 Task: Change  the formatting of the data to Which is Greater than5. In conditional formating, put the option 'Chart 11 colour.', change the format of Column Width to 13, change the format of Column Width to 13In the sheet  Attendance Log Templatebook
Action: Mouse moved to (214, 115)
Screenshot: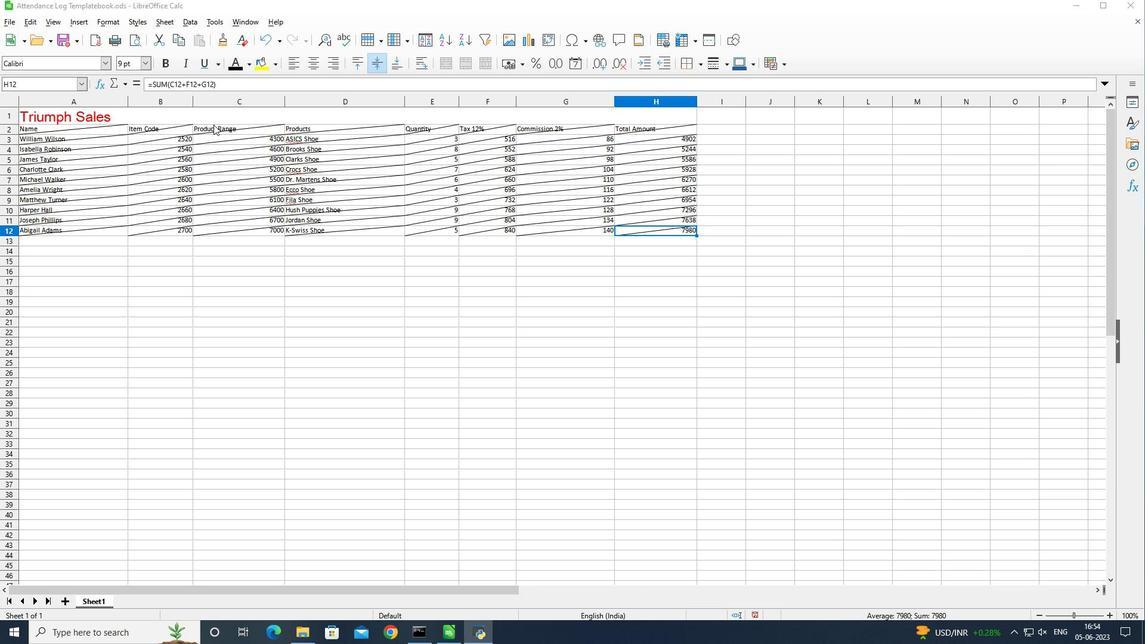 
Action: Mouse pressed left at (214, 115)
Screenshot: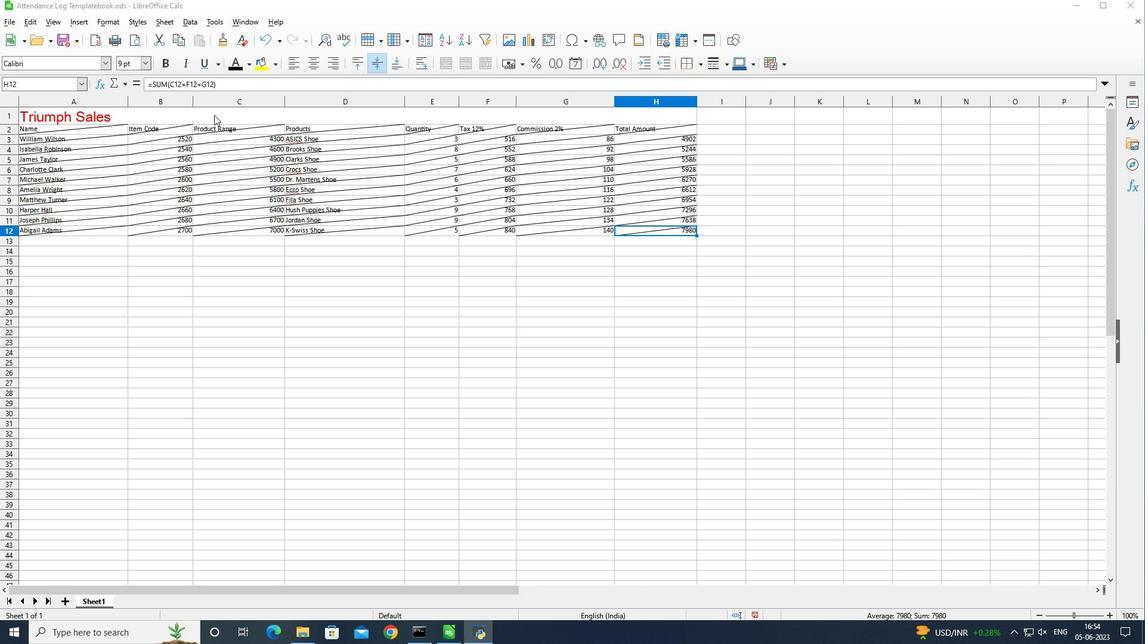 
Action: Mouse moved to (52, 130)
Screenshot: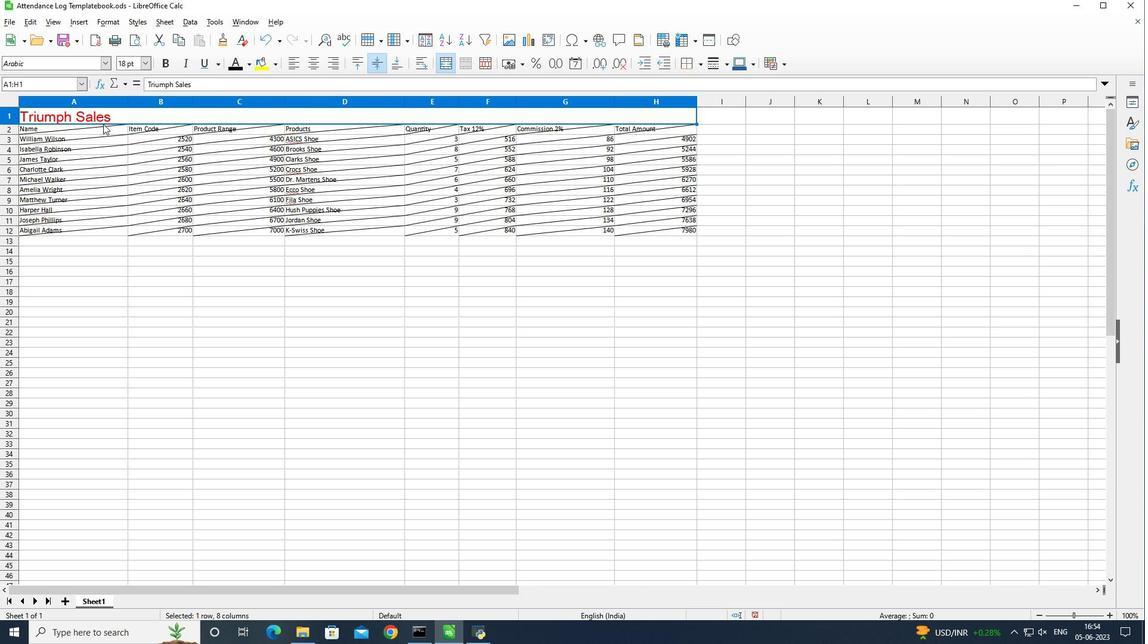 
Action: Mouse pressed left at (52, 130)
Screenshot: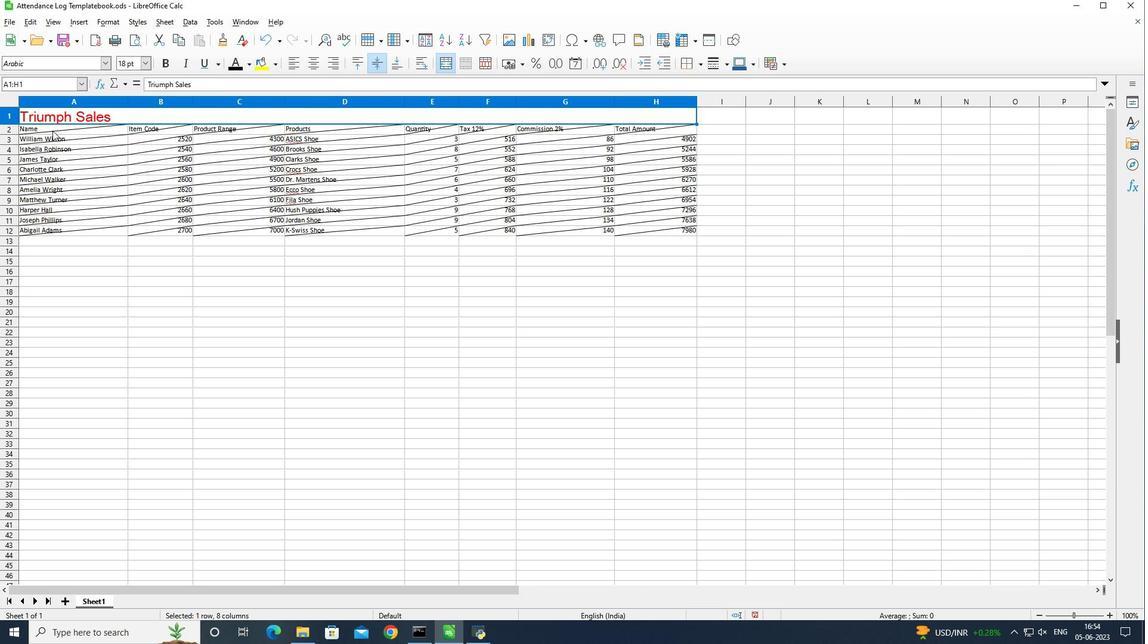 
Action: Mouse moved to (56, 128)
Screenshot: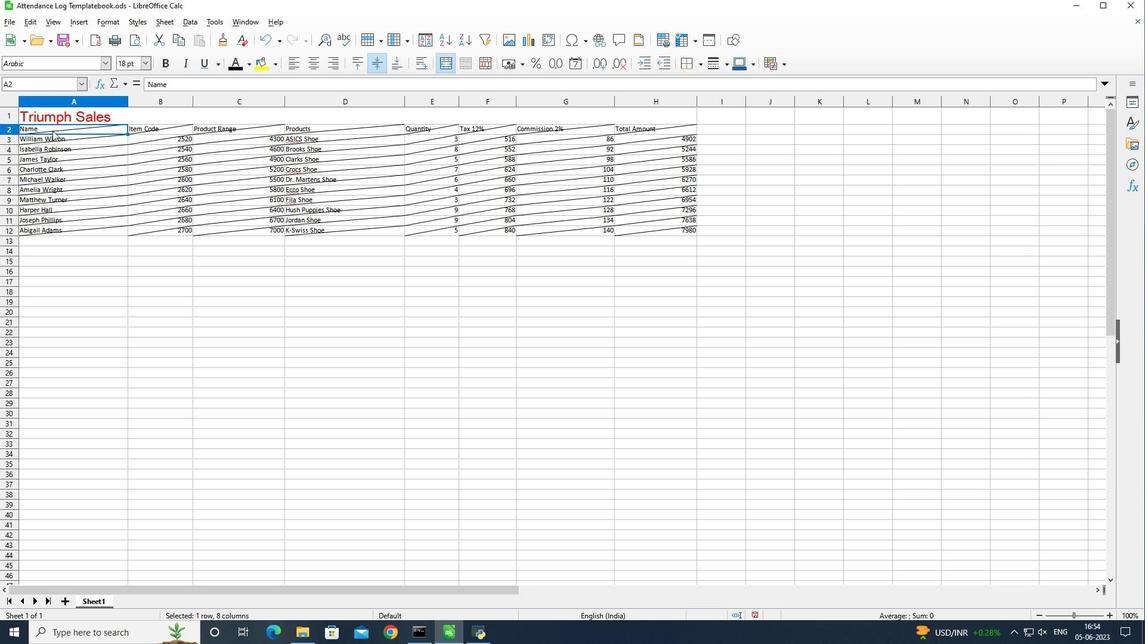 
Action: Mouse pressed left at (56, 128)
Screenshot: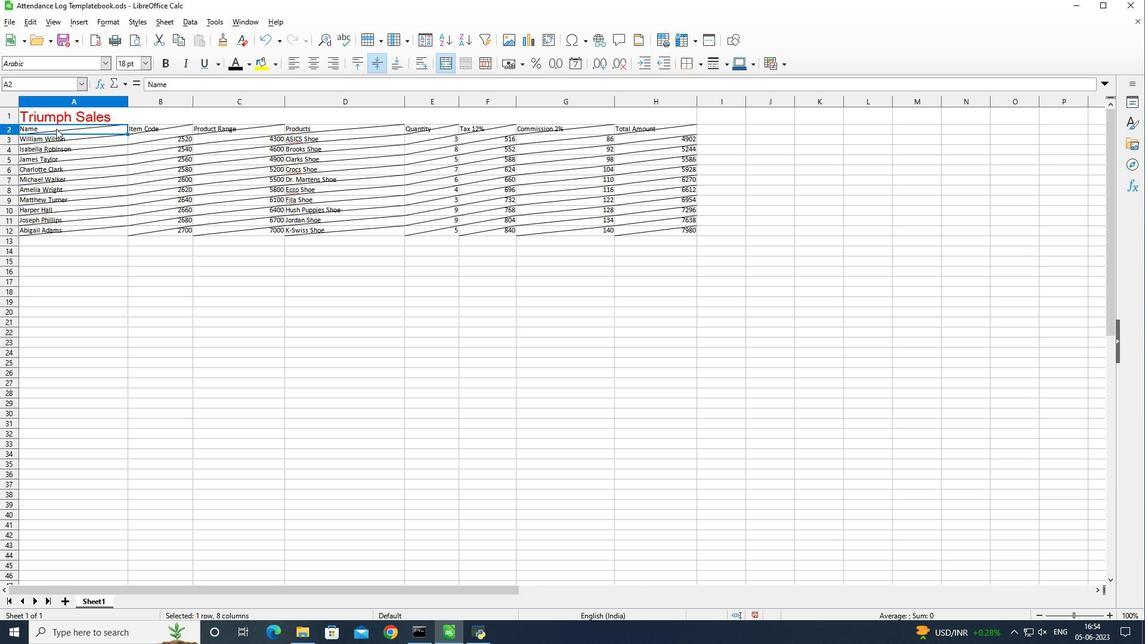 
Action: Mouse moved to (115, 17)
Screenshot: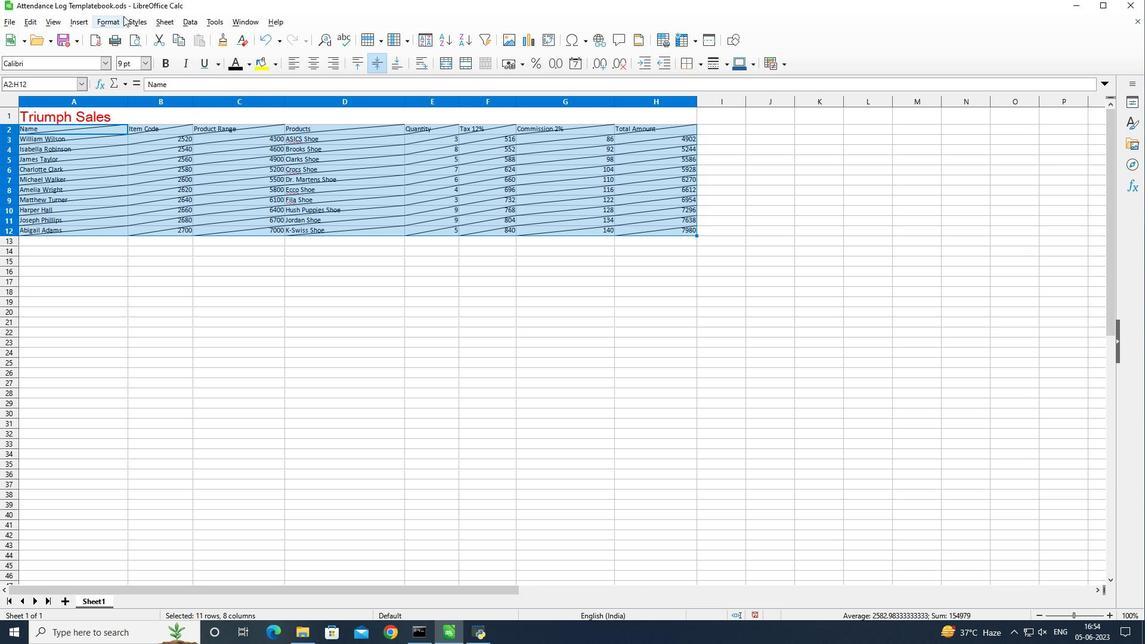 
Action: Mouse pressed left at (115, 17)
Screenshot: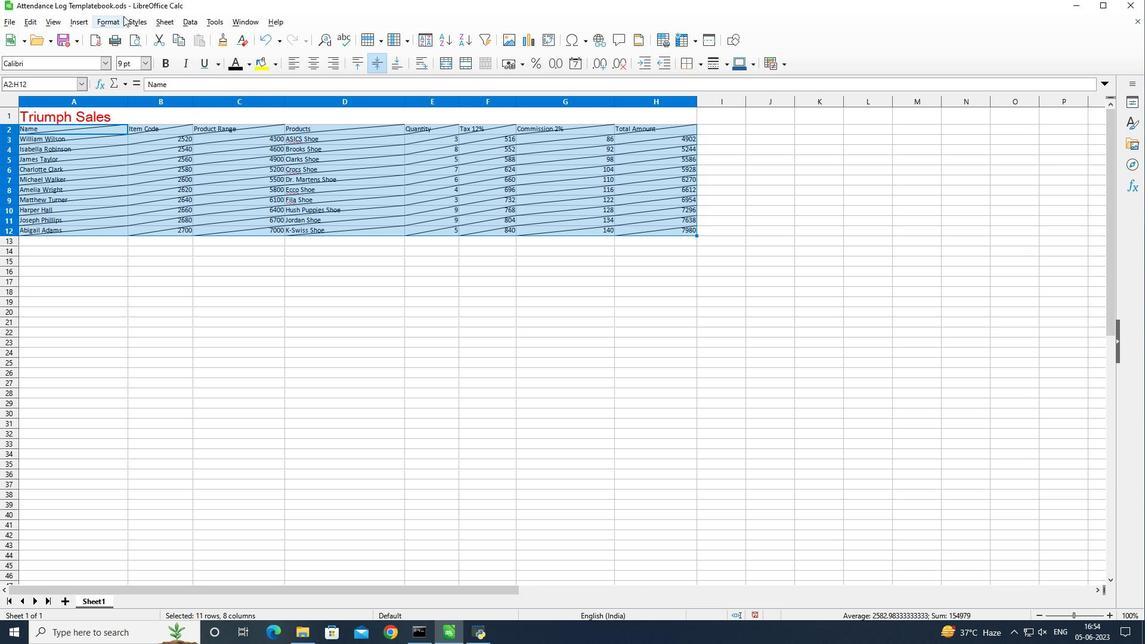 
Action: Mouse moved to (251, 216)
Screenshot: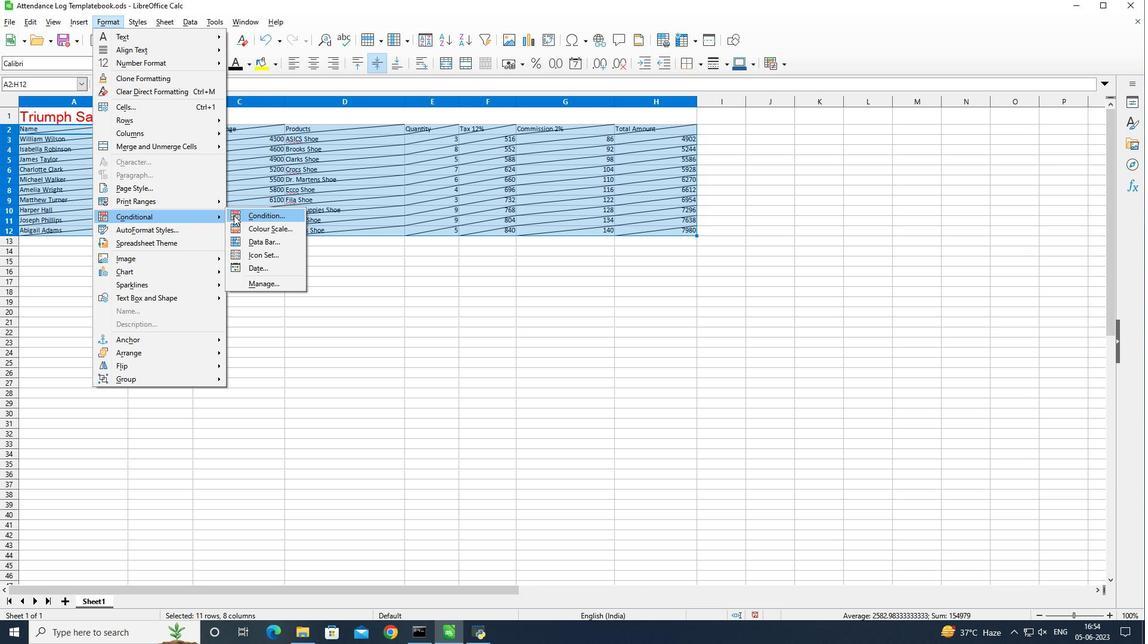
Action: Mouse pressed left at (251, 216)
Screenshot: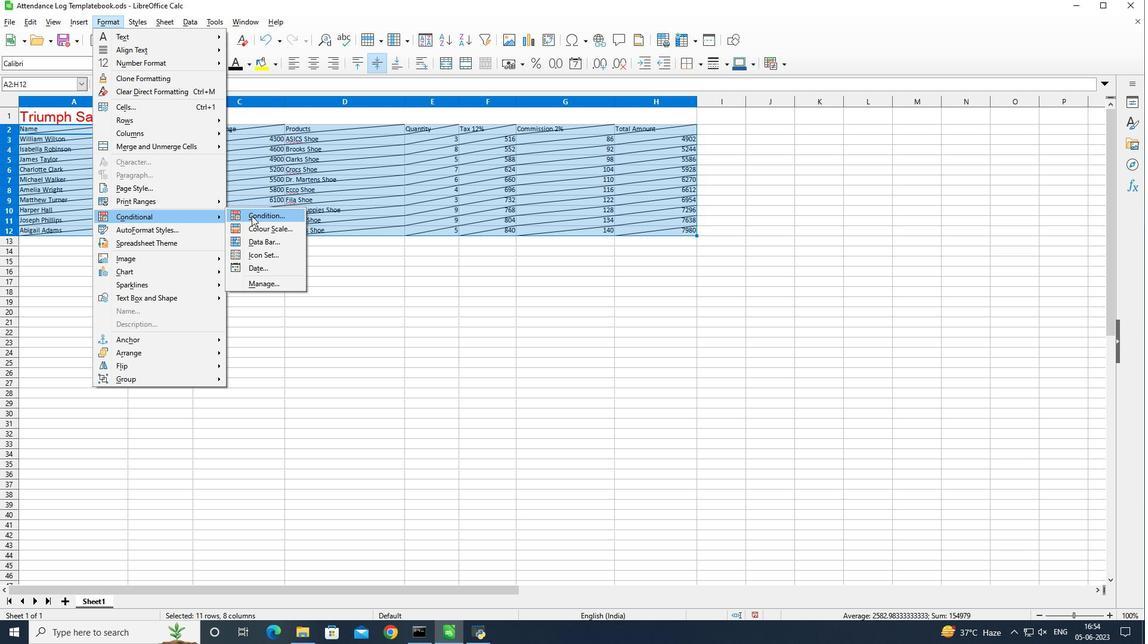 
Action: Mouse moved to (611, 192)
Screenshot: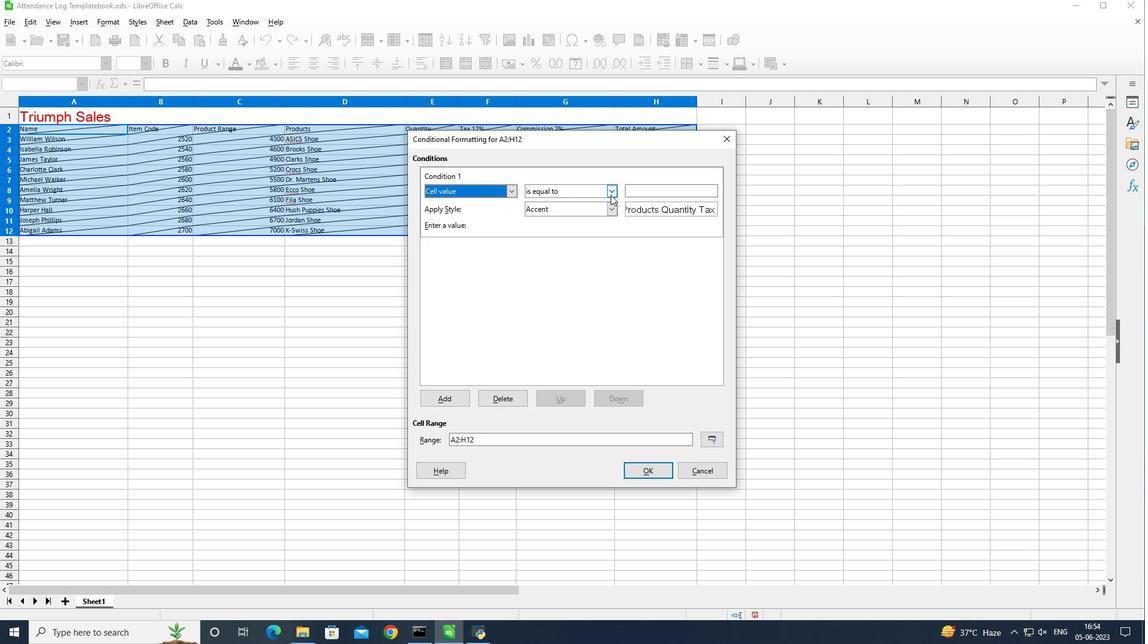 
Action: Mouse pressed left at (611, 192)
Screenshot: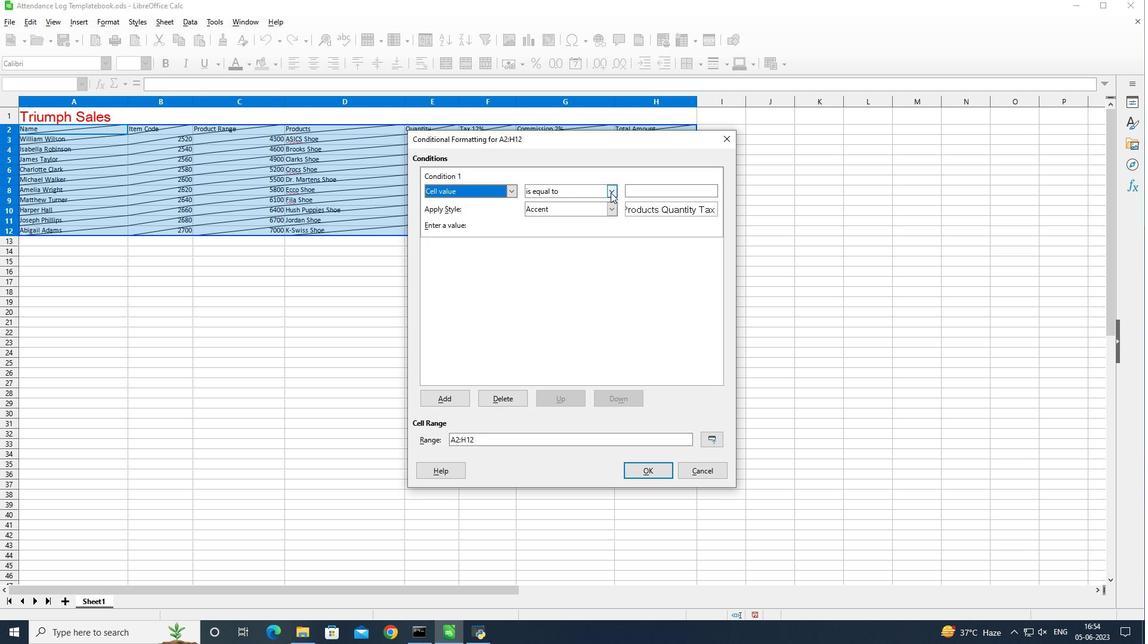 
Action: Mouse moved to (601, 223)
Screenshot: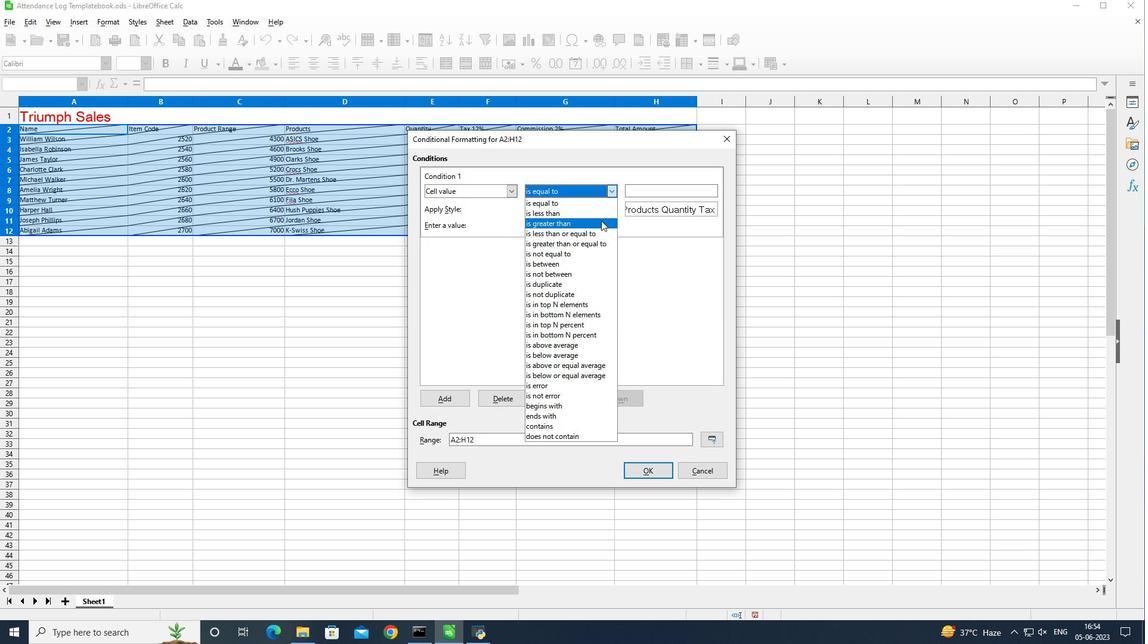 
Action: Mouse pressed left at (601, 223)
Screenshot: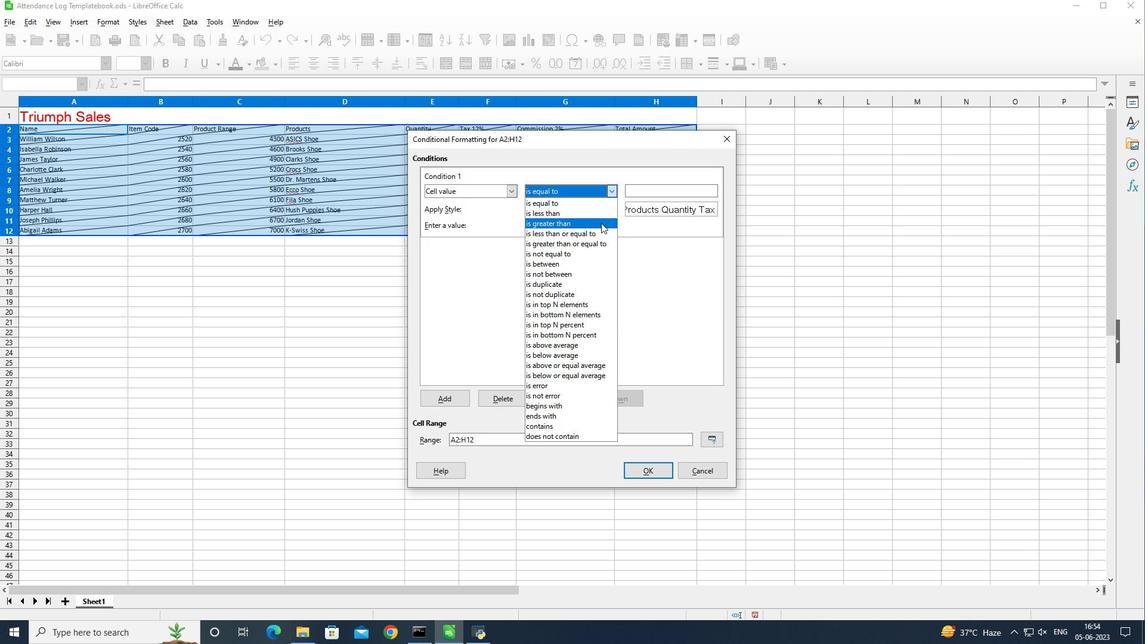 
Action: Mouse moved to (607, 212)
Screenshot: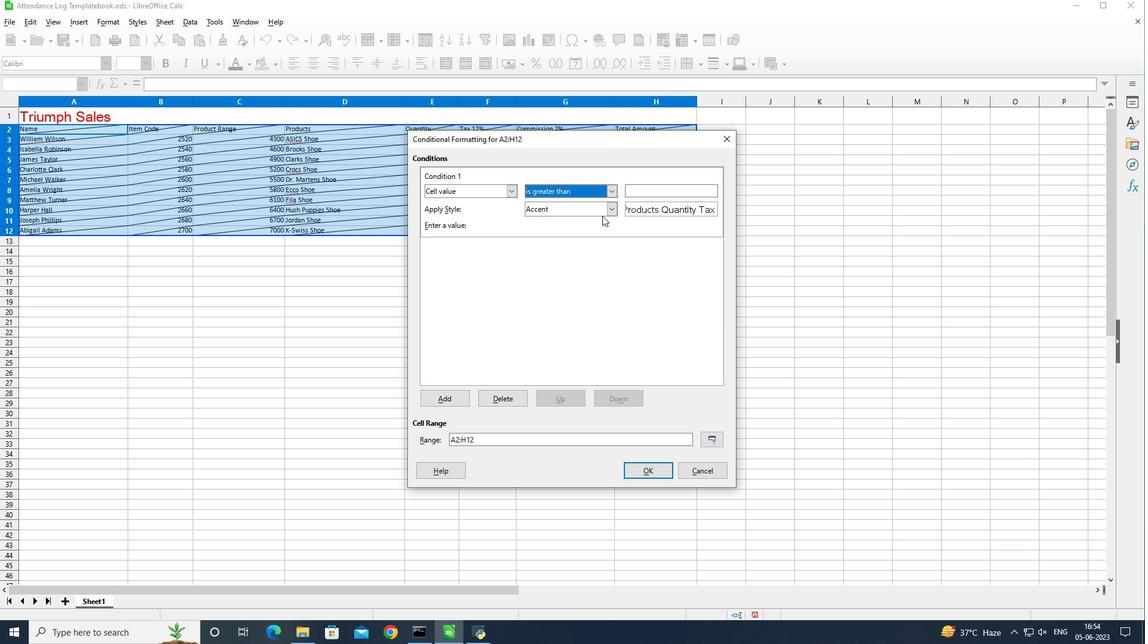 
Action: Mouse pressed left at (607, 212)
Screenshot: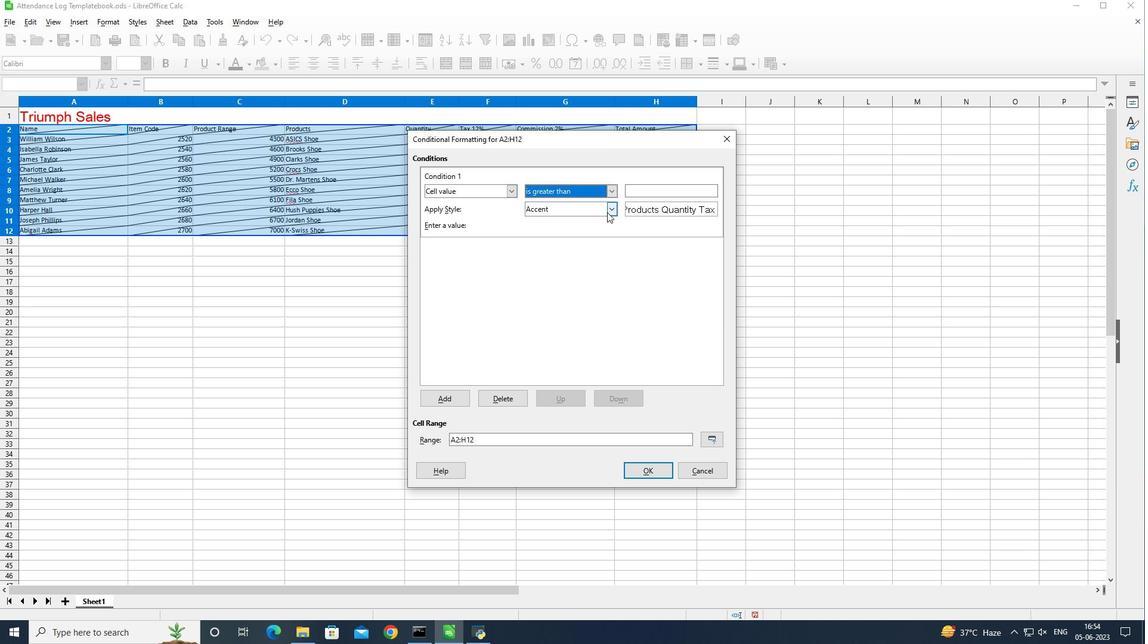 
Action: Mouse pressed left at (607, 212)
Screenshot: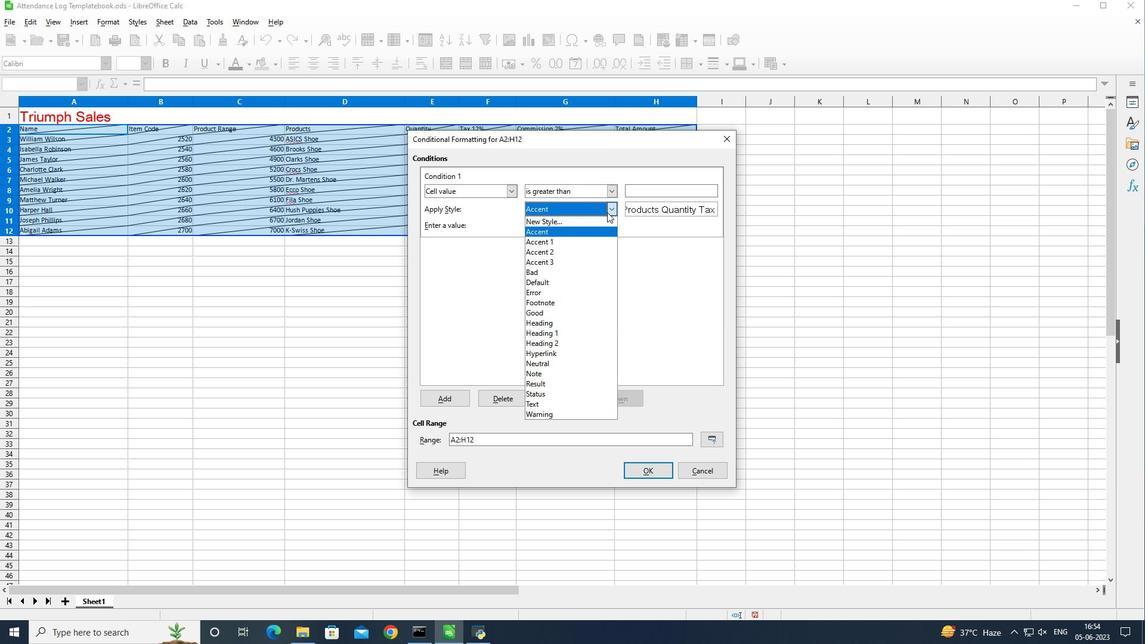 
Action: Mouse moved to (652, 188)
Screenshot: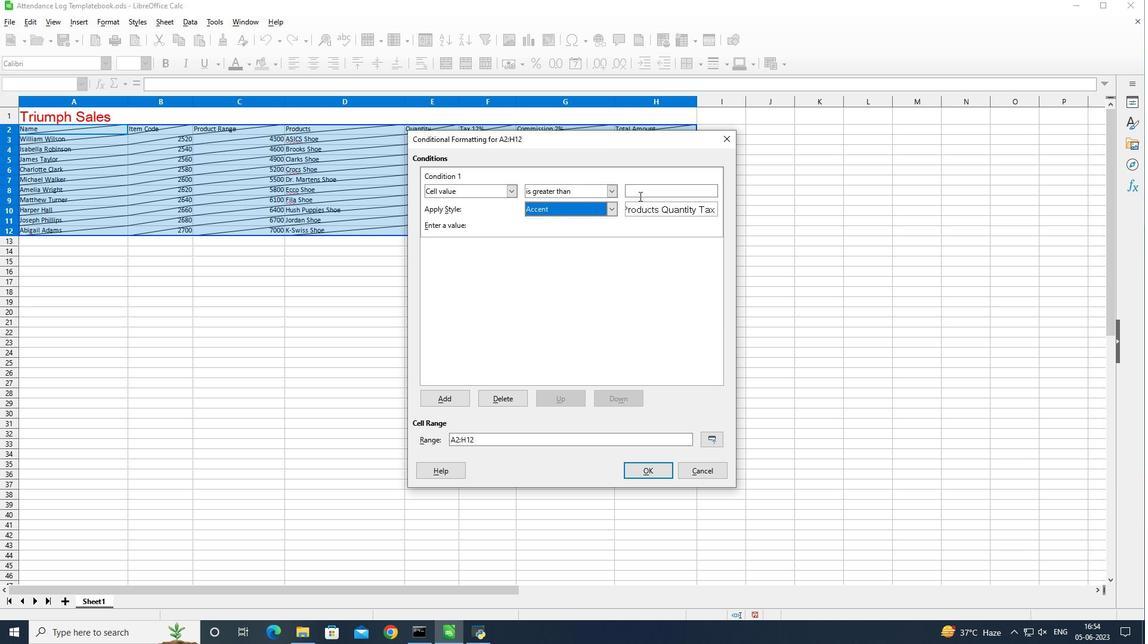 
Action: Mouse pressed left at (652, 188)
Screenshot: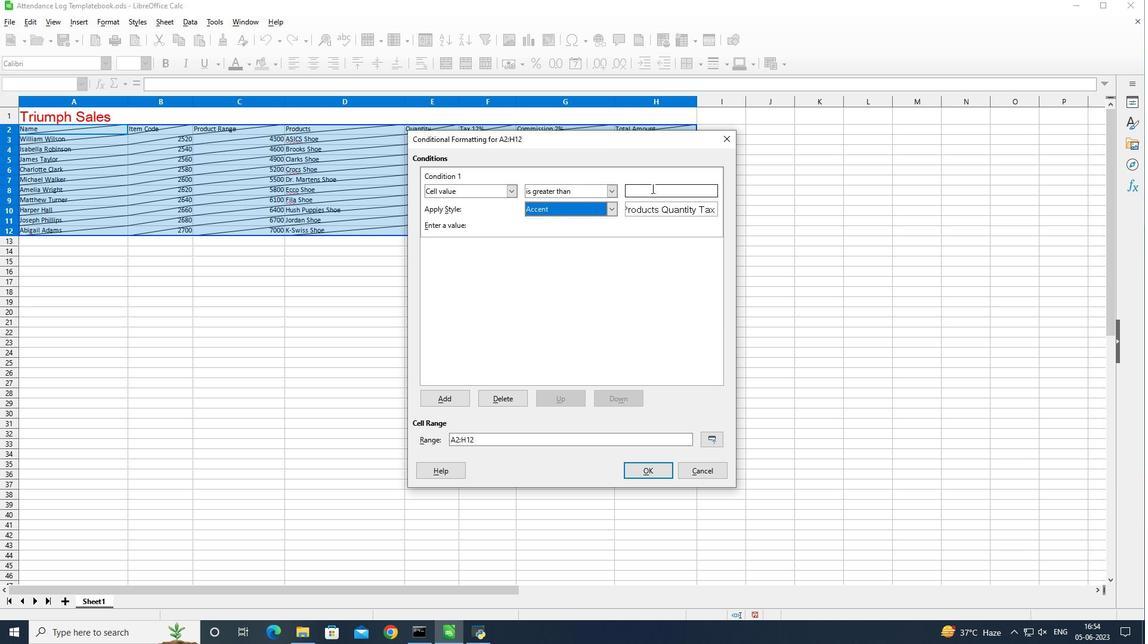
Action: Key pressed 5<Key.enter>
Screenshot: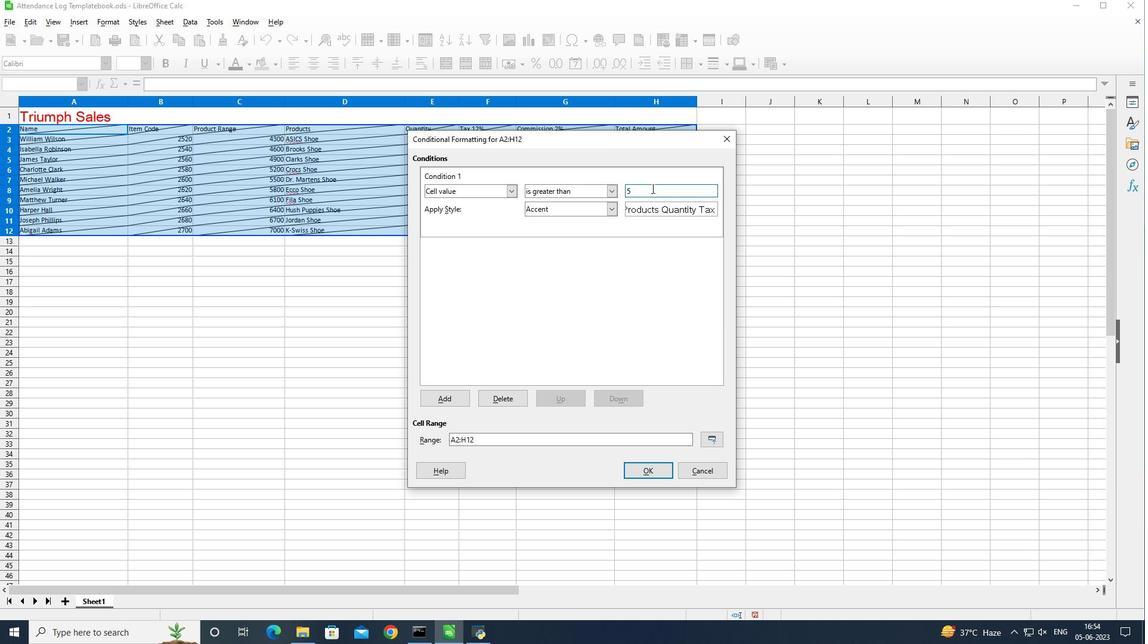 
Action: Mouse moved to (786, 65)
Screenshot: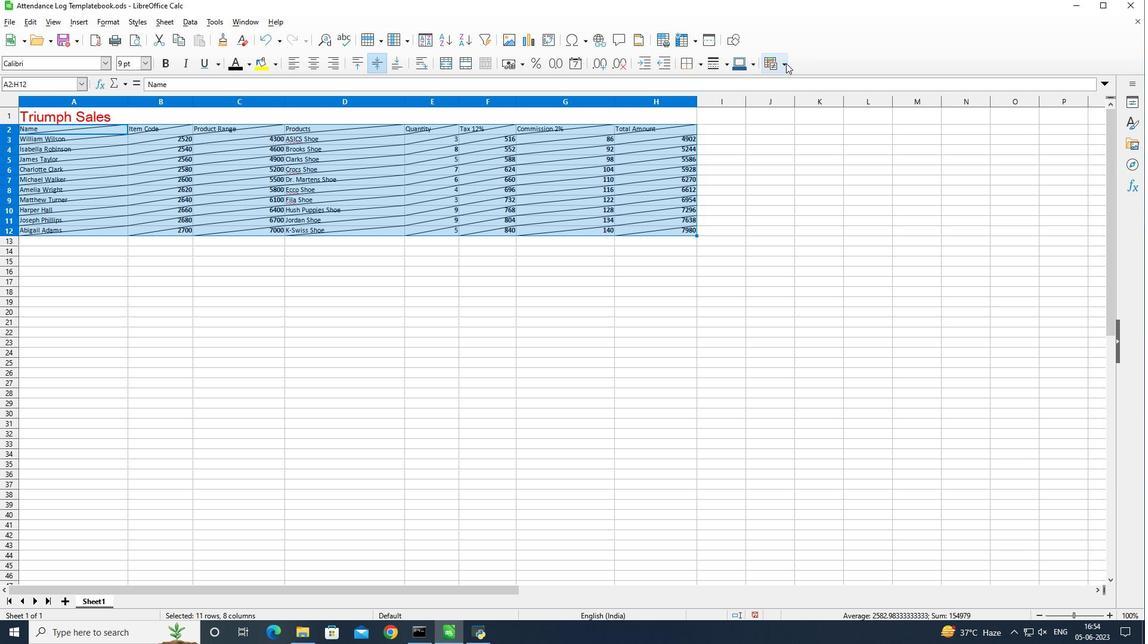 
Action: Mouse pressed left at (786, 65)
Screenshot: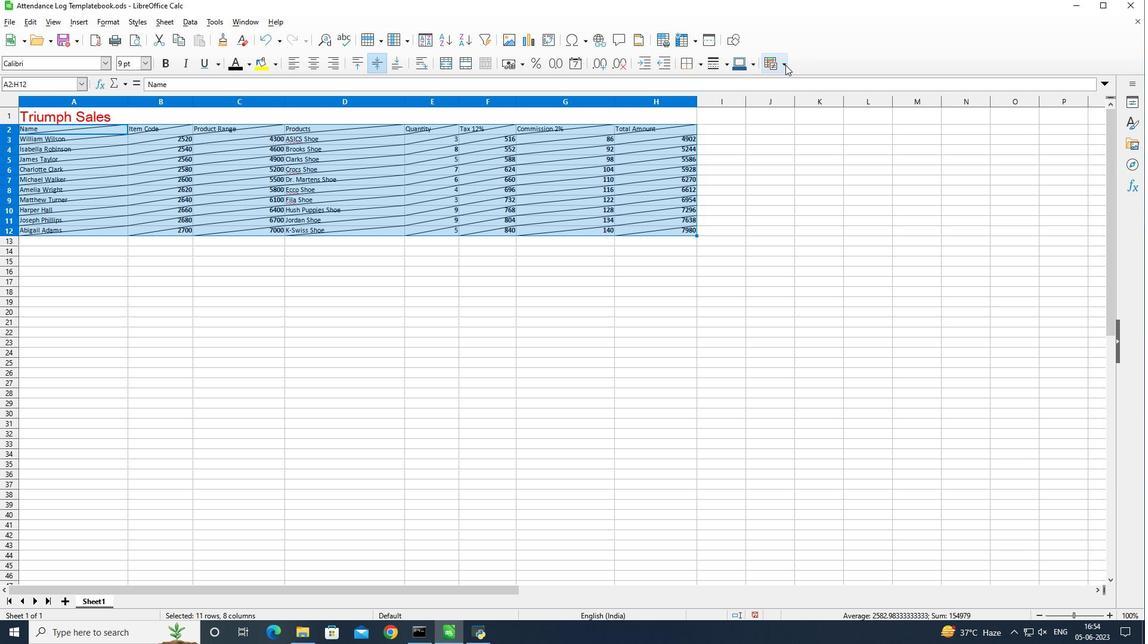 
Action: Mouse moved to (103, 22)
Screenshot: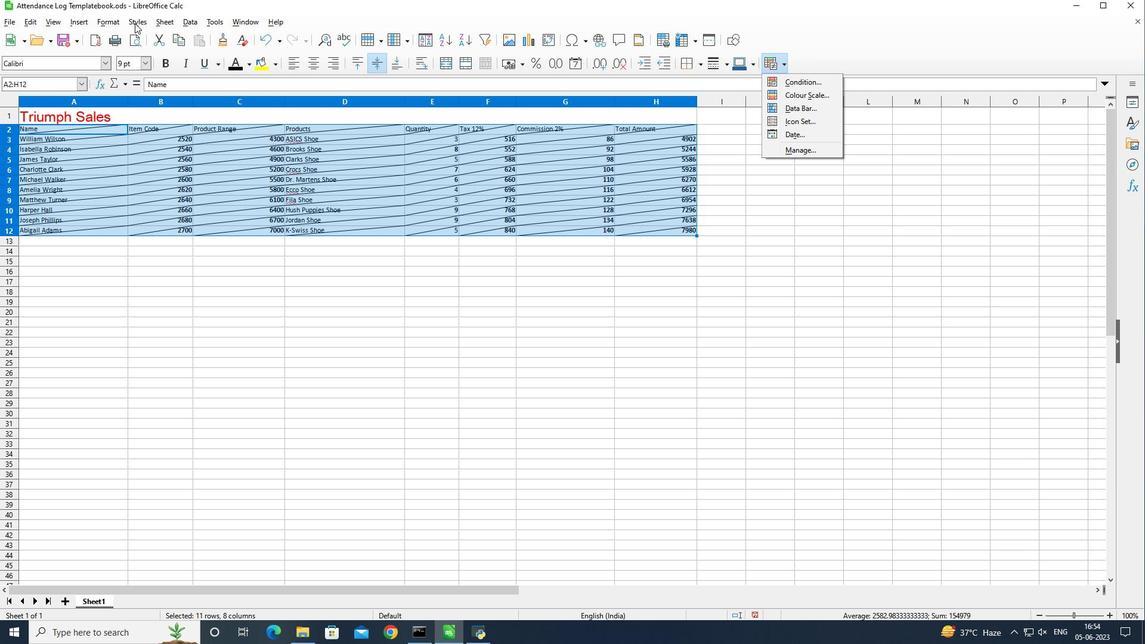 
Action: Mouse pressed left at (103, 22)
Screenshot: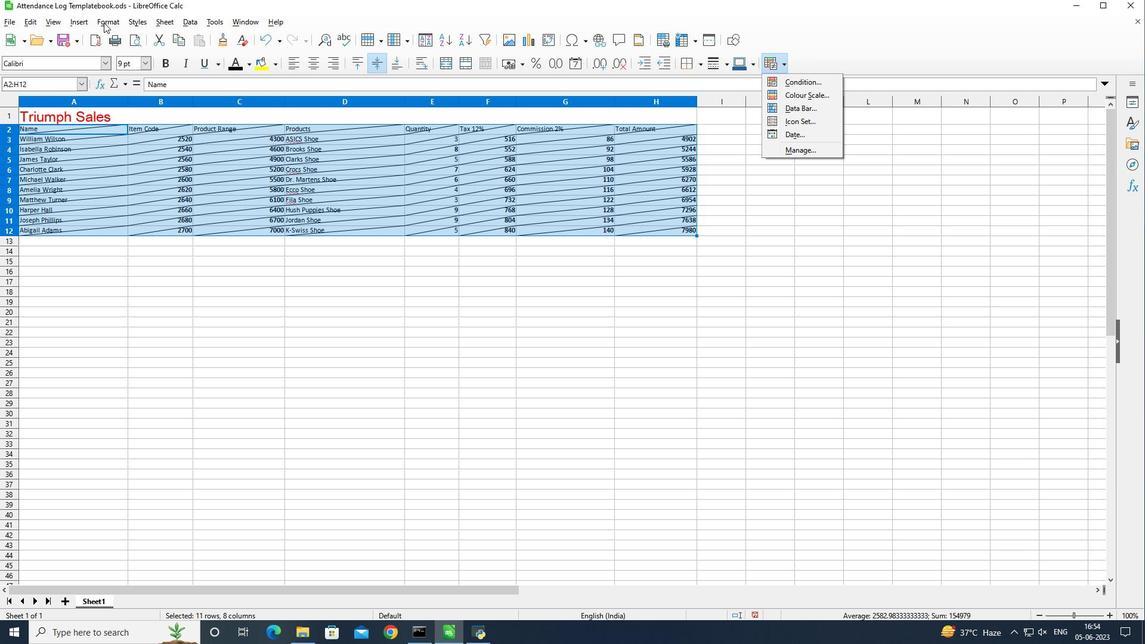
Action: Mouse moved to (411, 40)
Screenshot: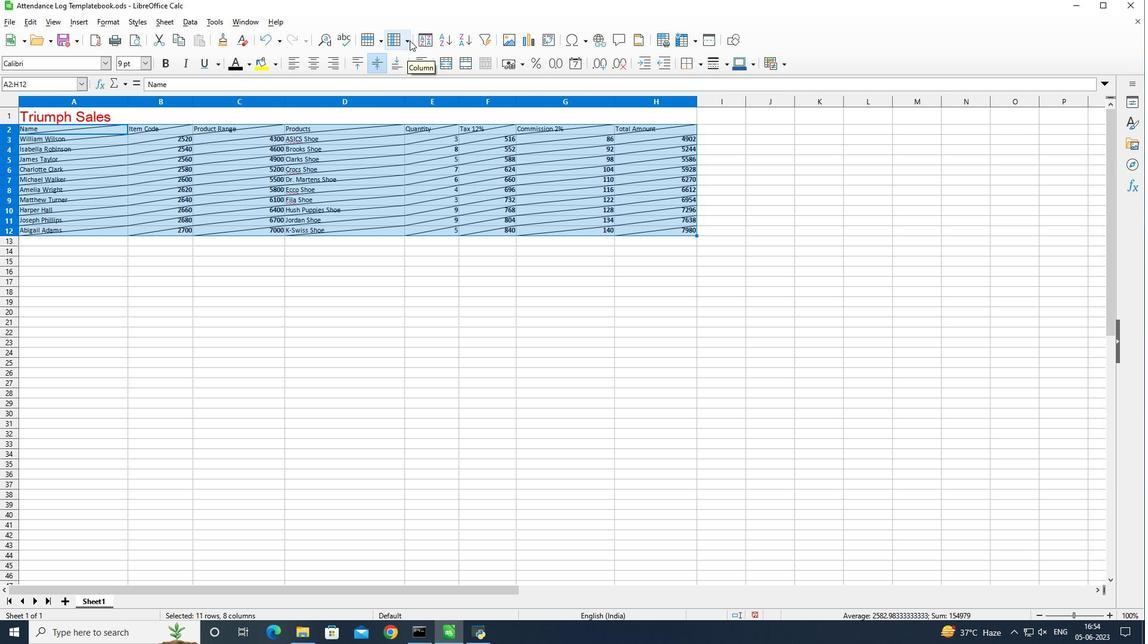 
Action: Mouse pressed left at (411, 40)
Screenshot: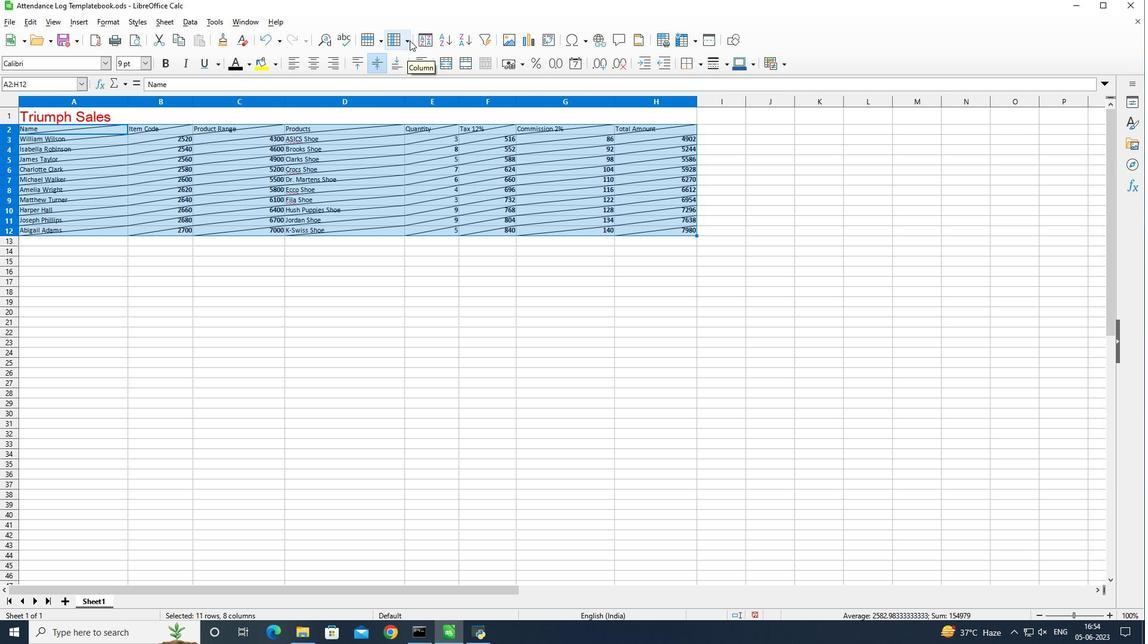 
Action: Mouse moved to (408, 40)
Screenshot: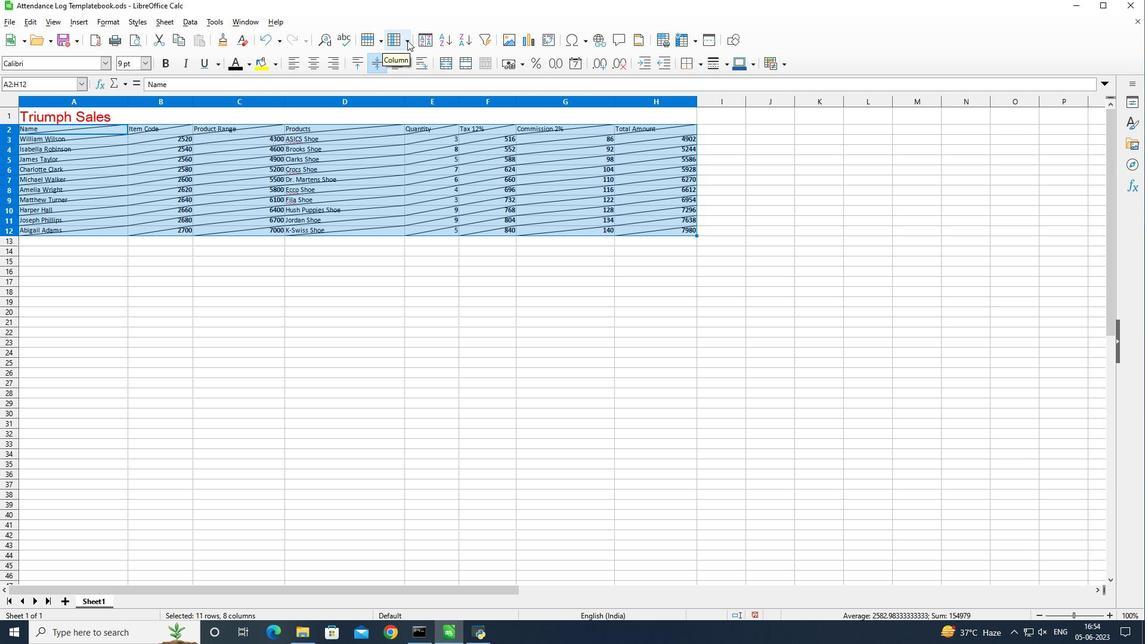 
Action: Mouse pressed left at (408, 40)
Screenshot: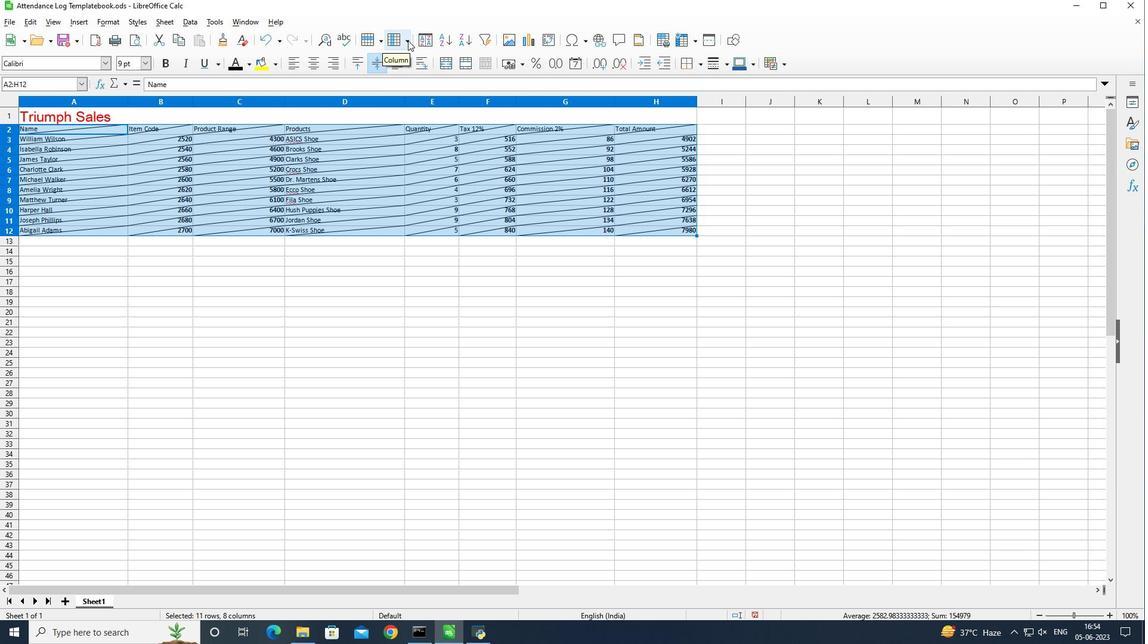 
Action: Mouse moved to (688, 224)
Screenshot: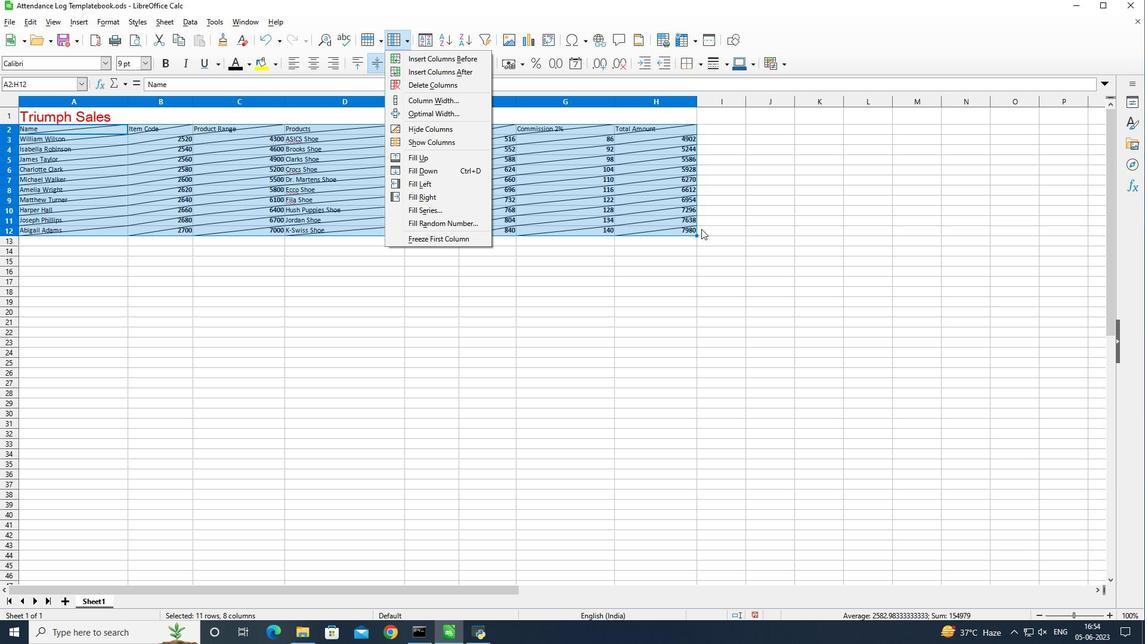 
Action: Mouse pressed left at (688, 224)
Screenshot: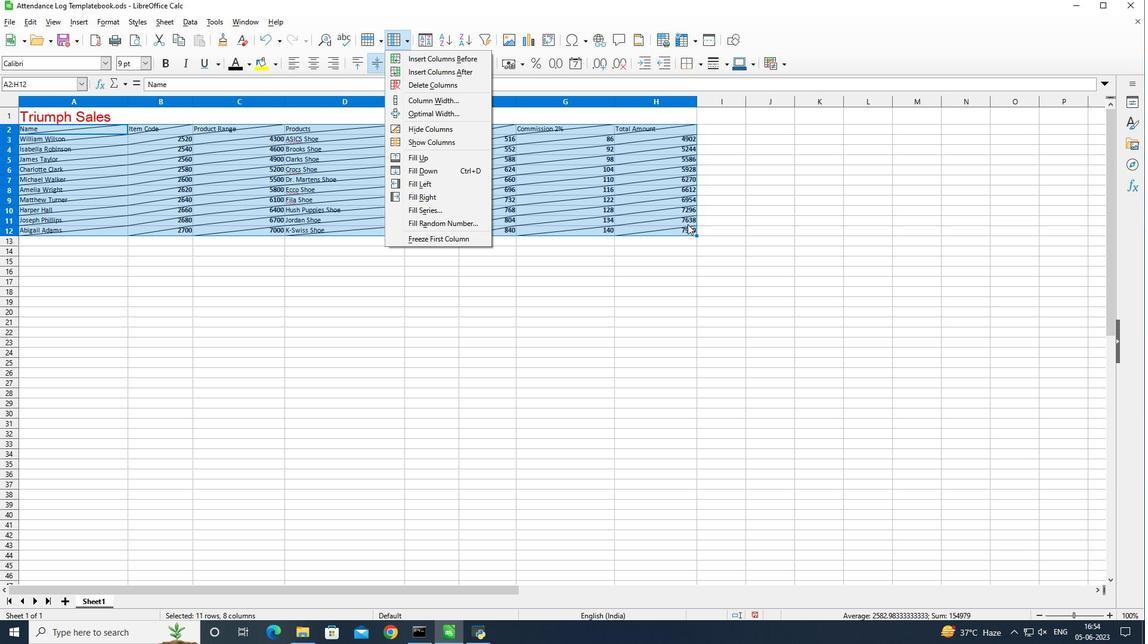 
Action: Mouse moved to (786, 63)
Screenshot: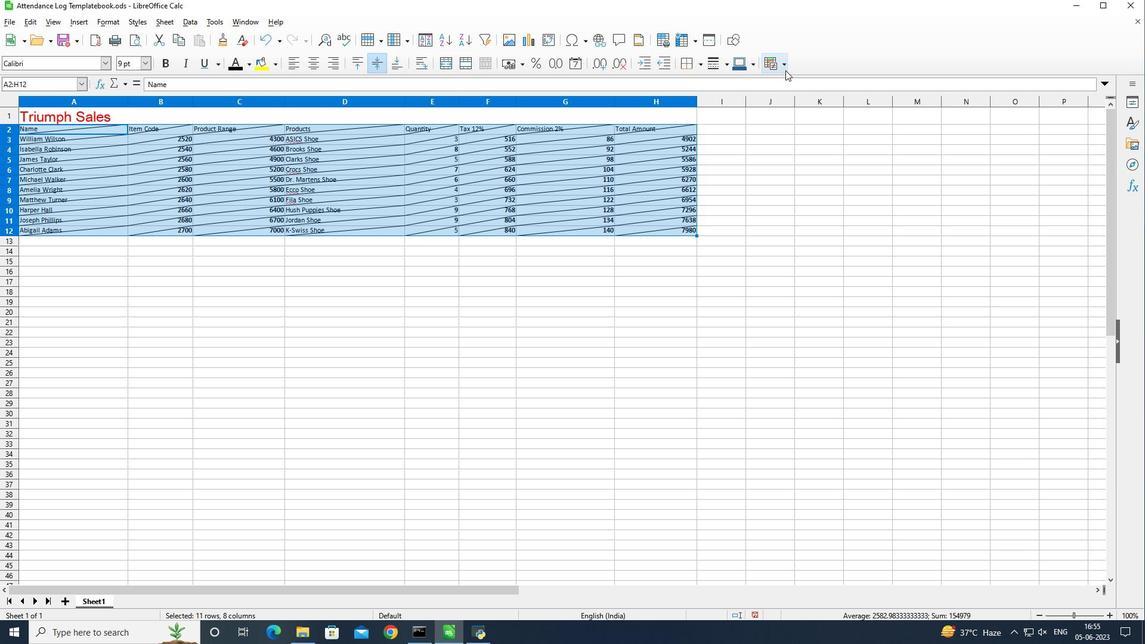 
Action: Mouse pressed left at (786, 63)
Screenshot: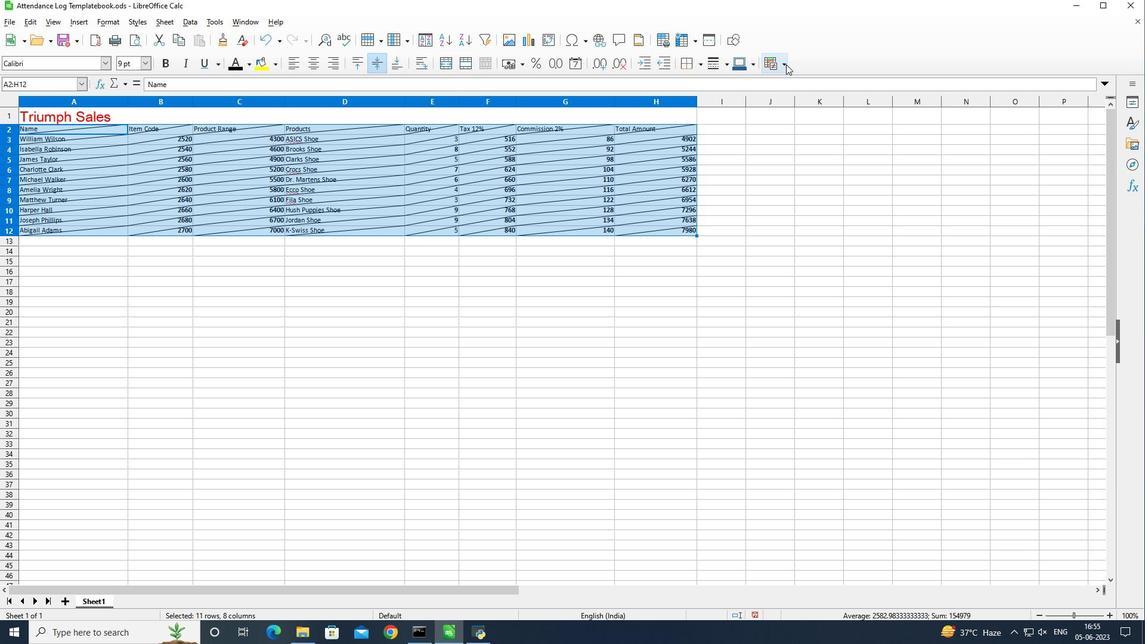 
Action: Mouse moved to (802, 96)
Screenshot: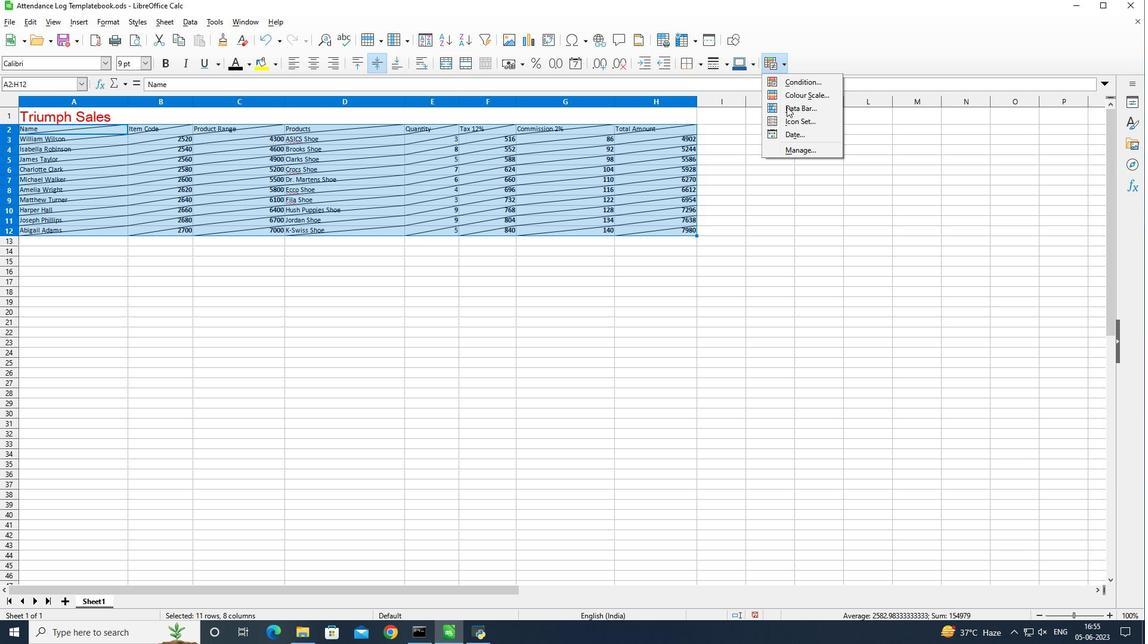 
Action: Mouse pressed left at (802, 96)
Screenshot: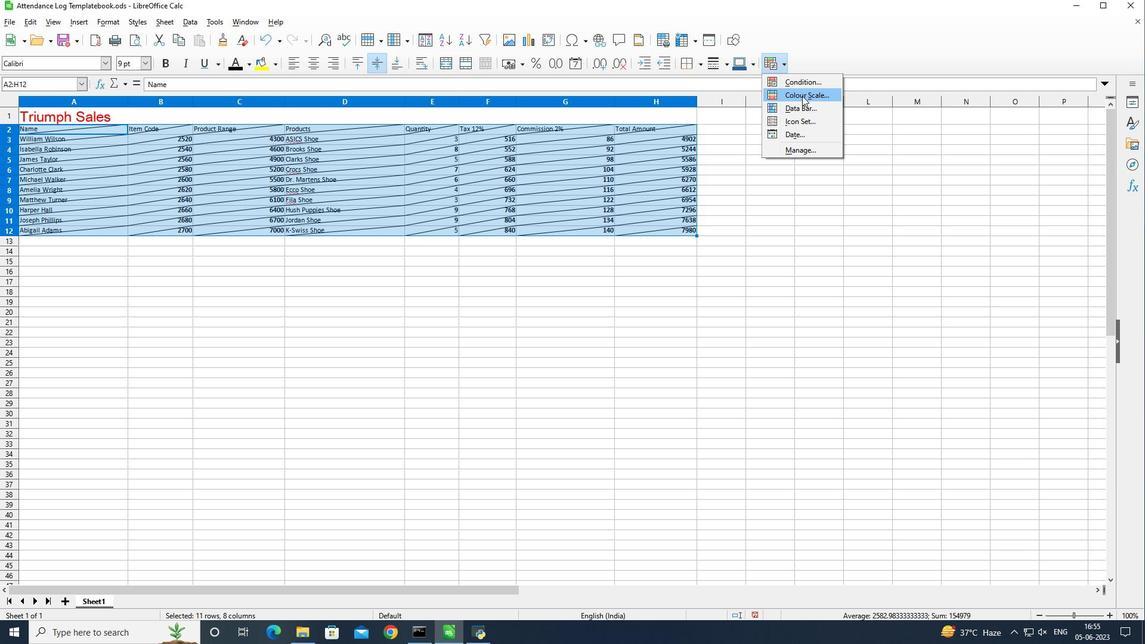 
Action: Mouse moved to (509, 189)
Screenshot: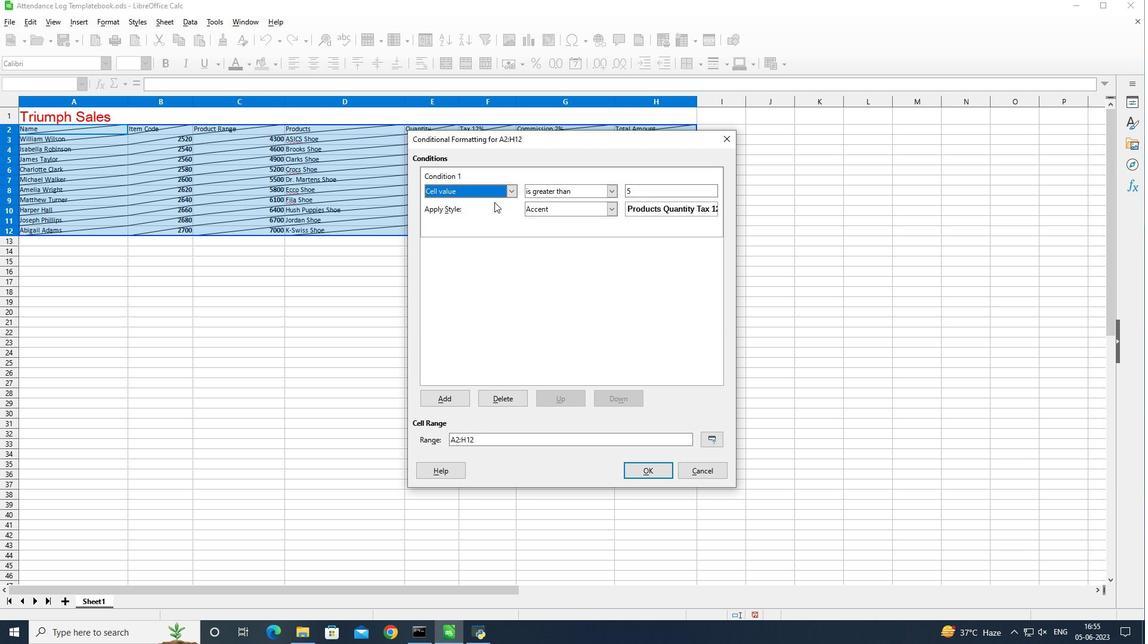 
Action: Mouse pressed left at (509, 189)
Screenshot: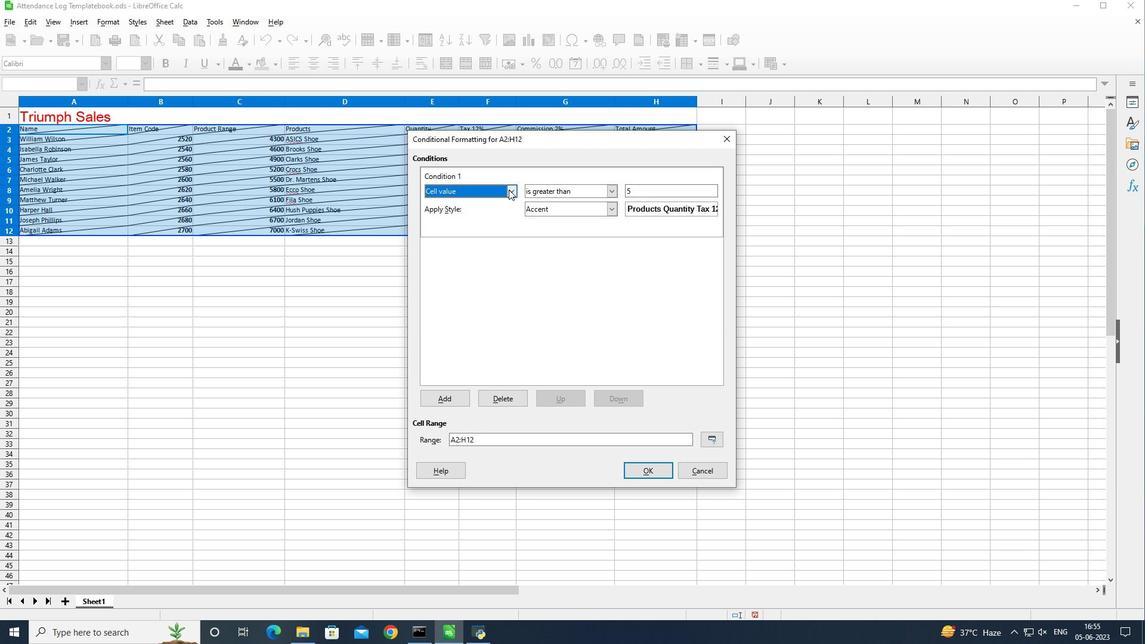 
Action: Mouse moved to (498, 202)
Screenshot: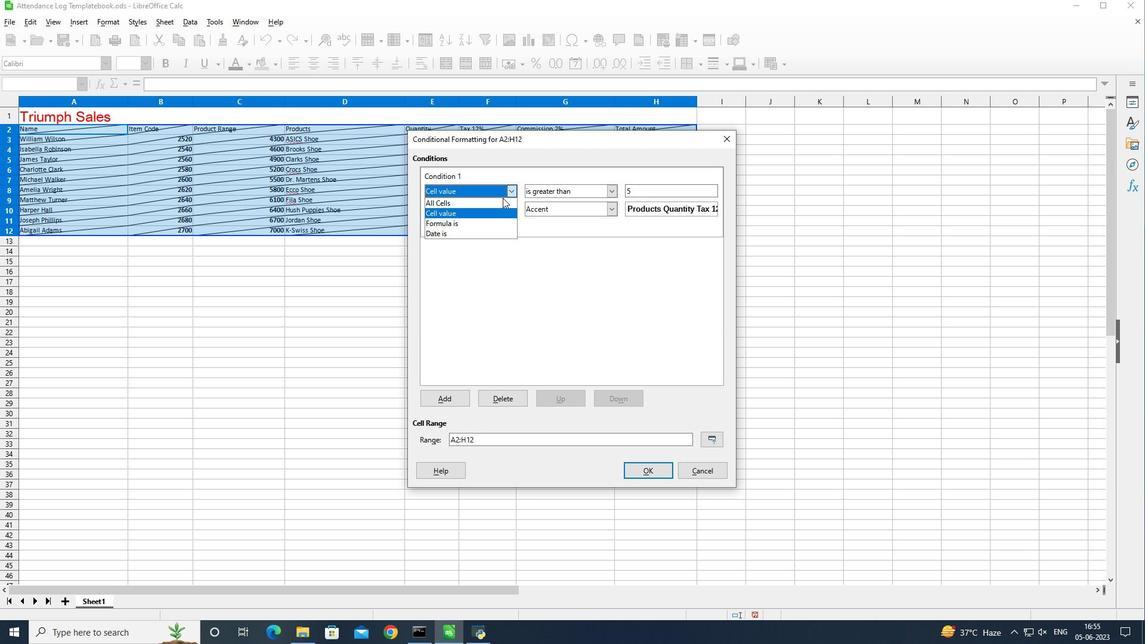 
Action: Mouse pressed left at (498, 202)
Screenshot: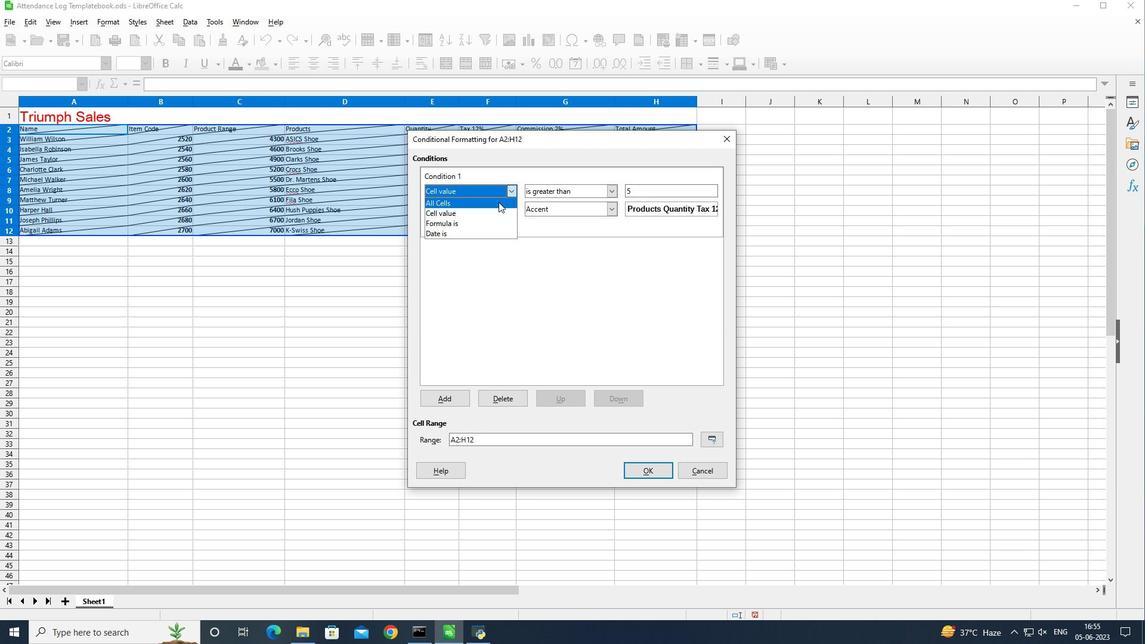 
Action: Mouse moved to (614, 192)
Screenshot: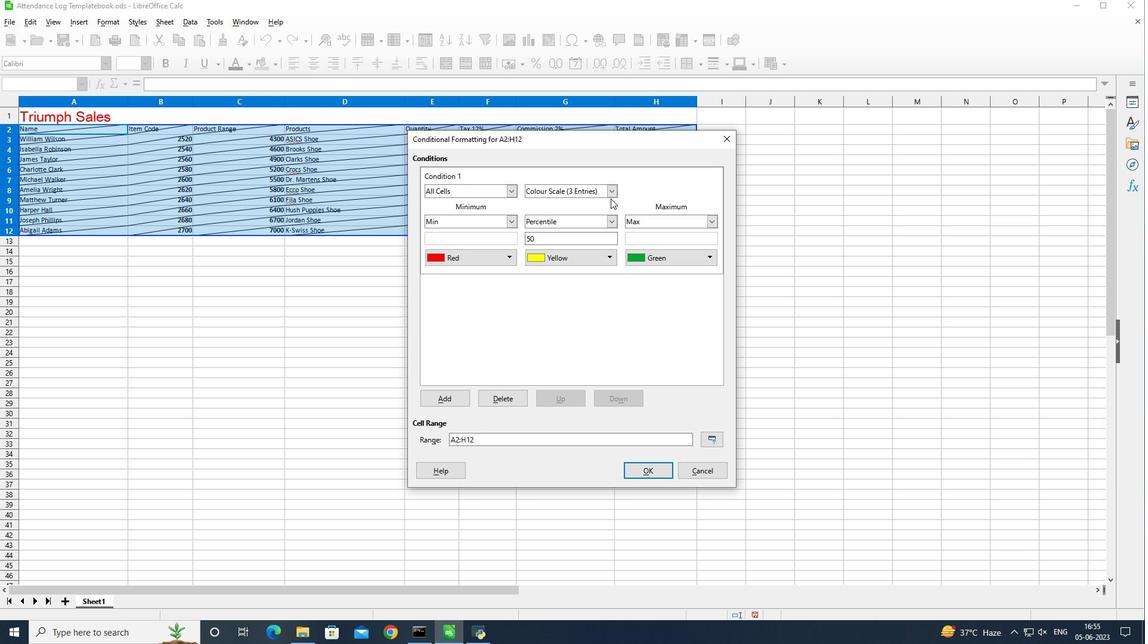 
Action: Mouse pressed left at (614, 192)
Screenshot: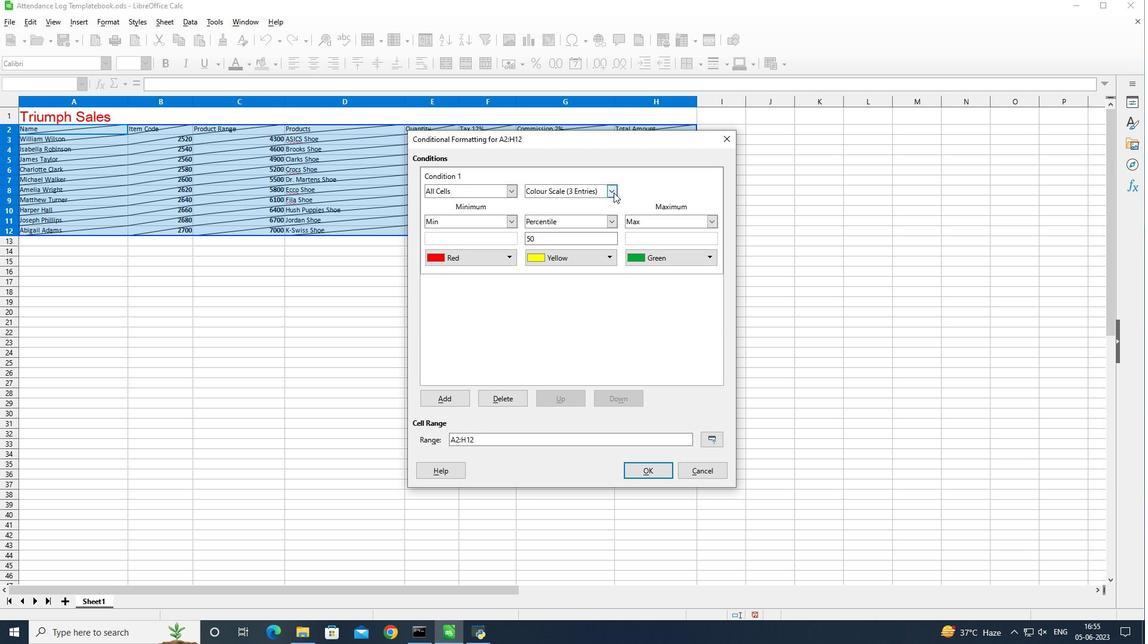 
Action: Mouse pressed left at (614, 192)
Screenshot: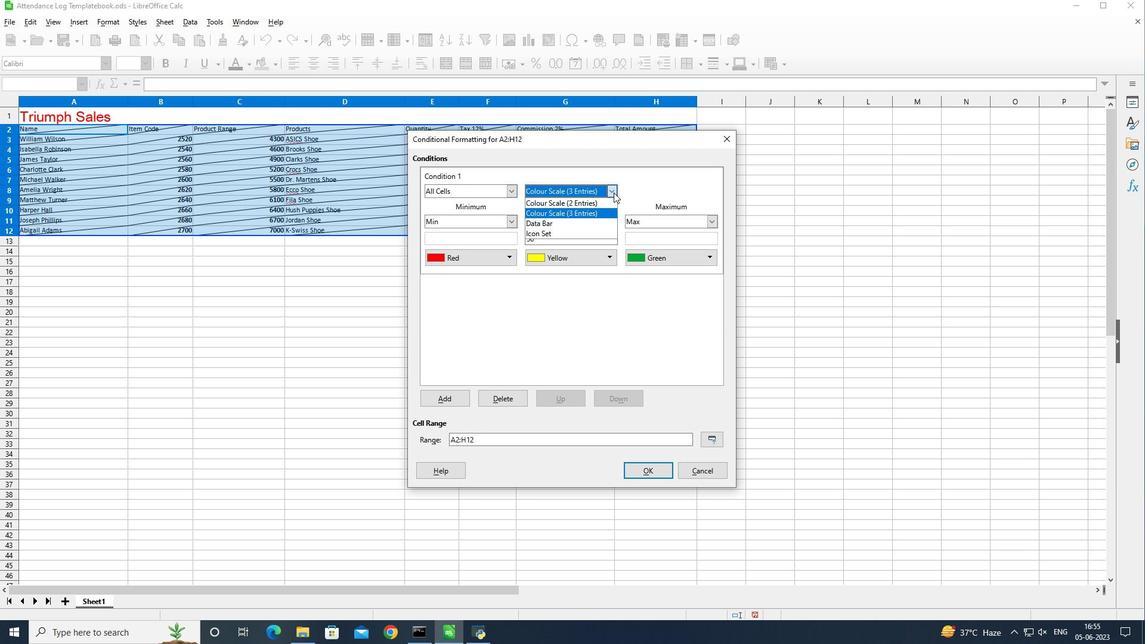 
Action: Mouse moved to (608, 193)
Screenshot: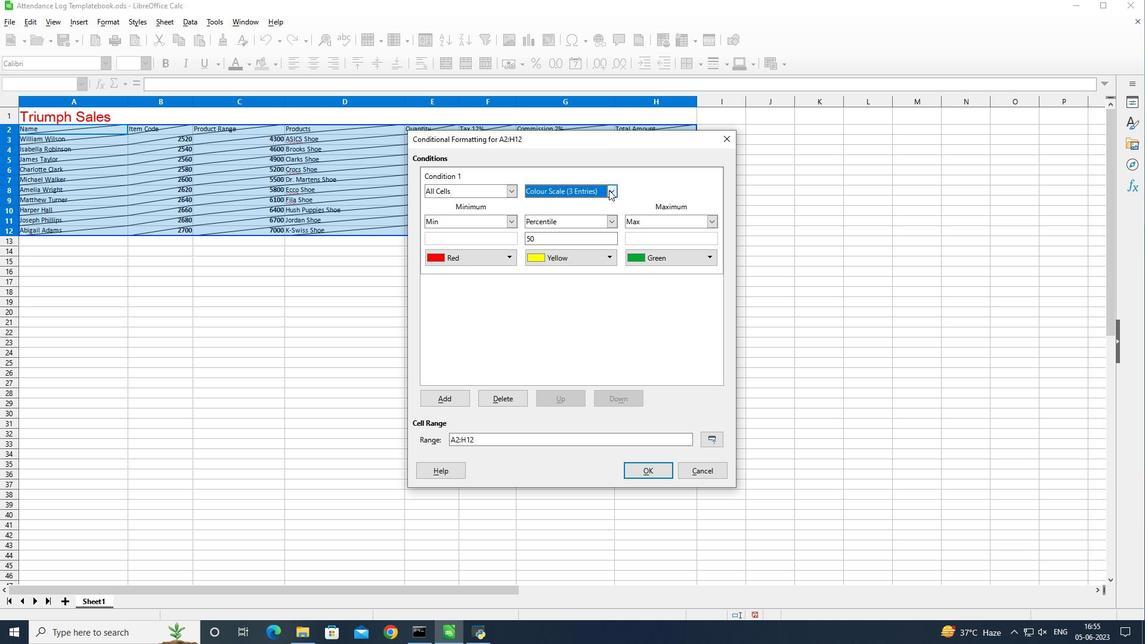 
Action: Mouse pressed left at (608, 193)
Screenshot: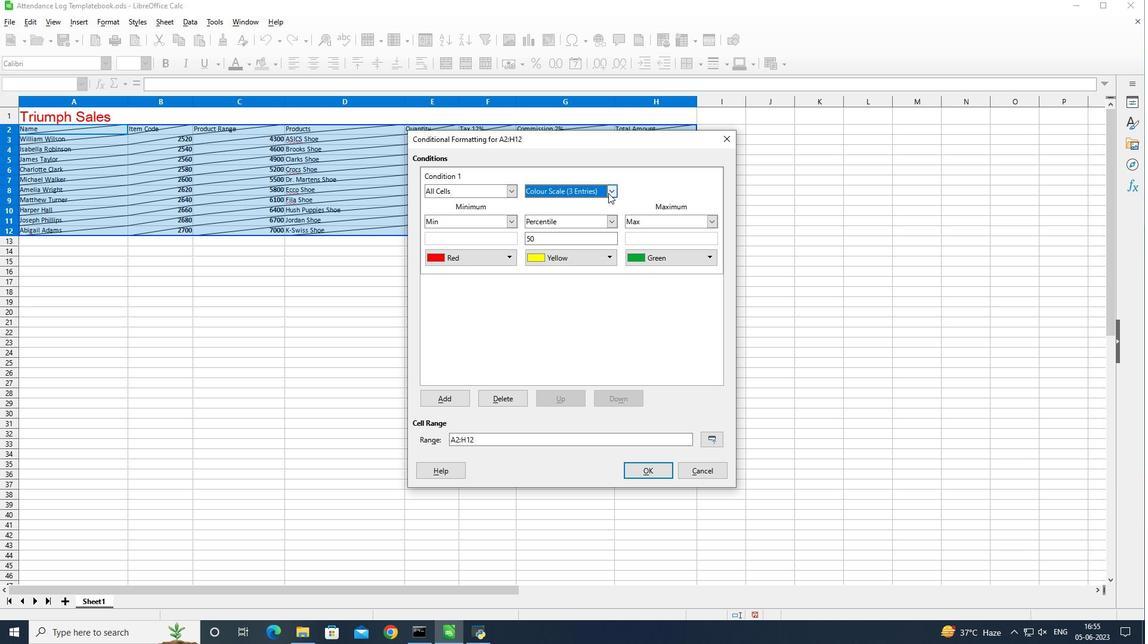 
Action: Mouse pressed left at (608, 193)
Screenshot: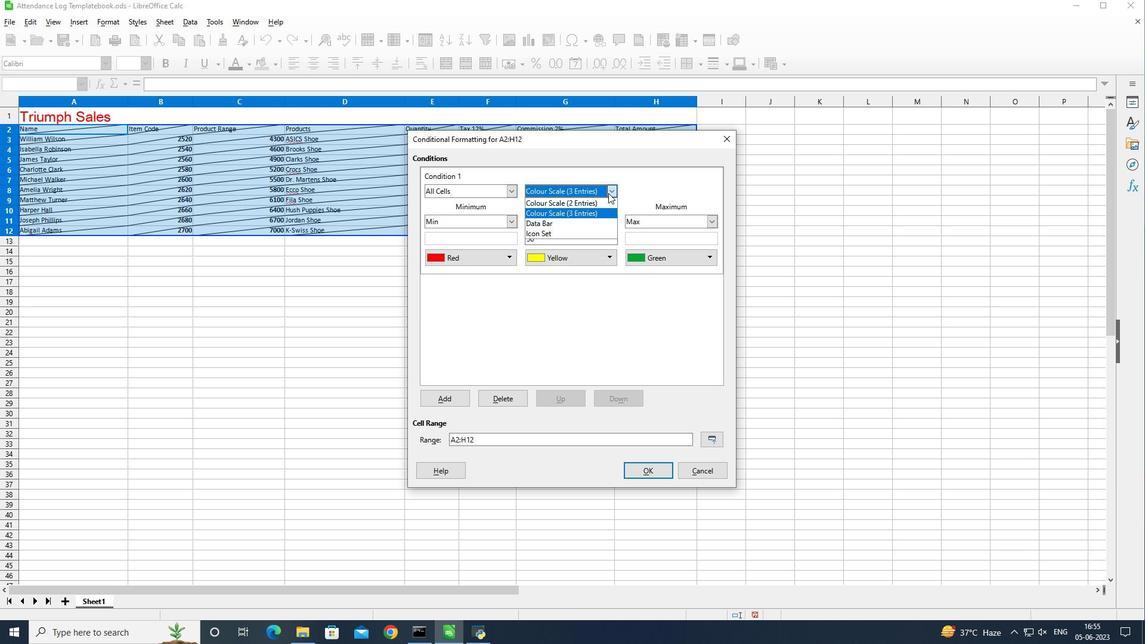 
Action: Mouse moved to (515, 222)
Screenshot: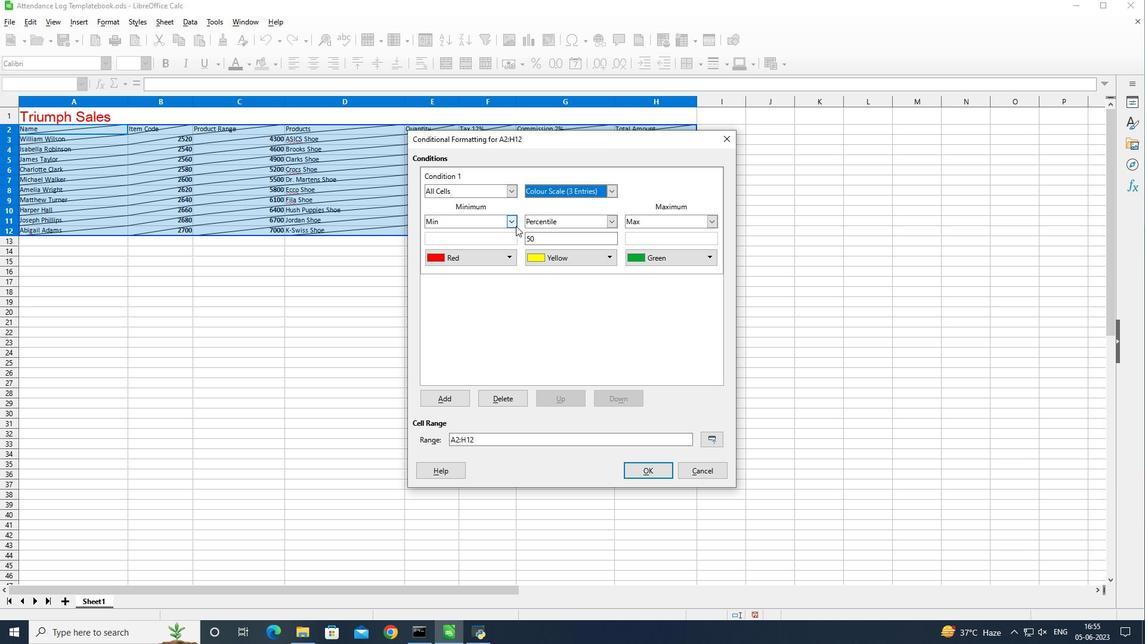 
Action: Mouse pressed left at (515, 222)
Screenshot: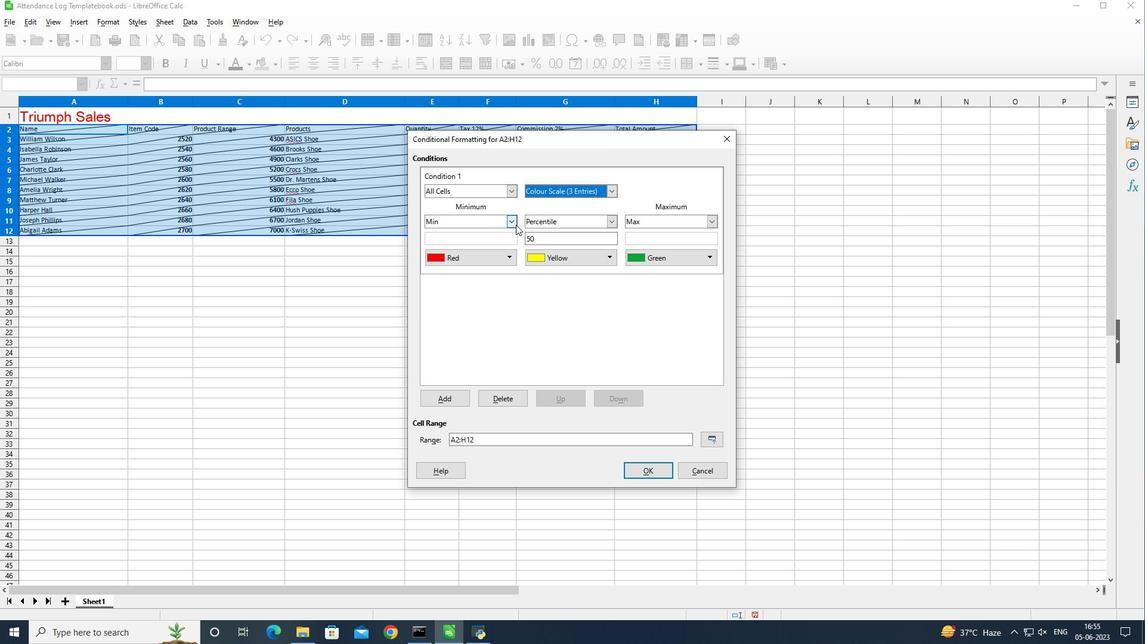 
Action: Mouse pressed left at (515, 222)
Screenshot: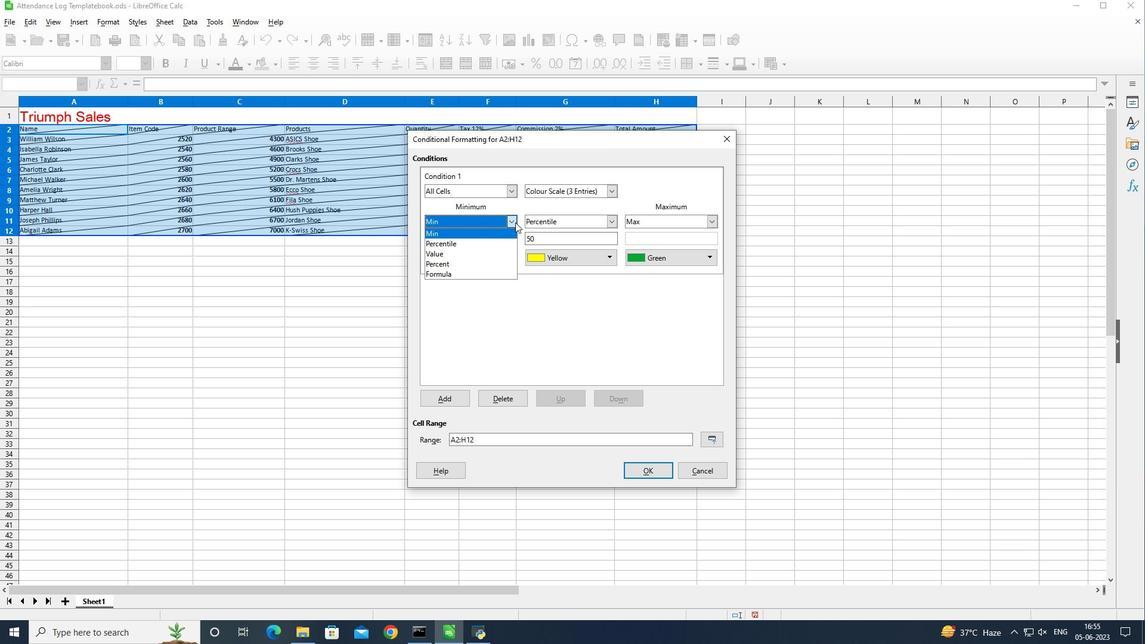 
Action: Mouse moved to (506, 257)
Screenshot: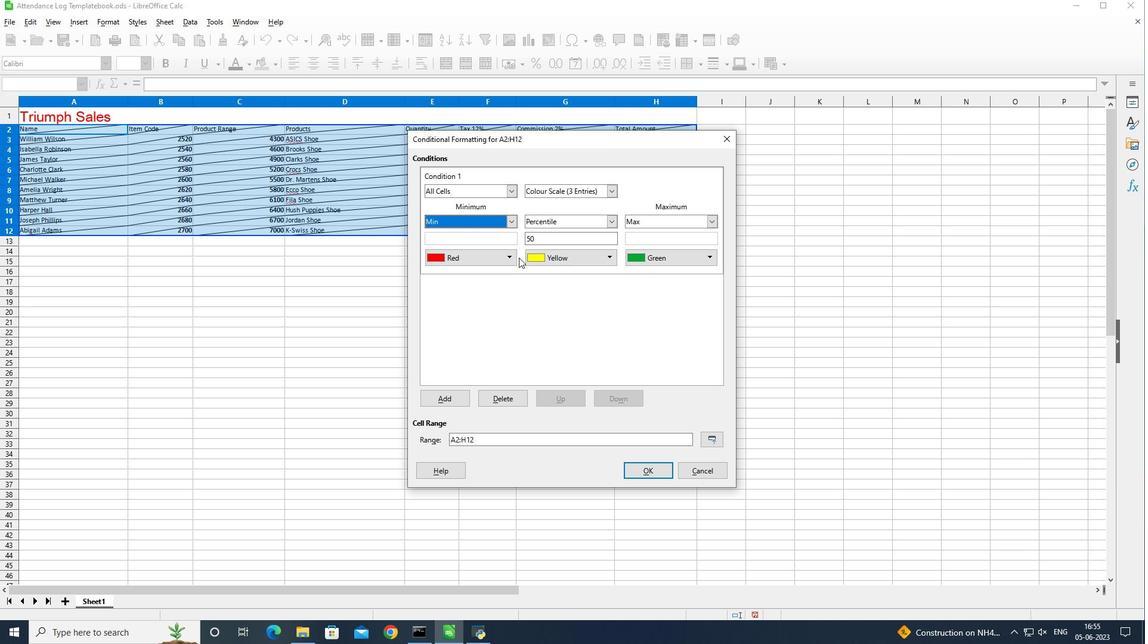 
Action: Mouse pressed left at (506, 257)
Screenshot: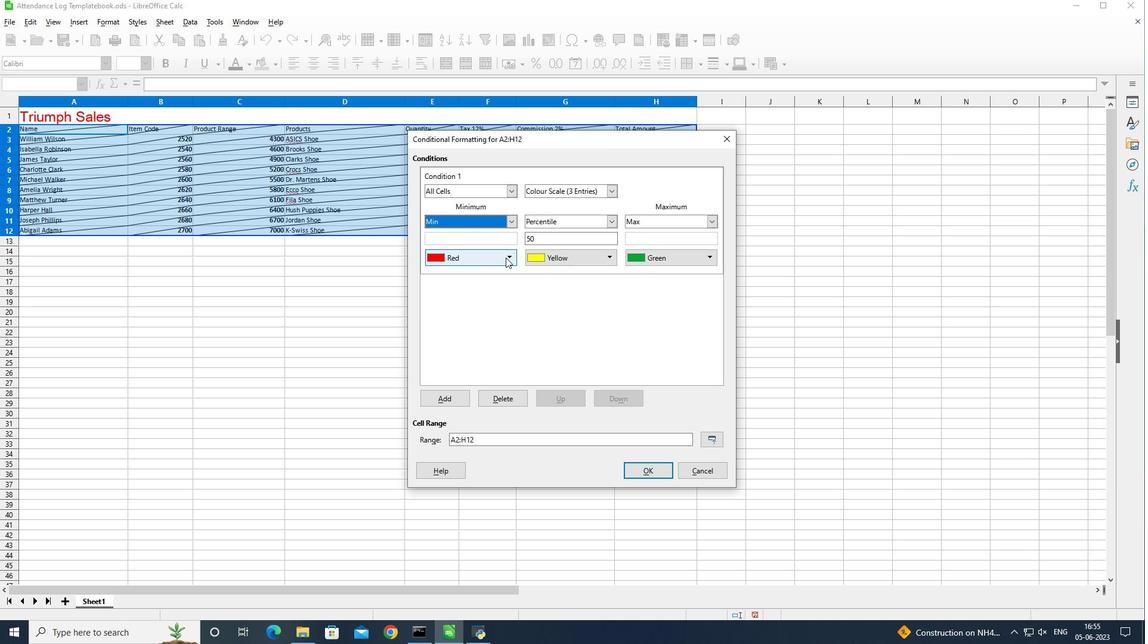 
Action: Mouse moved to (519, 348)
Screenshot: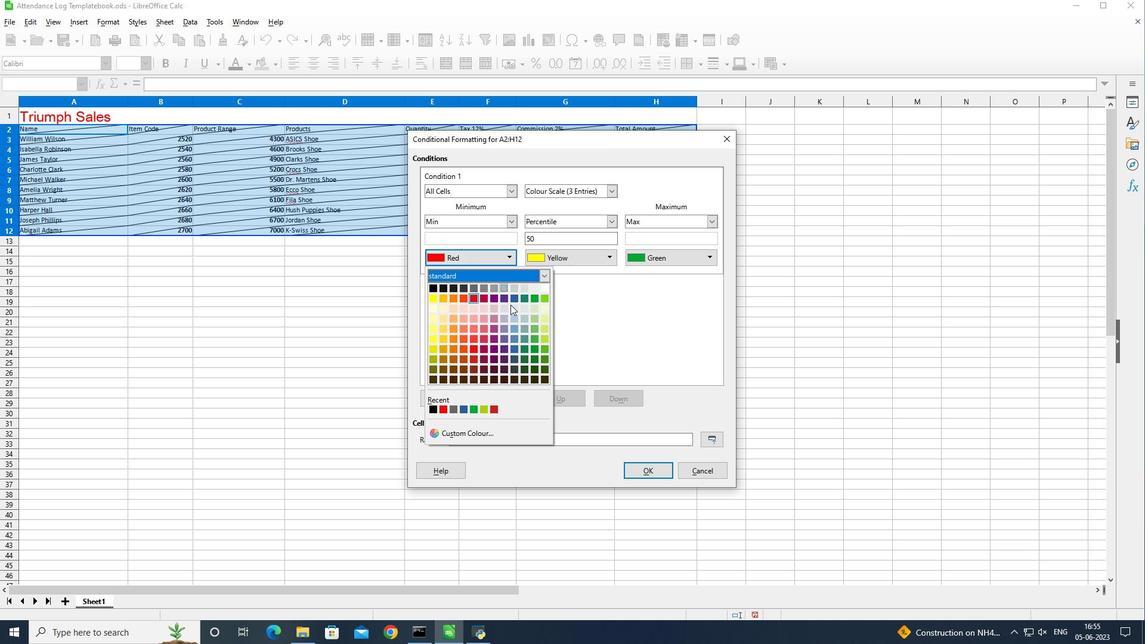 
Action: Mouse scrolled (519, 347) with delta (0, 0)
Screenshot: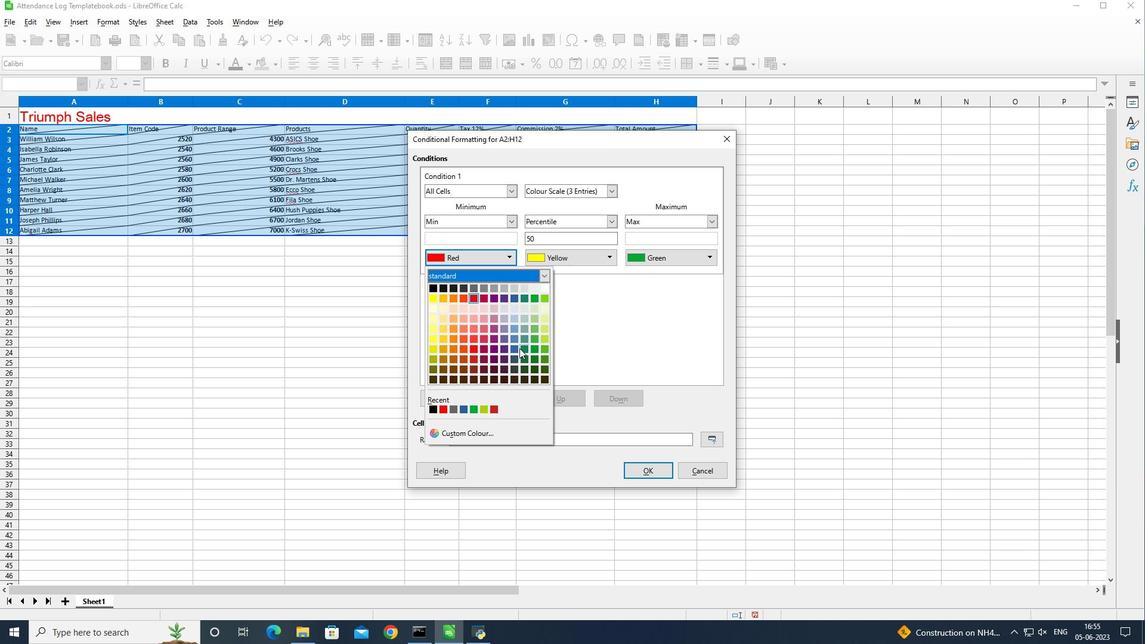 
Action: Mouse scrolled (519, 347) with delta (0, 0)
Screenshot: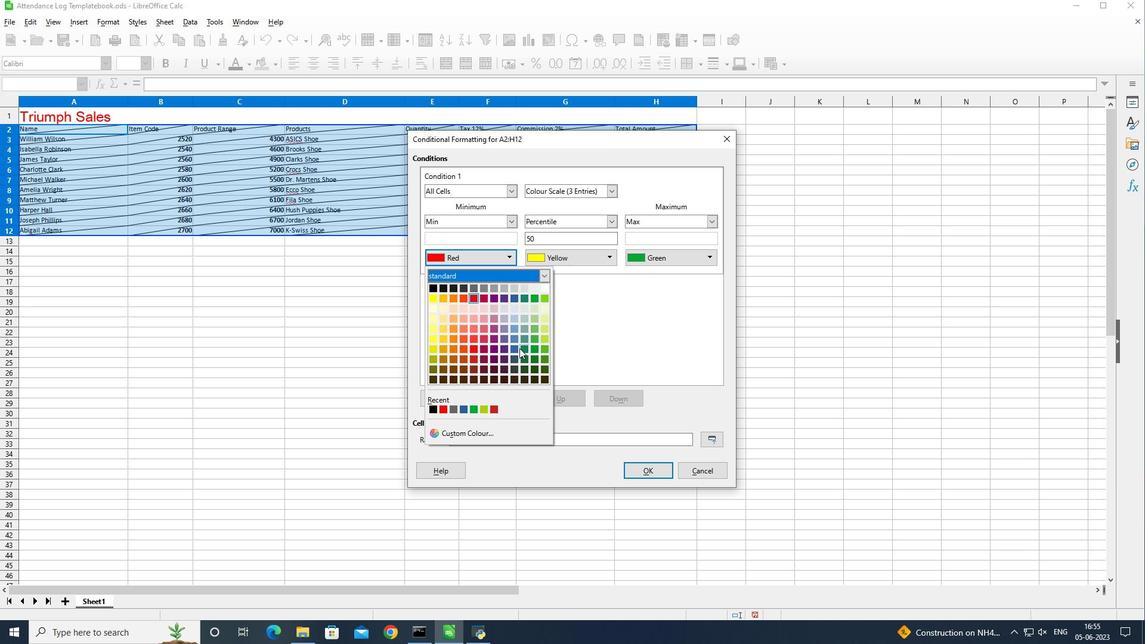 
Action: Mouse scrolled (519, 347) with delta (0, 0)
Screenshot: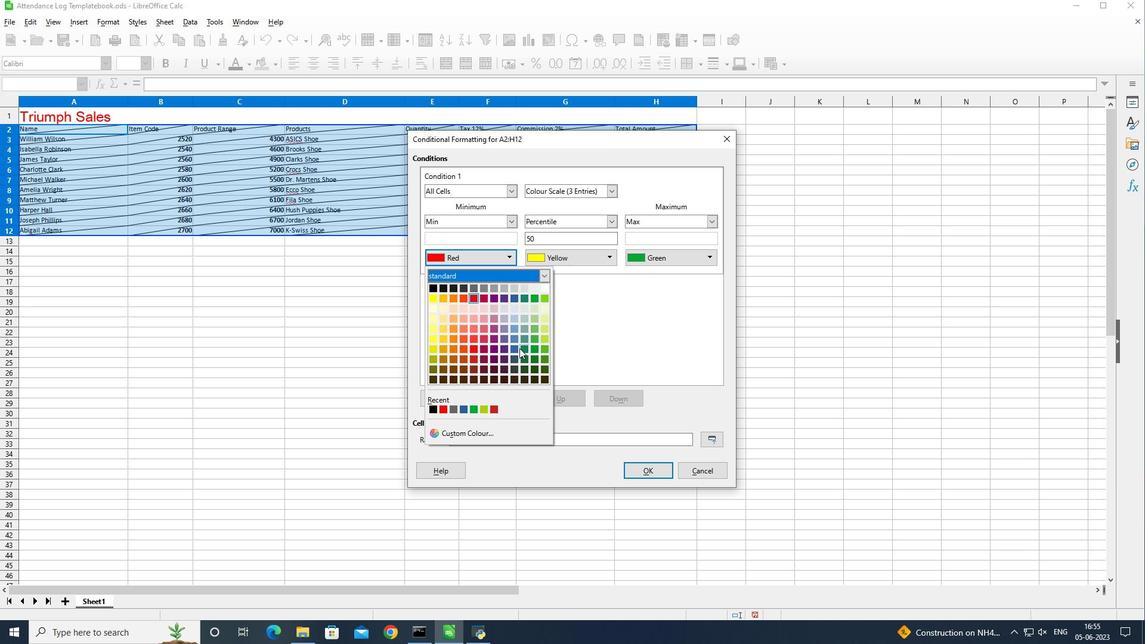 
Action: Mouse moved to (510, 337)
Screenshot: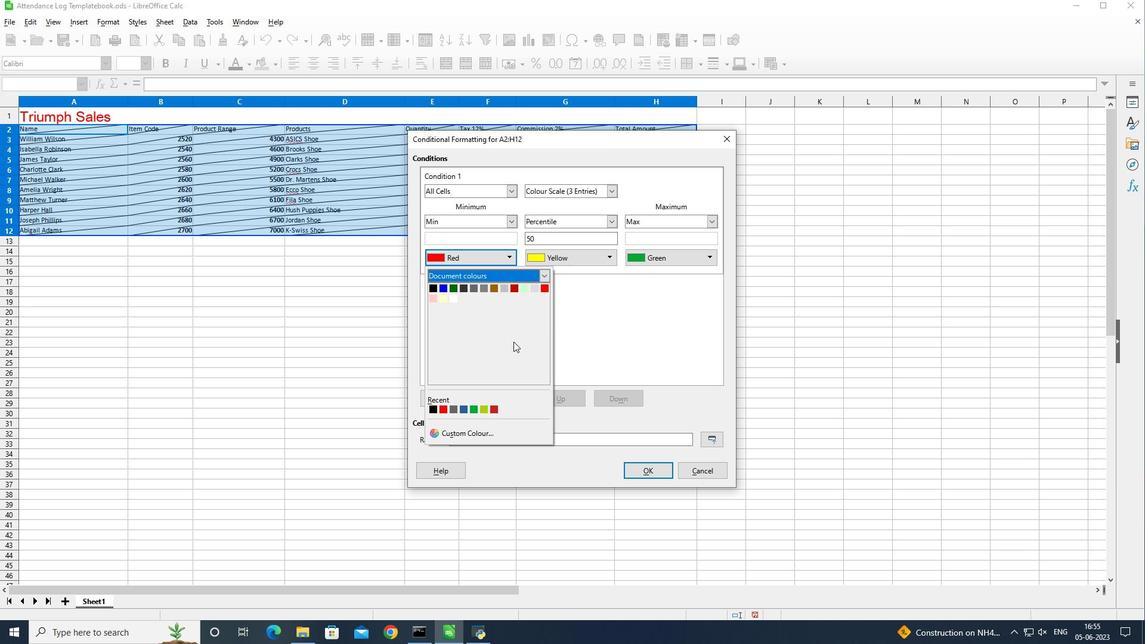 
Action: Mouse scrolled (510, 336) with delta (0, 0)
Screenshot: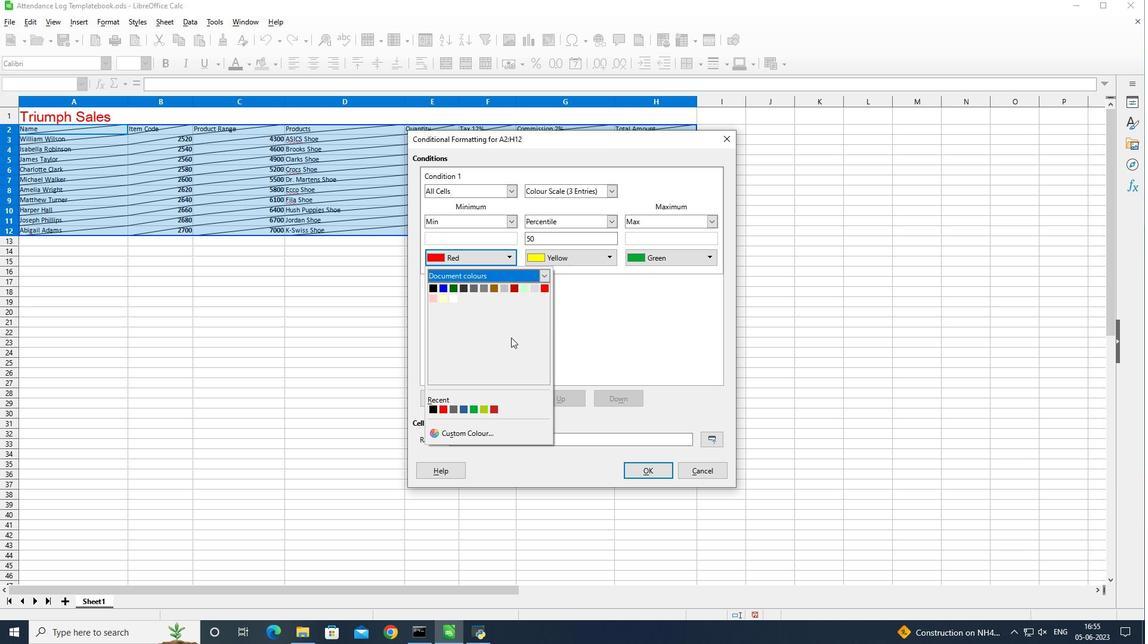 
Action: Mouse scrolled (510, 336) with delta (0, 0)
Screenshot: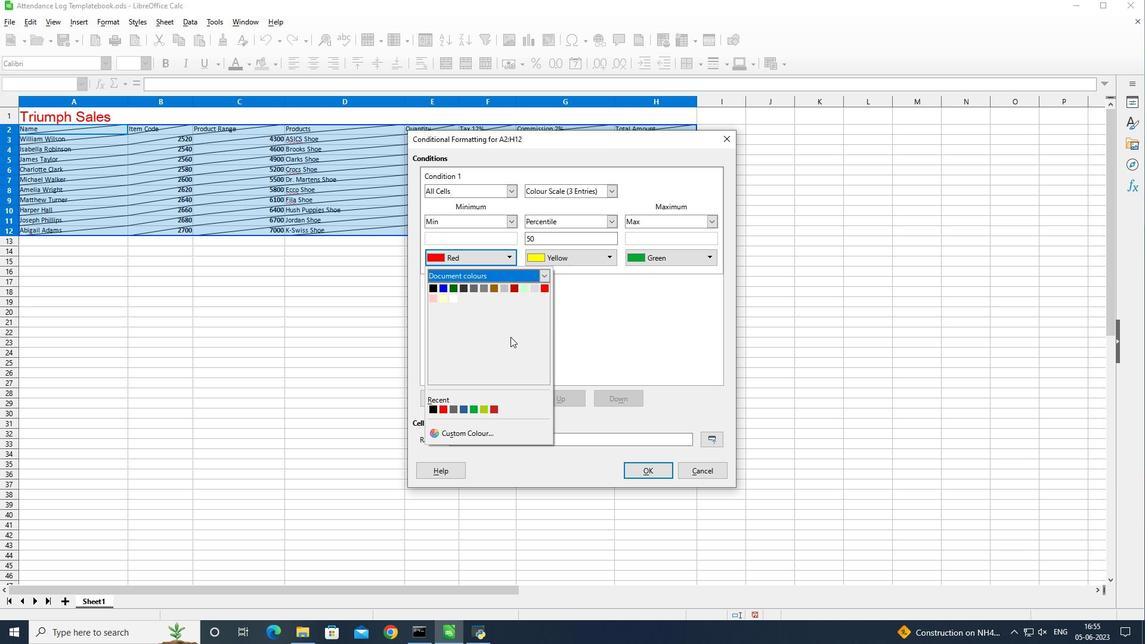 
Action: Mouse scrolled (510, 336) with delta (0, 0)
Screenshot: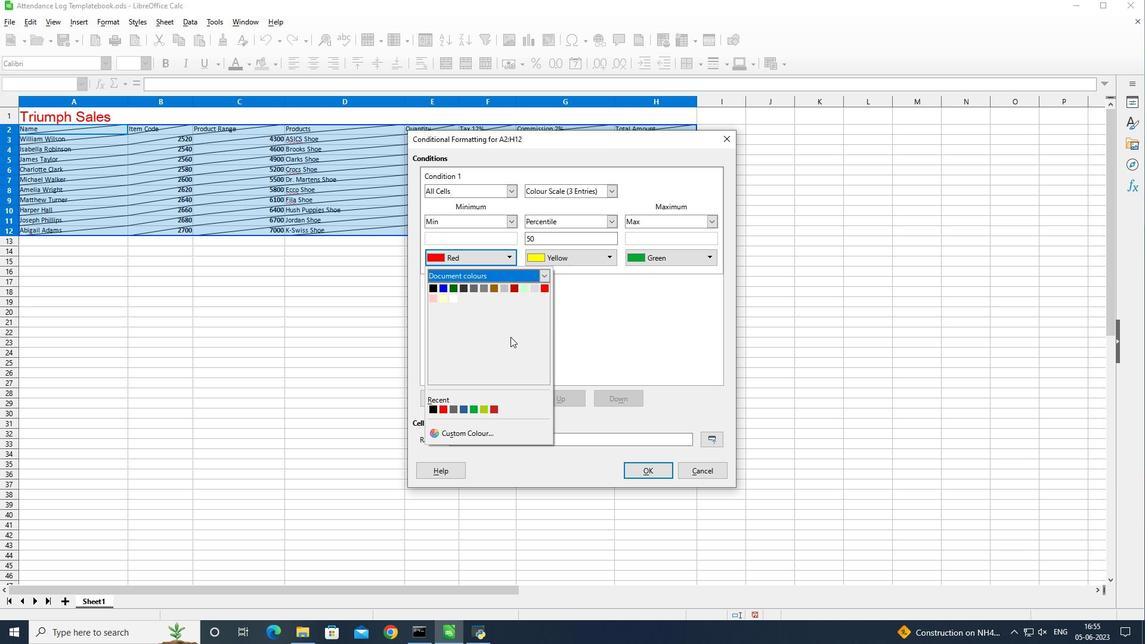 
Action: Mouse scrolled (510, 336) with delta (0, 0)
Screenshot: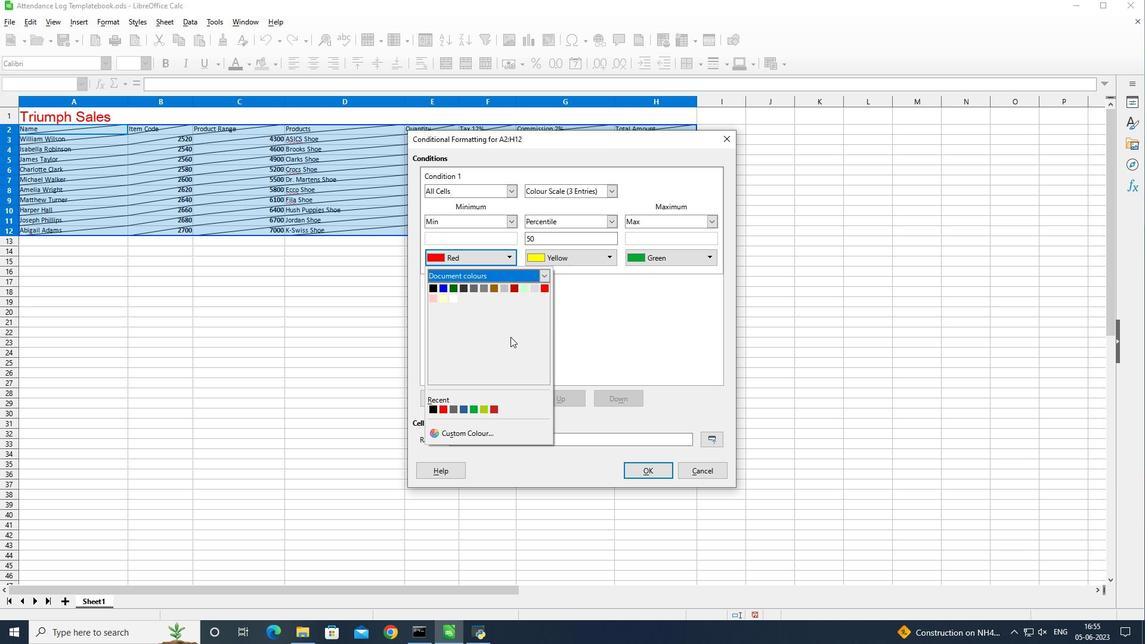 
Action: Mouse scrolled (510, 336) with delta (0, 0)
Screenshot: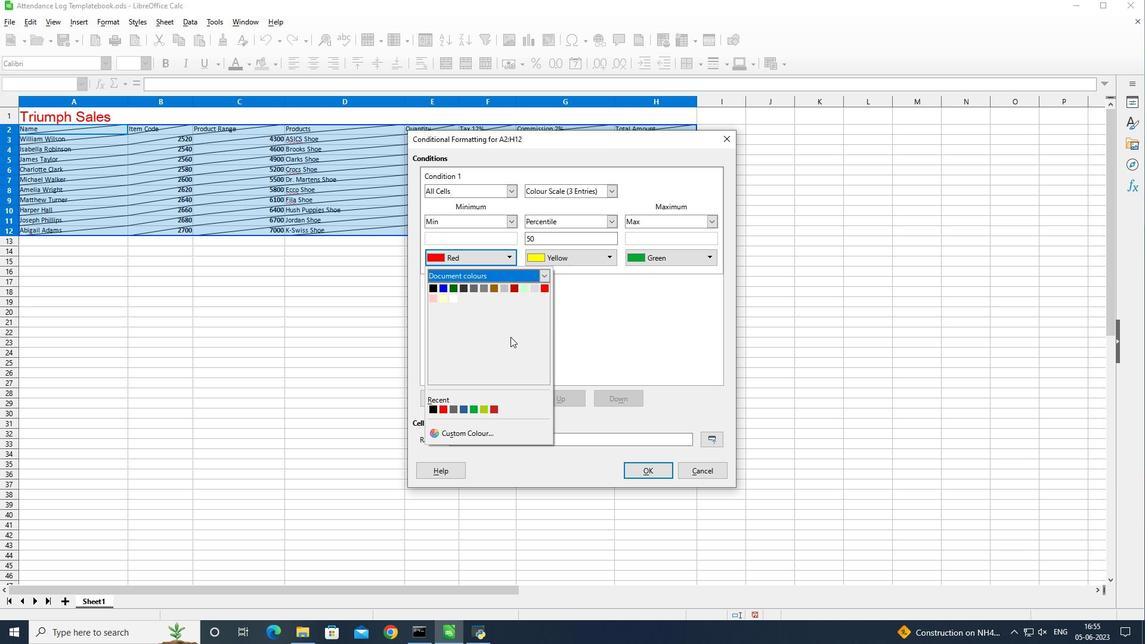 
Action: Mouse moved to (513, 320)
Screenshot: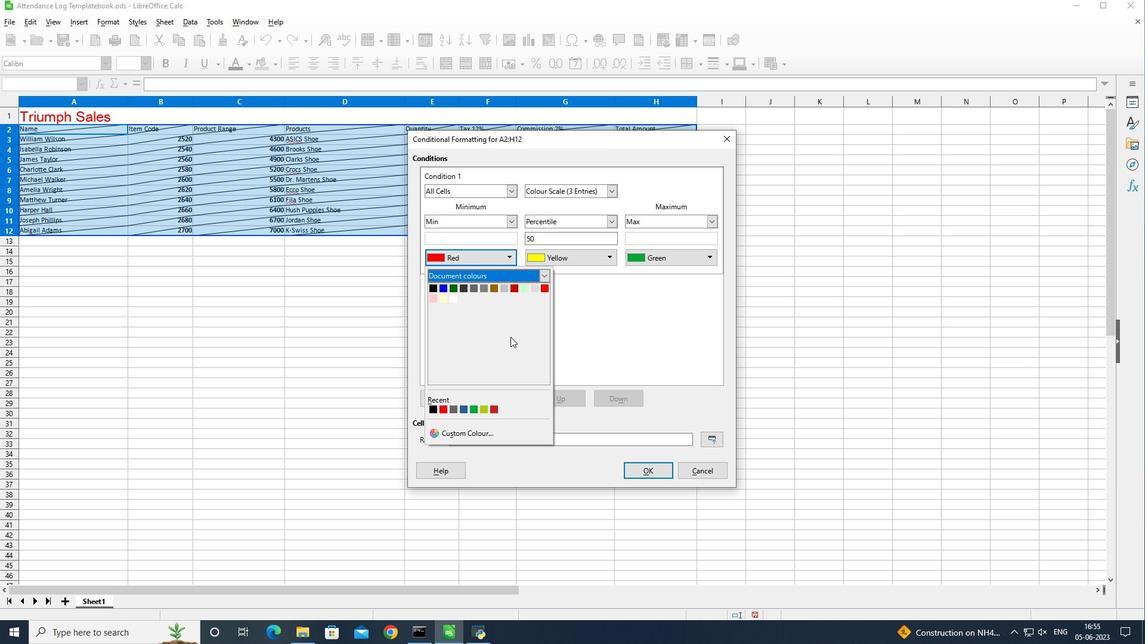 
Action: Mouse scrolled (513, 321) with delta (0, 0)
Screenshot: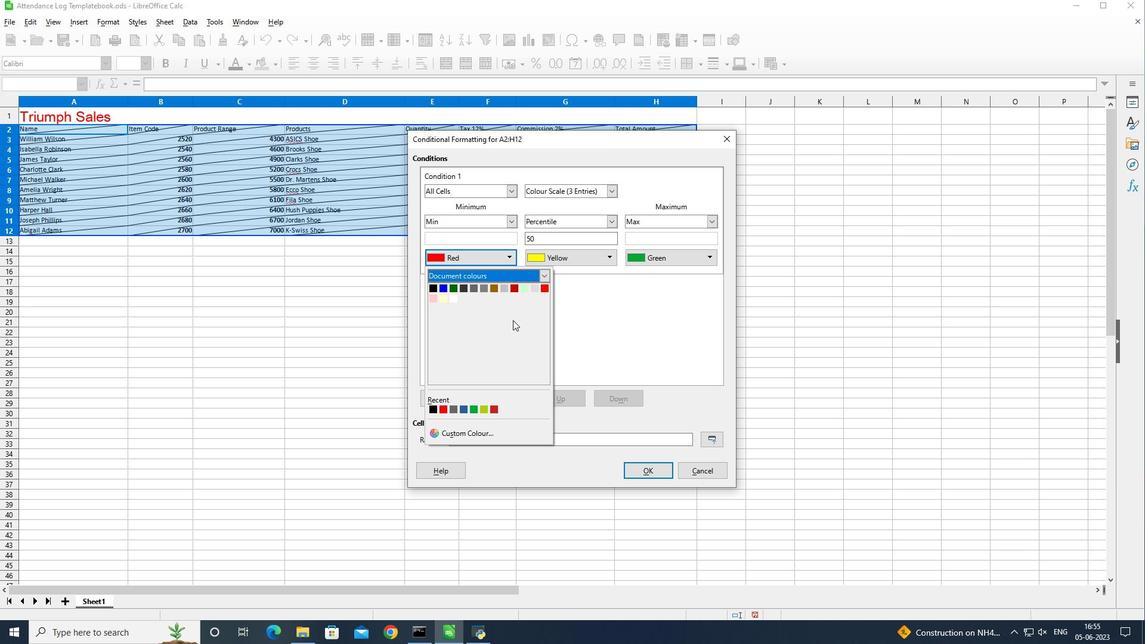 
Action: Mouse scrolled (513, 321) with delta (0, 0)
Screenshot: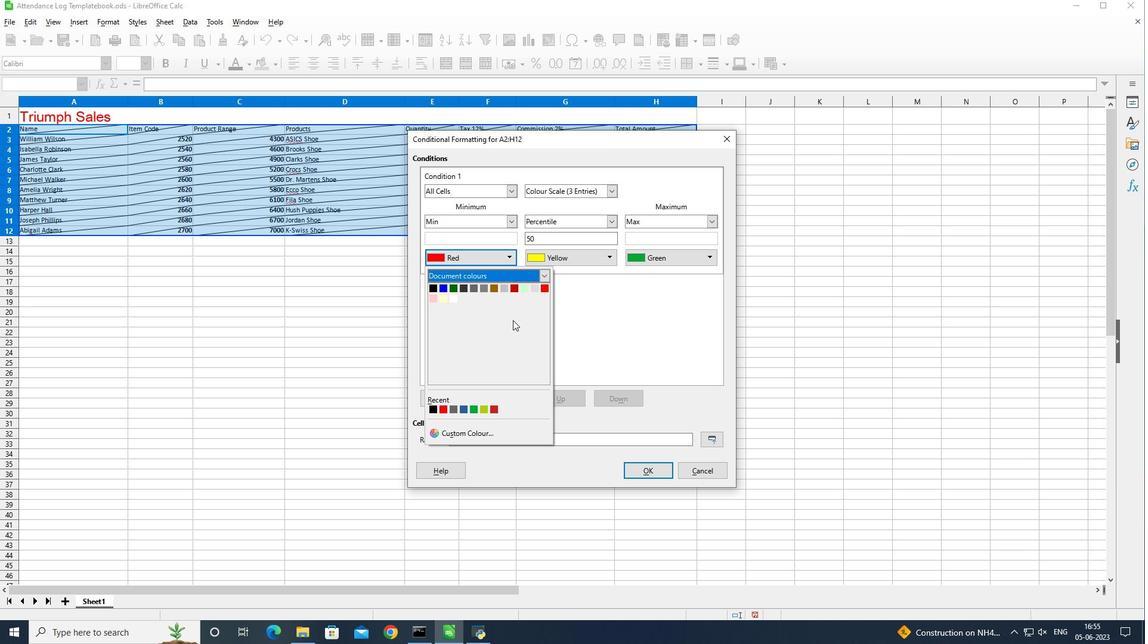 
Action: Mouse scrolled (513, 319) with delta (0, 0)
Screenshot: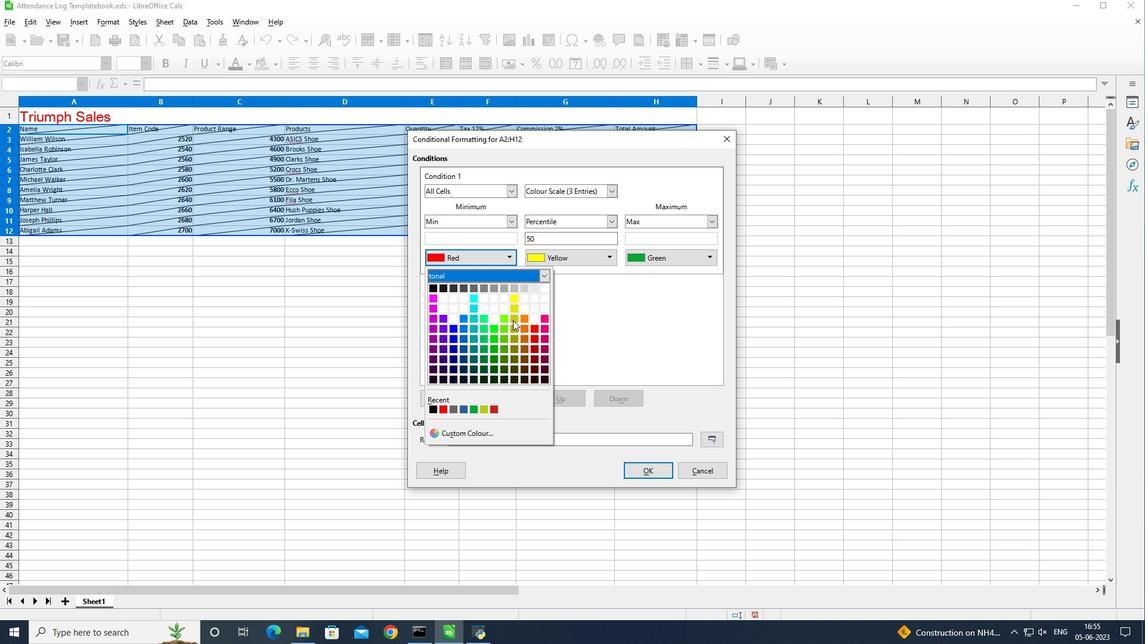 
Action: Mouse scrolled (513, 319) with delta (0, 0)
Screenshot: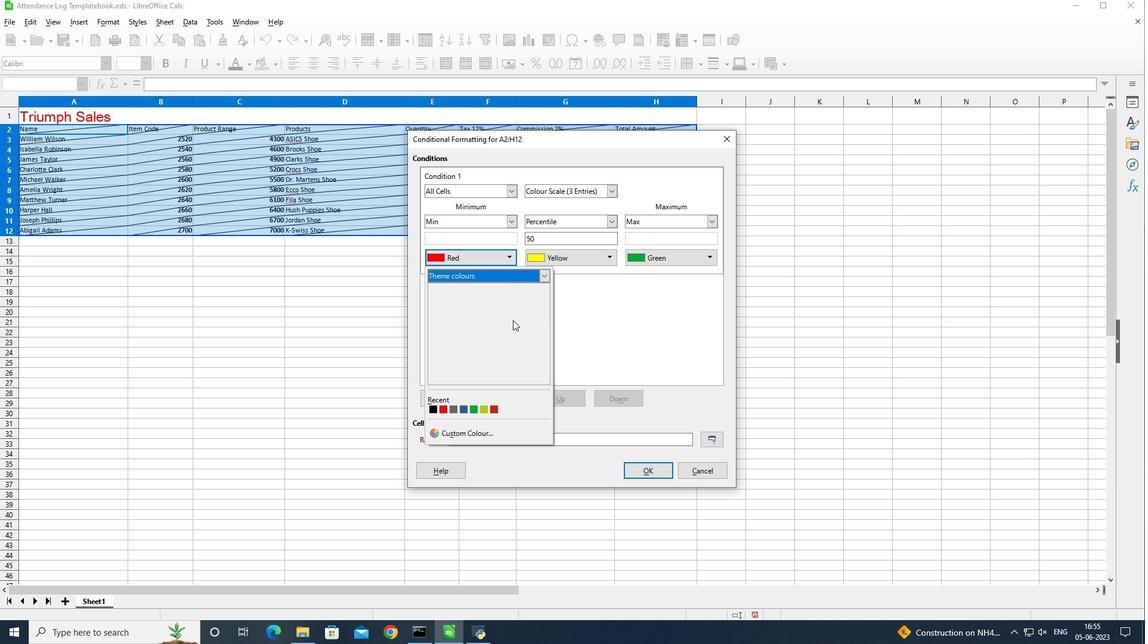 
Action: Mouse scrolled (513, 319) with delta (0, 0)
Screenshot: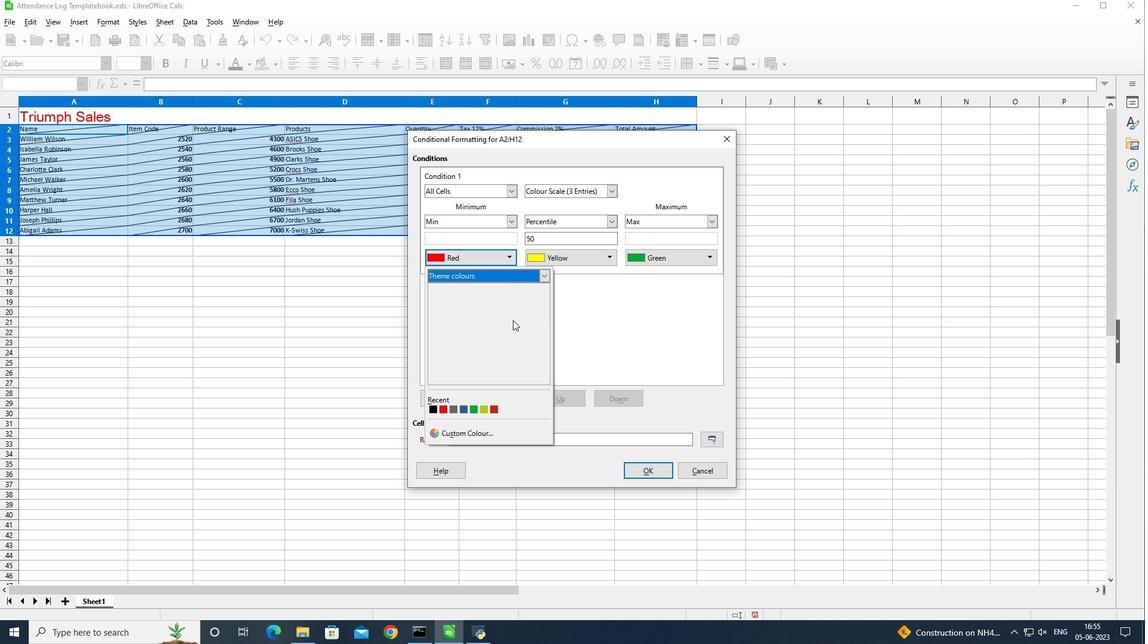 
Action: Mouse scrolled (513, 319) with delta (0, 0)
Screenshot: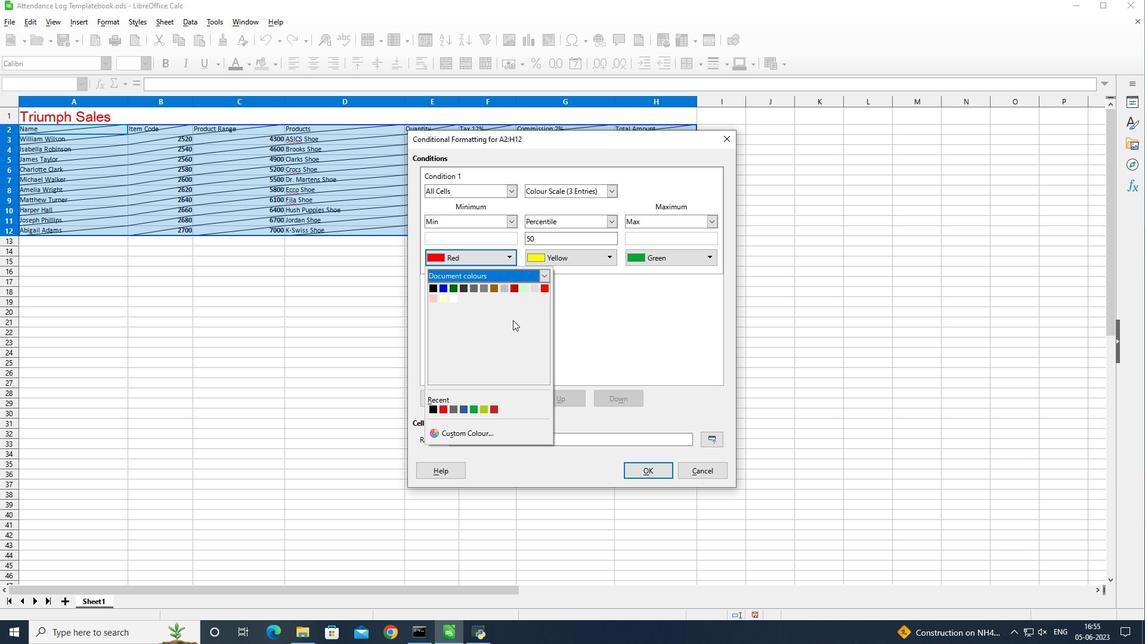 
Action: Mouse scrolled (513, 319) with delta (0, 0)
Screenshot: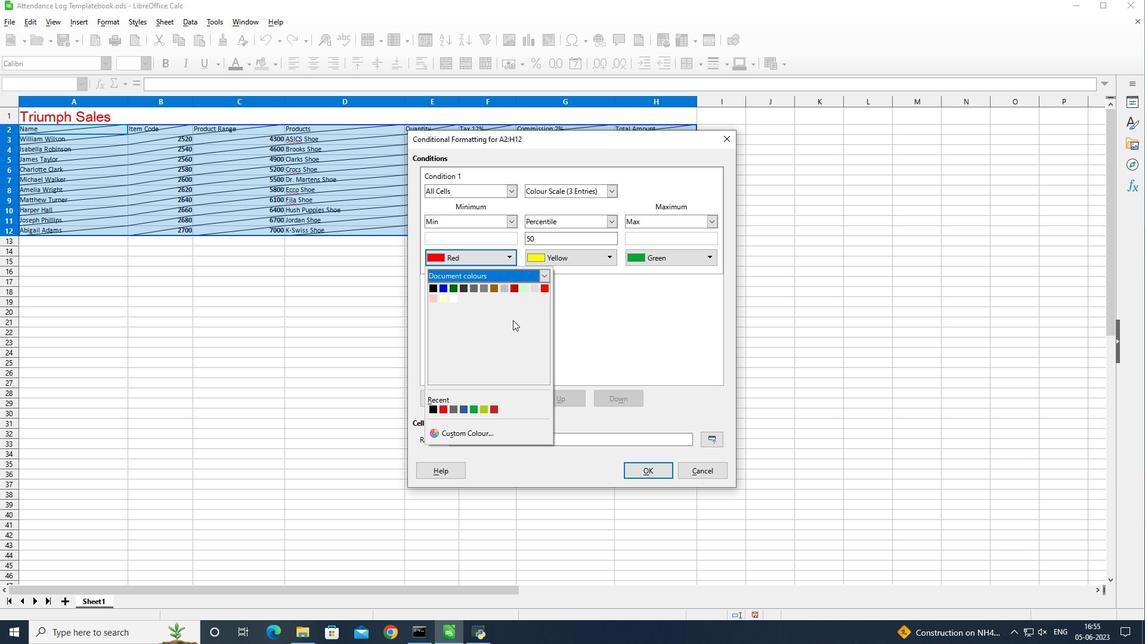 
Action: Mouse scrolled (513, 319) with delta (0, 0)
Screenshot: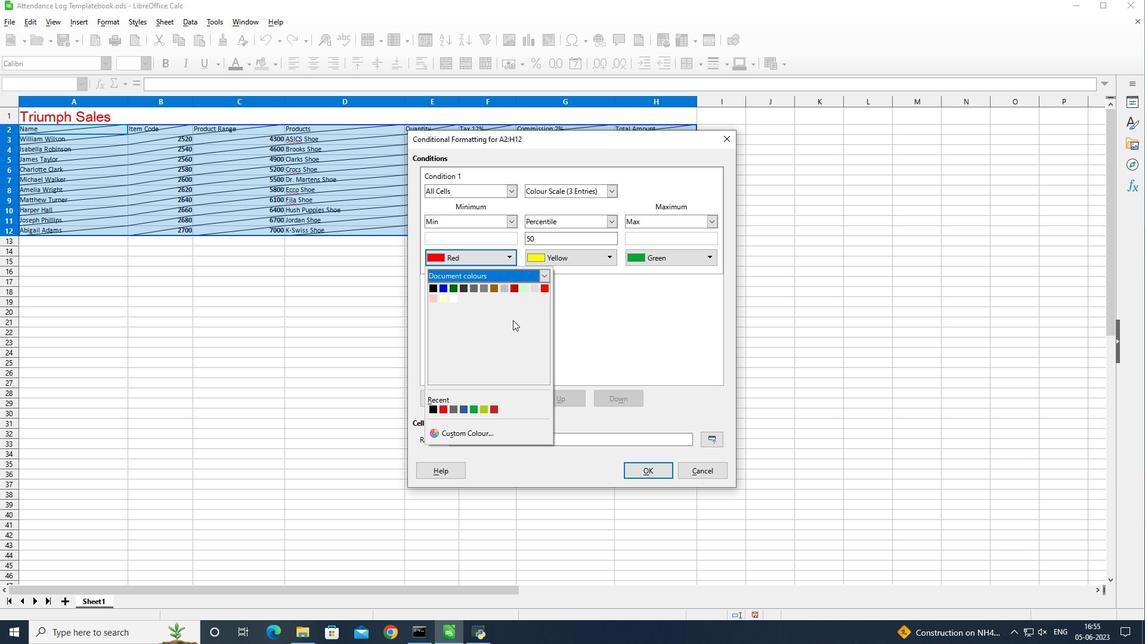 
Action: Mouse scrolled (513, 321) with delta (0, 0)
Screenshot: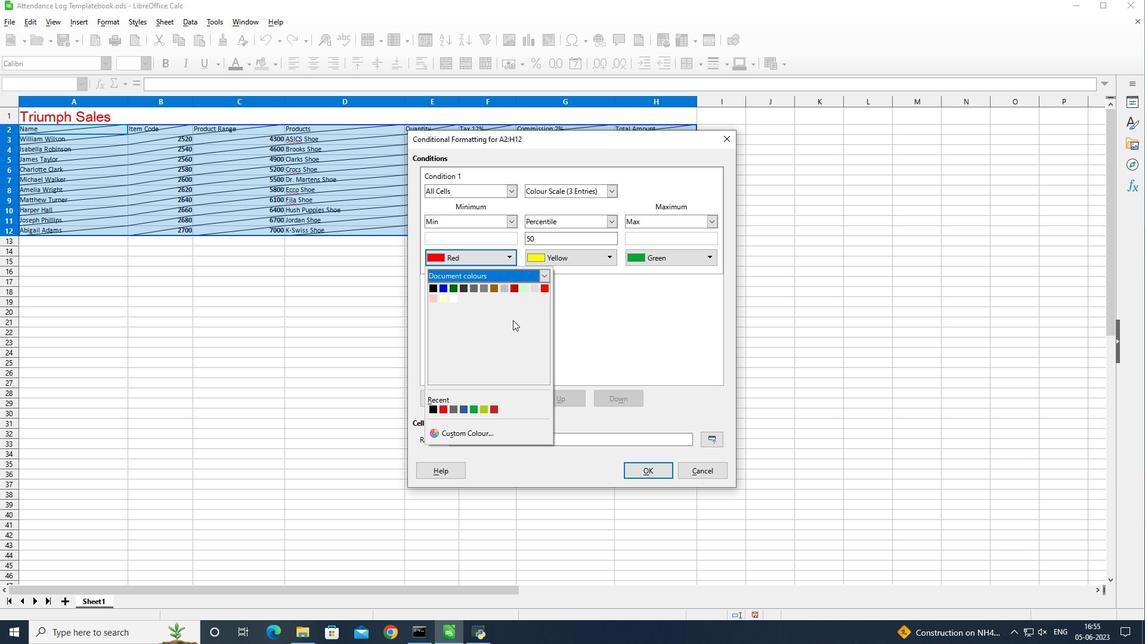 
Action: Mouse scrolled (513, 321) with delta (0, 0)
Screenshot: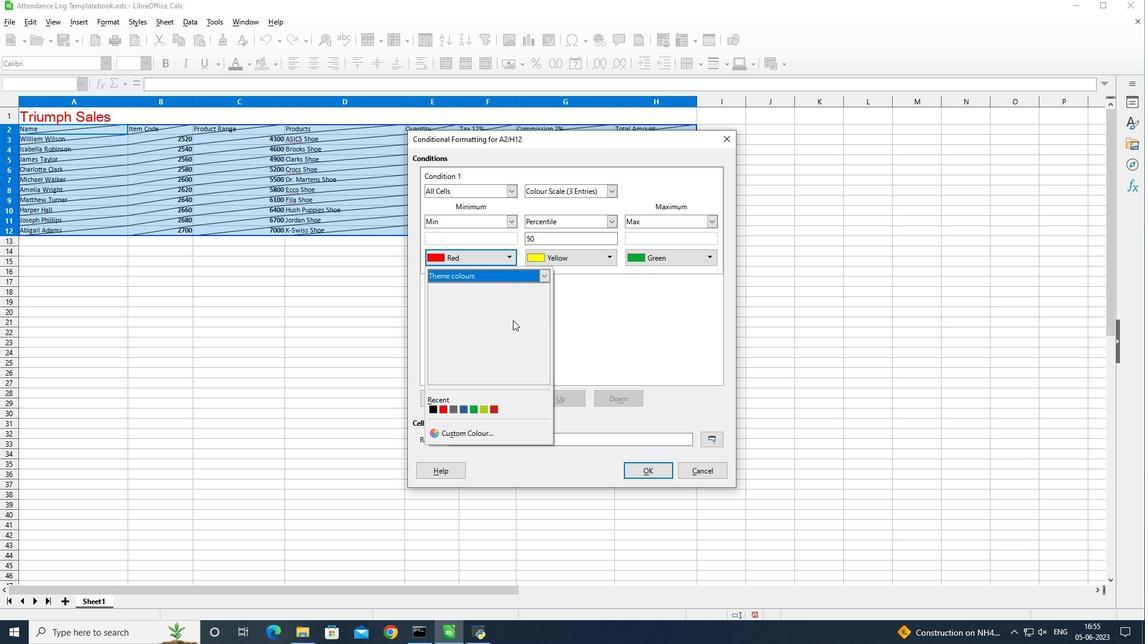 
Action: Mouse scrolled (513, 321) with delta (0, 0)
Screenshot: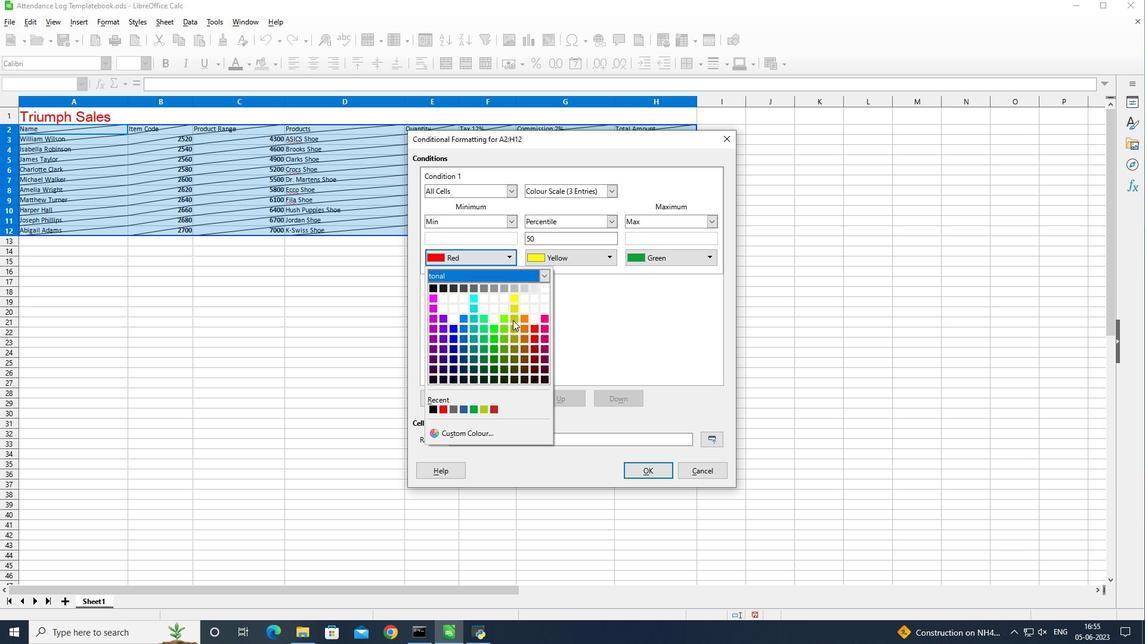 
Action: Mouse scrolled (513, 321) with delta (0, 0)
Screenshot: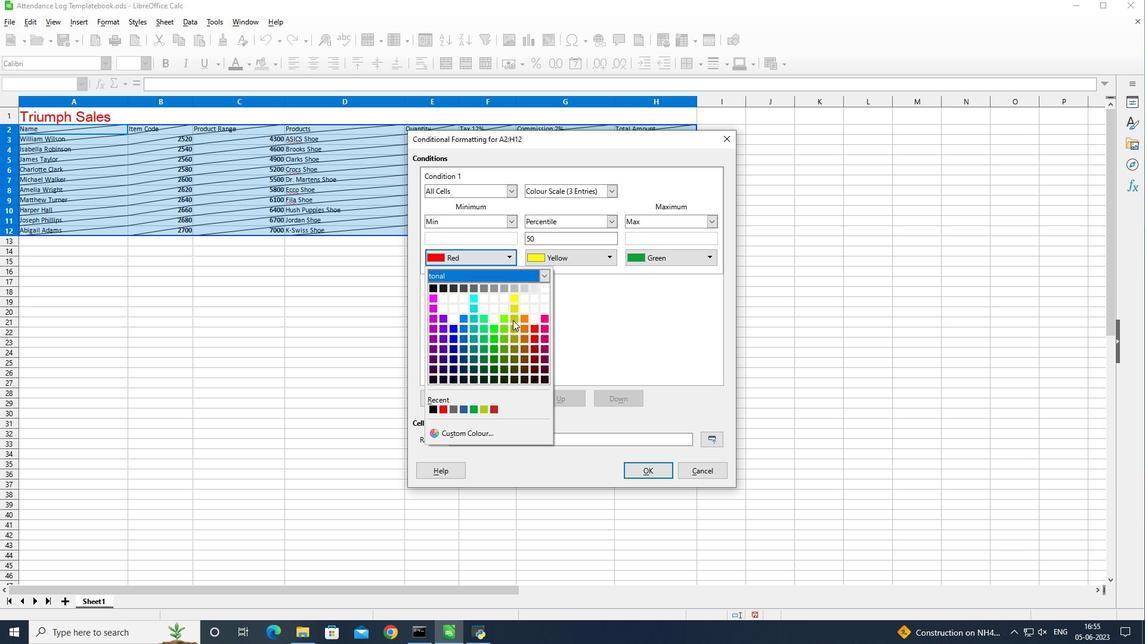 
Action: Mouse scrolled (513, 321) with delta (0, 0)
Screenshot: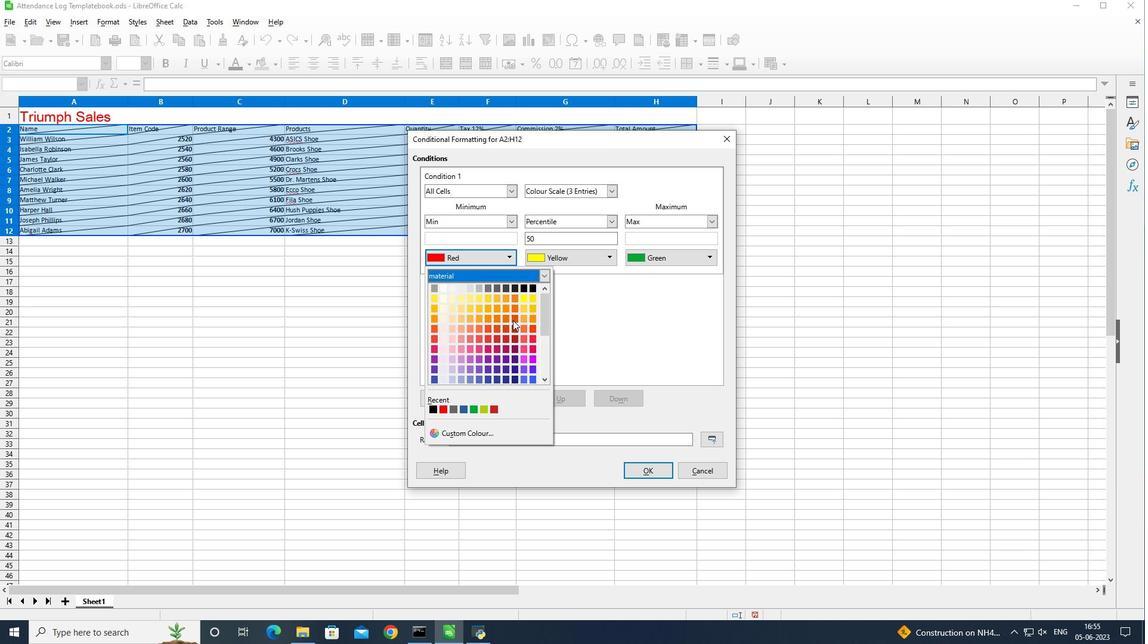 
Action: Mouse scrolled (513, 321) with delta (0, 0)
Screenshot: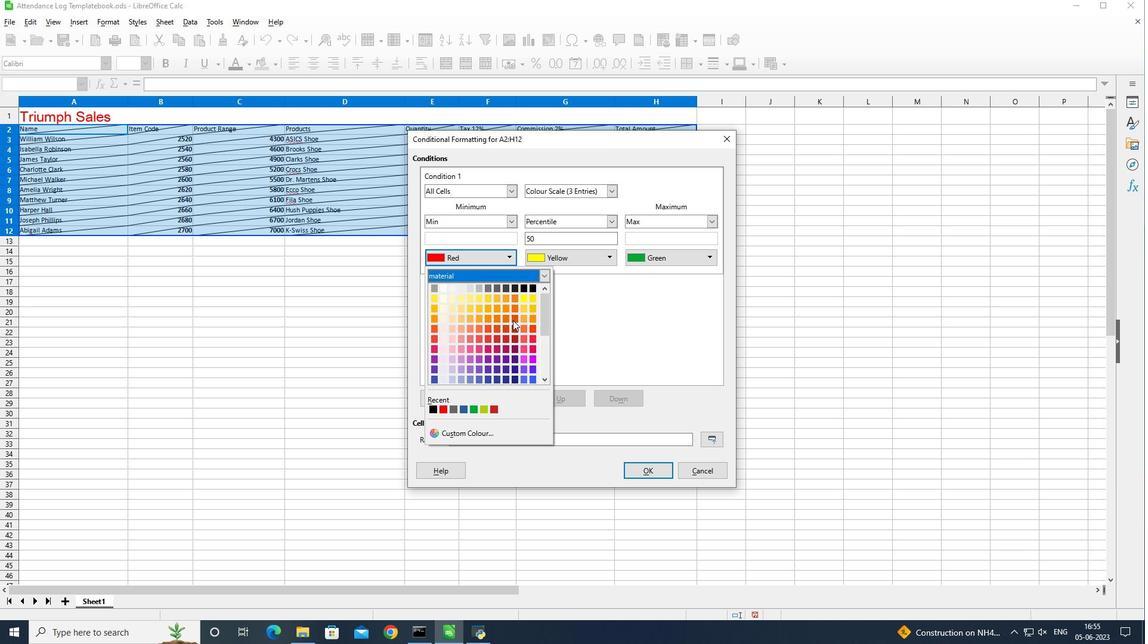 
Action: Mouse scrolled (513, 321) with delta (0, 0)
Screenshot: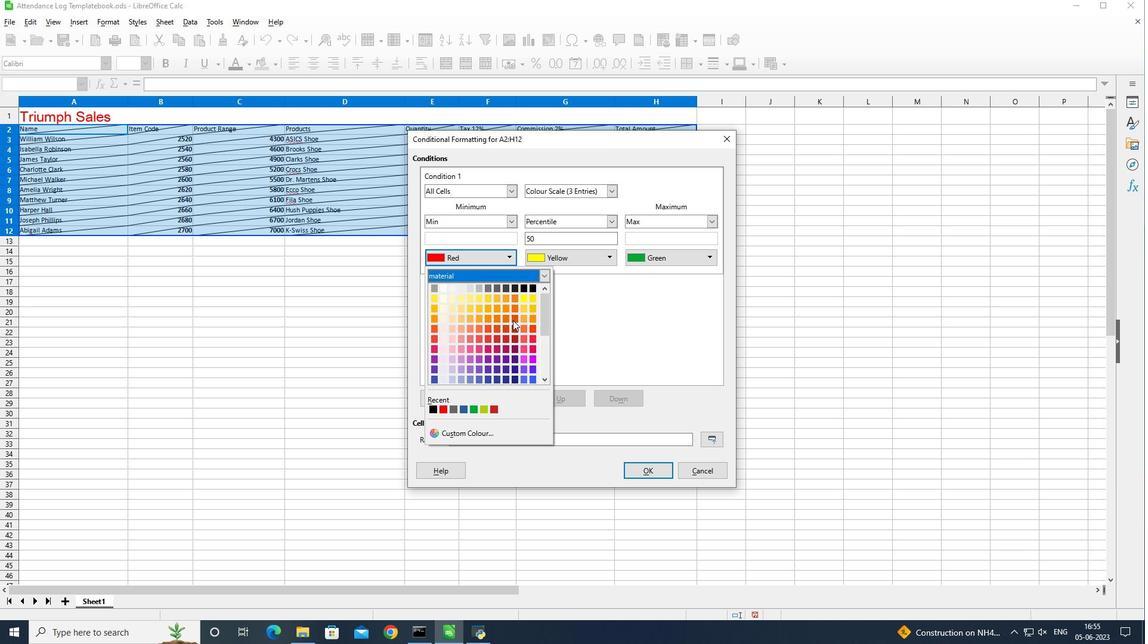 
Action: Mouse moved to (488, 348)
Screenshot: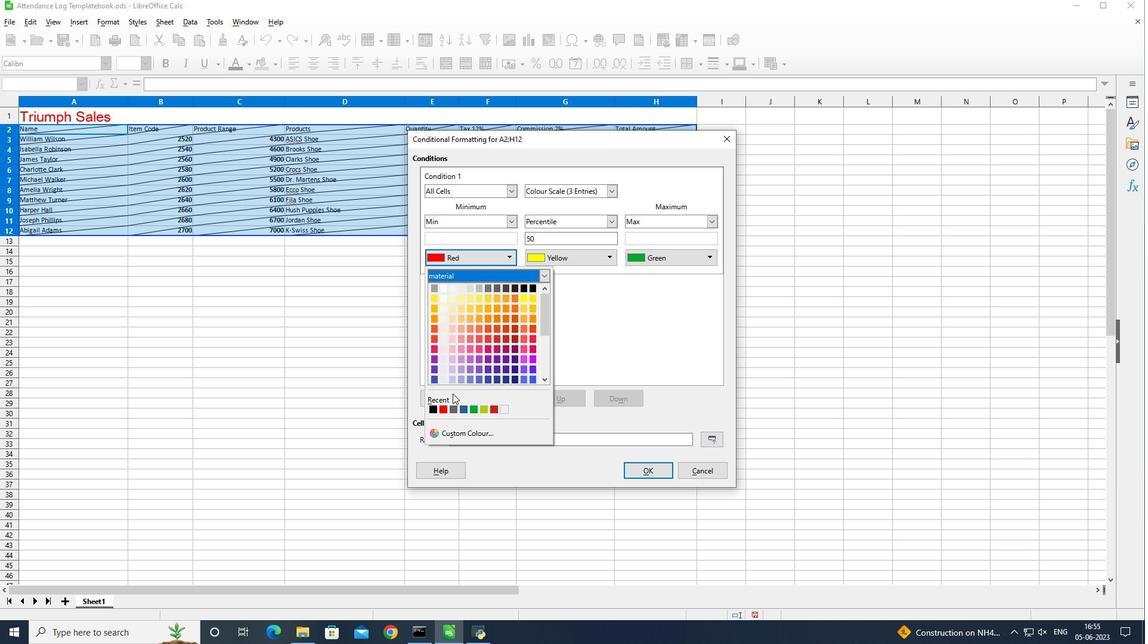 
Action: Mouse scrolled (488, 347) with delta (0, 0)
Screenshot: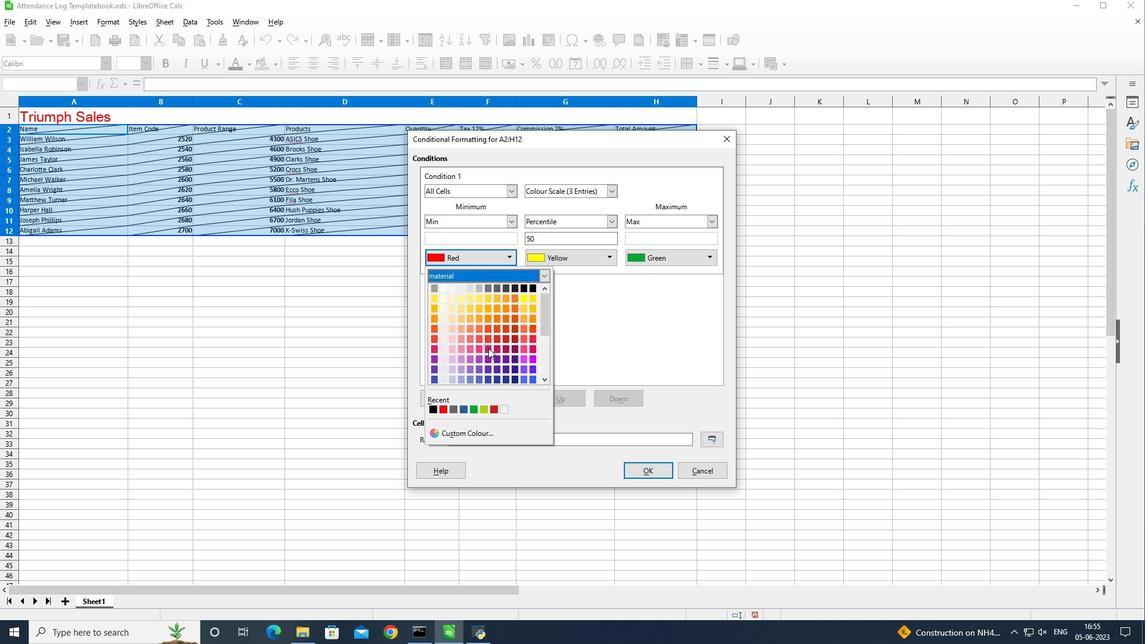 
Action: Mouse scrolled (488, 347) with delta (0, 0)
Screenshot: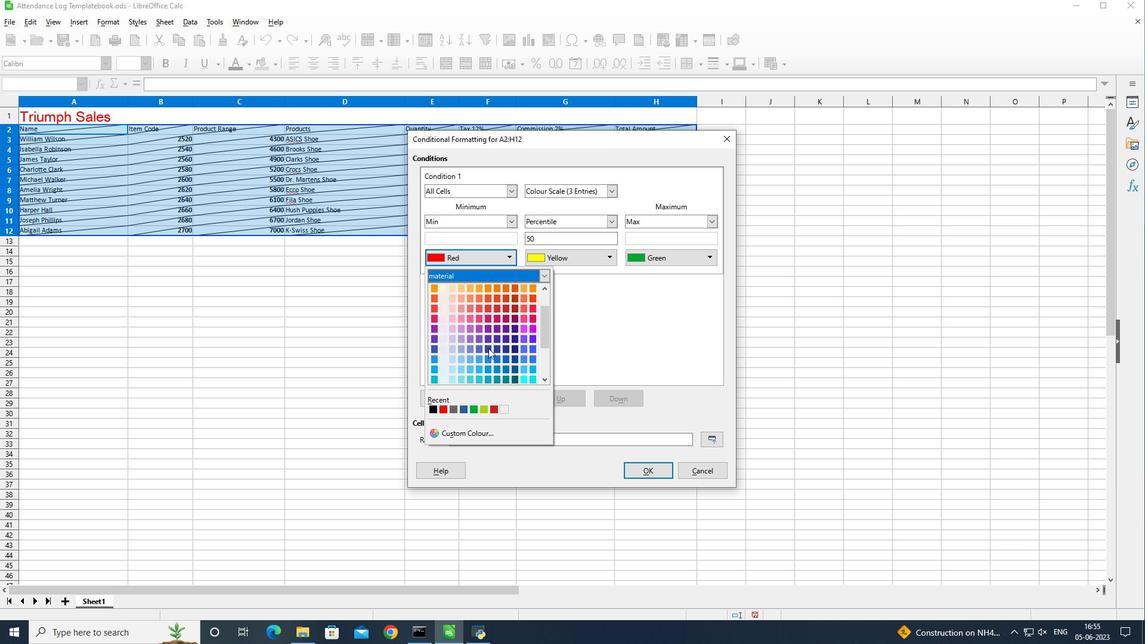 
Action: Mouse scrolled (488, 347) with delta (0, 0)
Screenshot: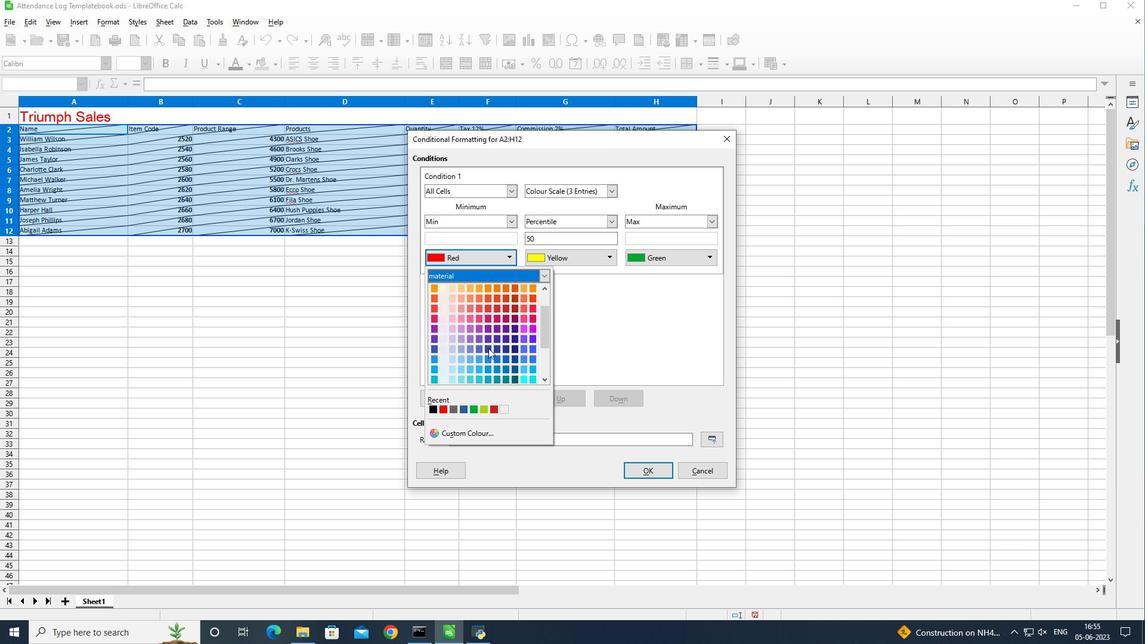
Action: Mouse scrolled (488, 347) with delta (0, 0)
Screenshot: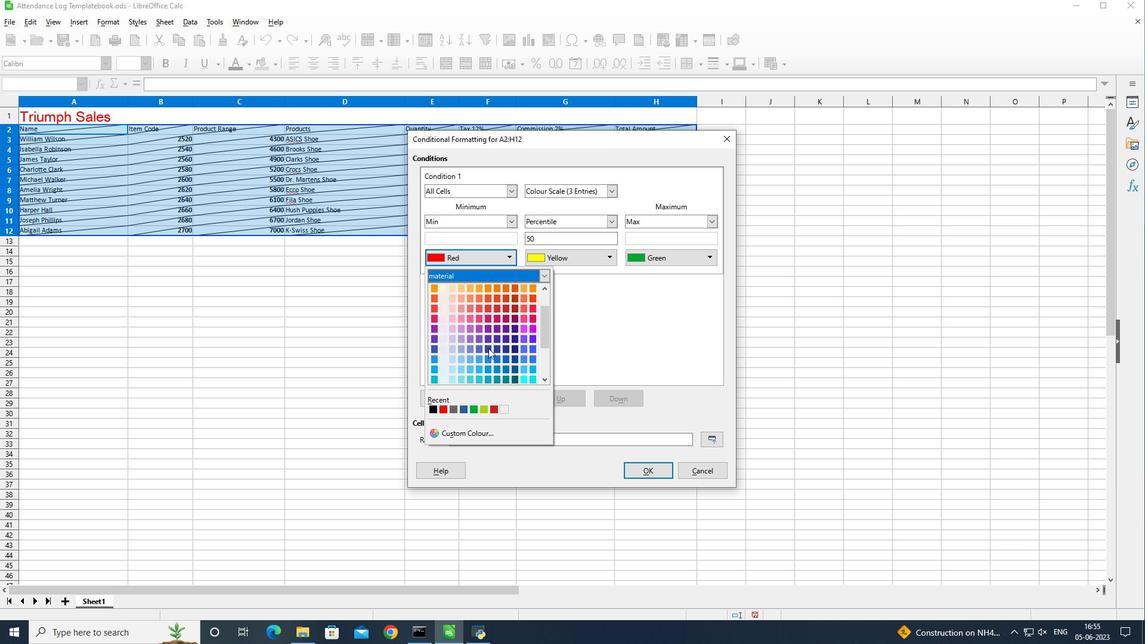 
Action: Mouse moved to (519, 270)
Screenshot: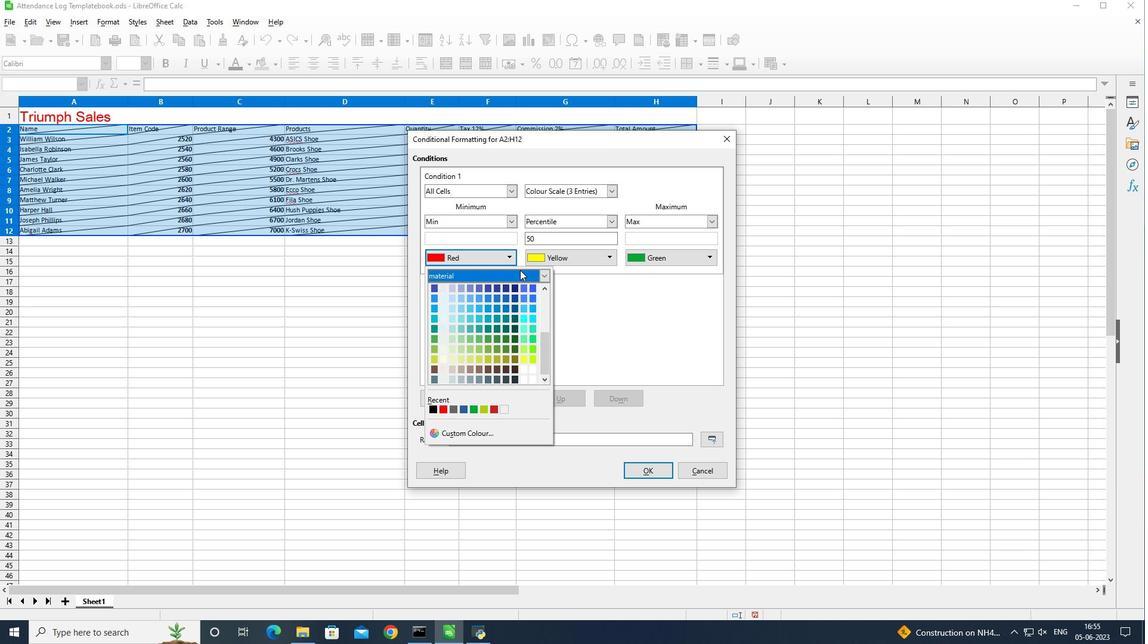 
Action: Mouse pressed left at (519, 270)
Screenshot: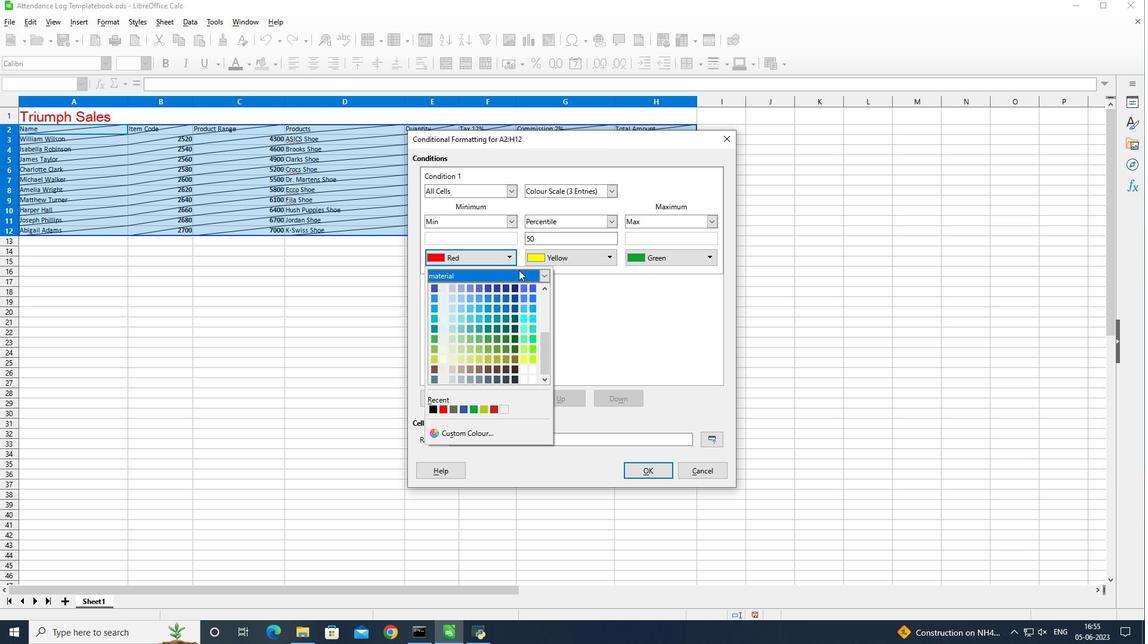 
Action: Mouse moved to (503, 297)
Screenshot: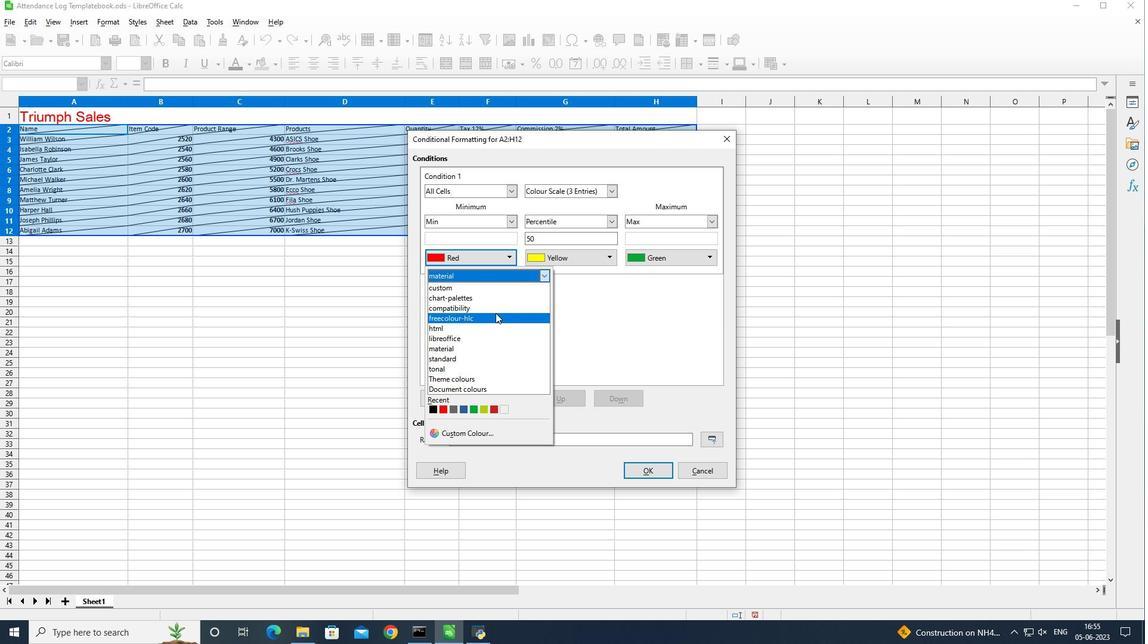 
Action: Mouse pressed left at (503, 297)
Screenshot: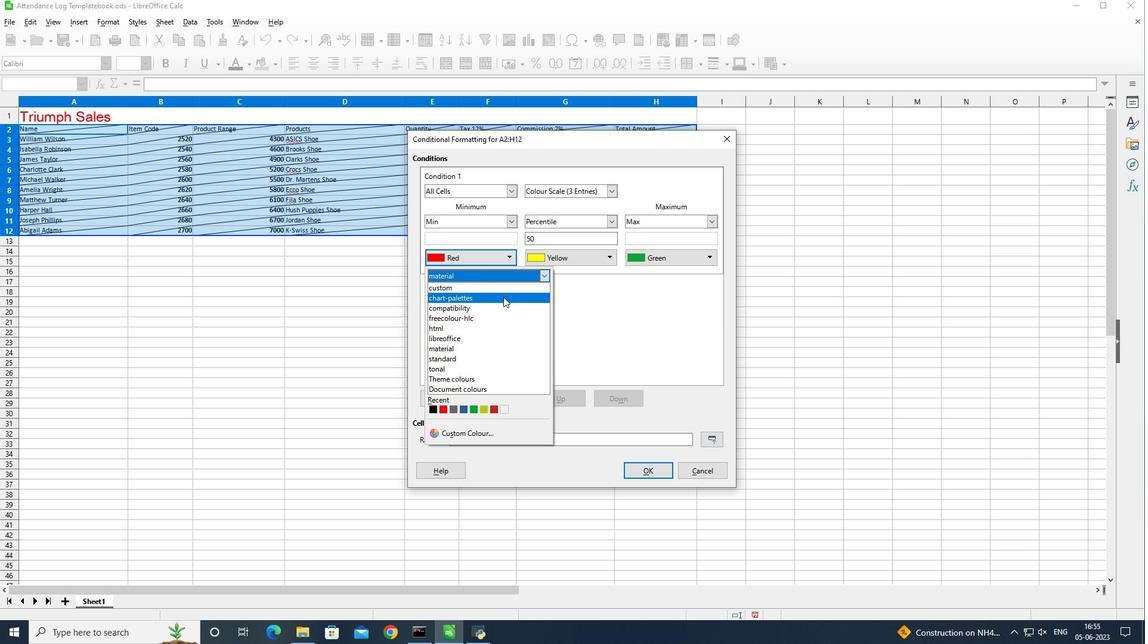
Action: Mouse moved to (537, 290)
Screenshot: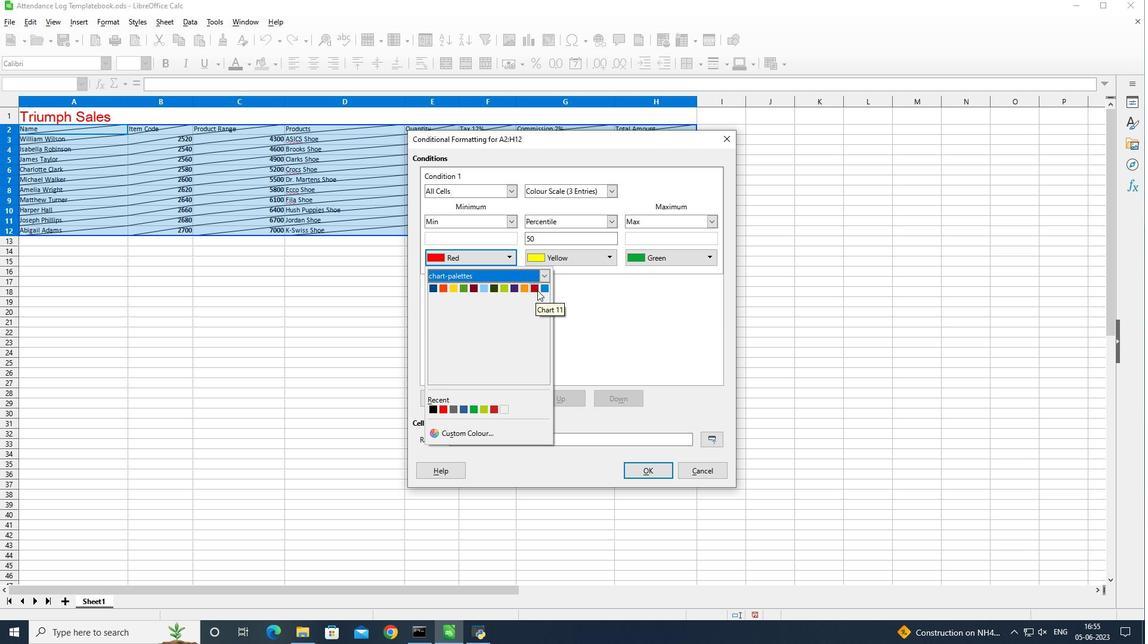
Action: Mouse pressed left at (537, 290)
Screenshot: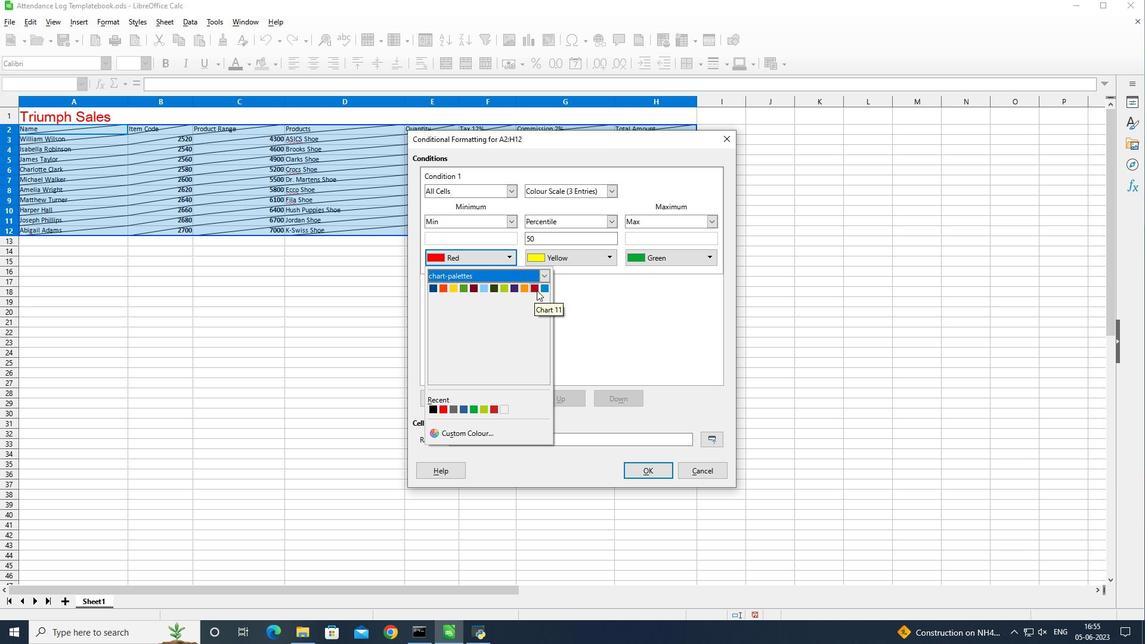 
Action: Mouse moved to (655, 472)
Screenshot: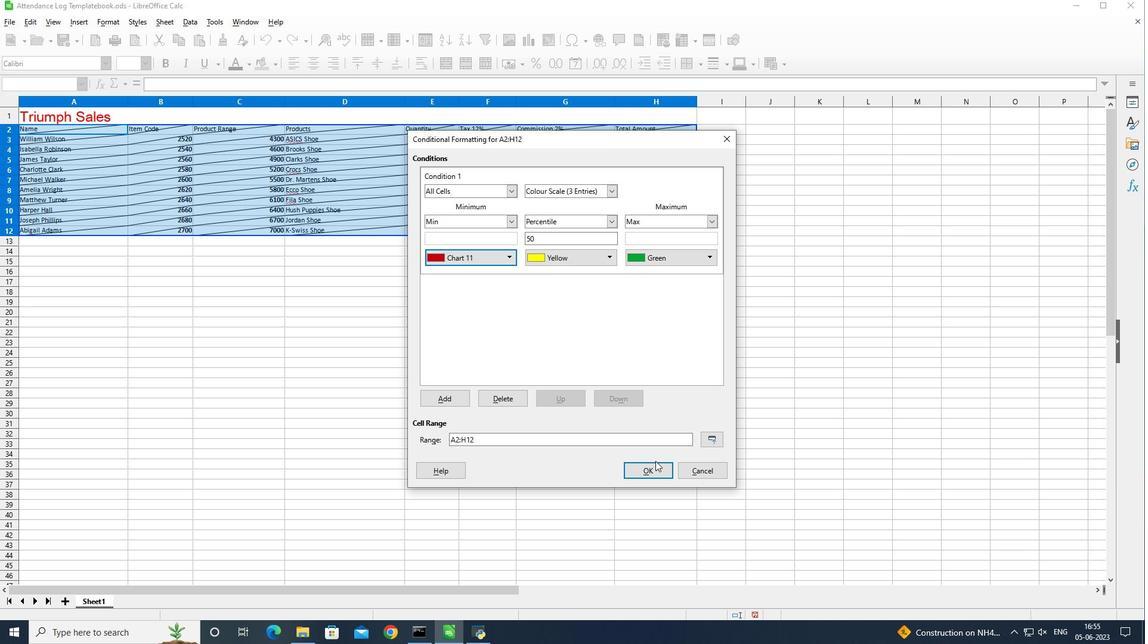 
Action: Mouse pressed left at (655, 472)
Screenshot: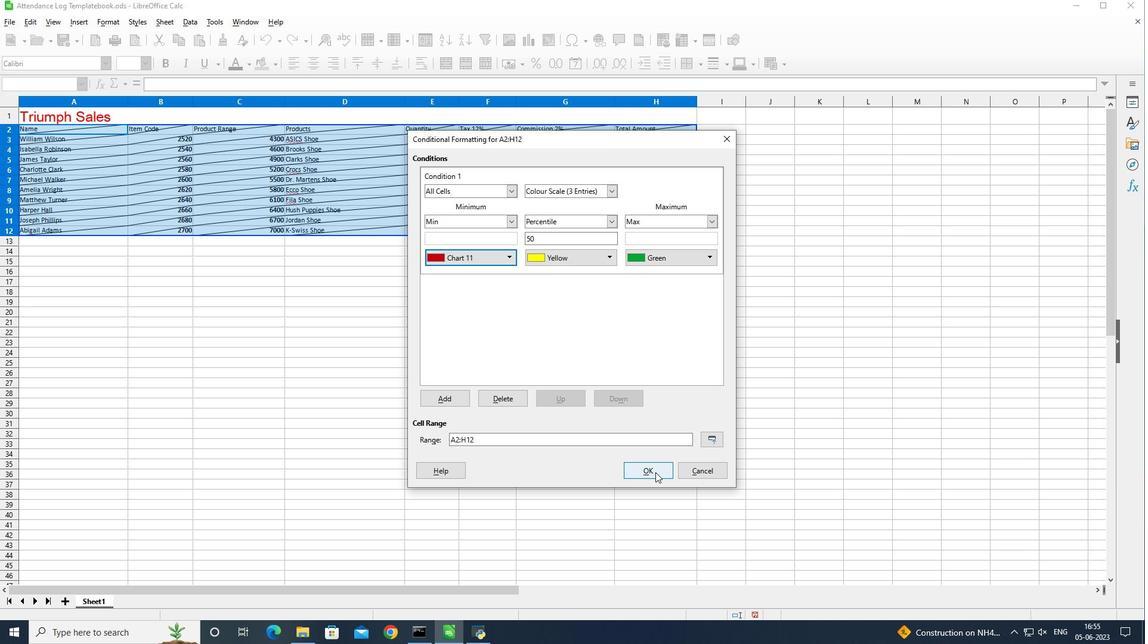 
Action: Mouse moved to (407, 38)
Screenshot: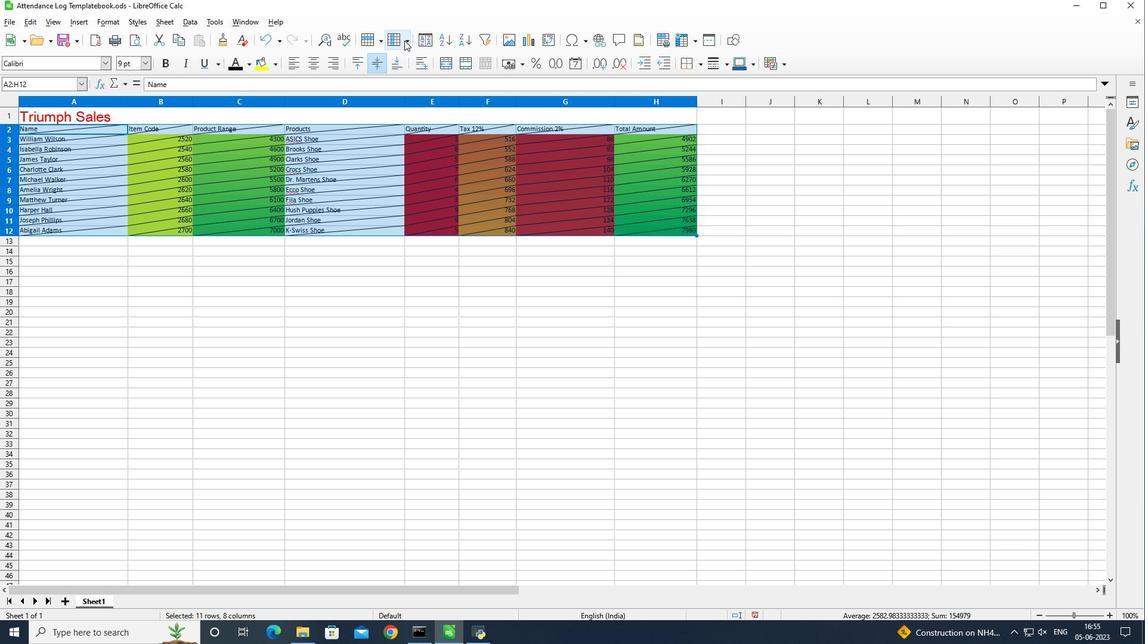 
Action: Mouse pressed left at (407, 38)
Screenshot: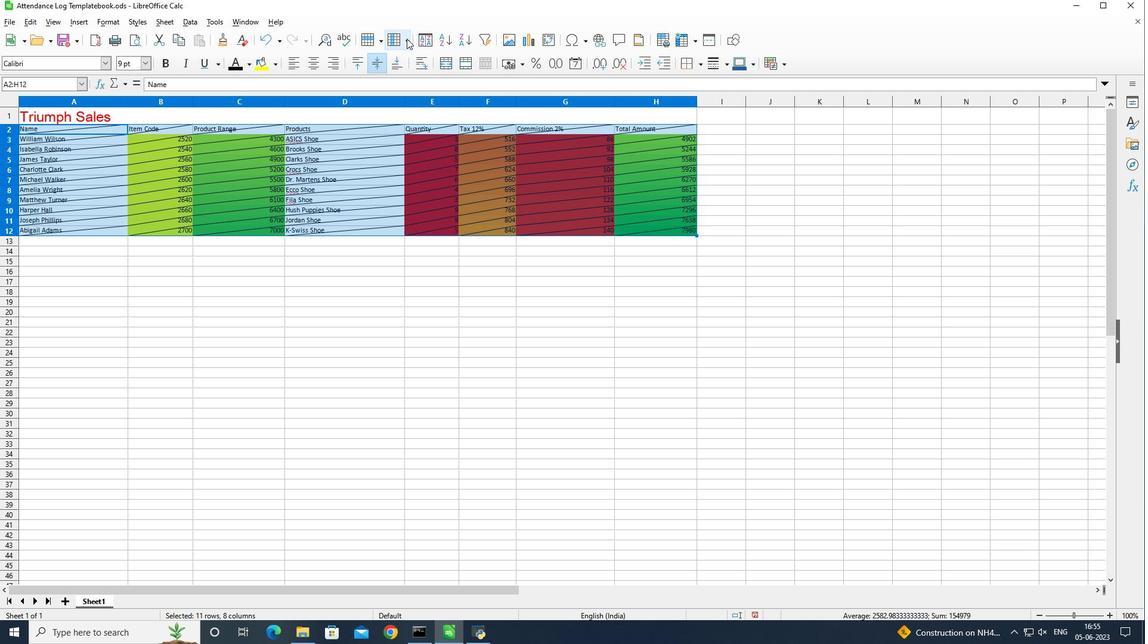
Action: Mouse moved to (447, 103)
Screenshot: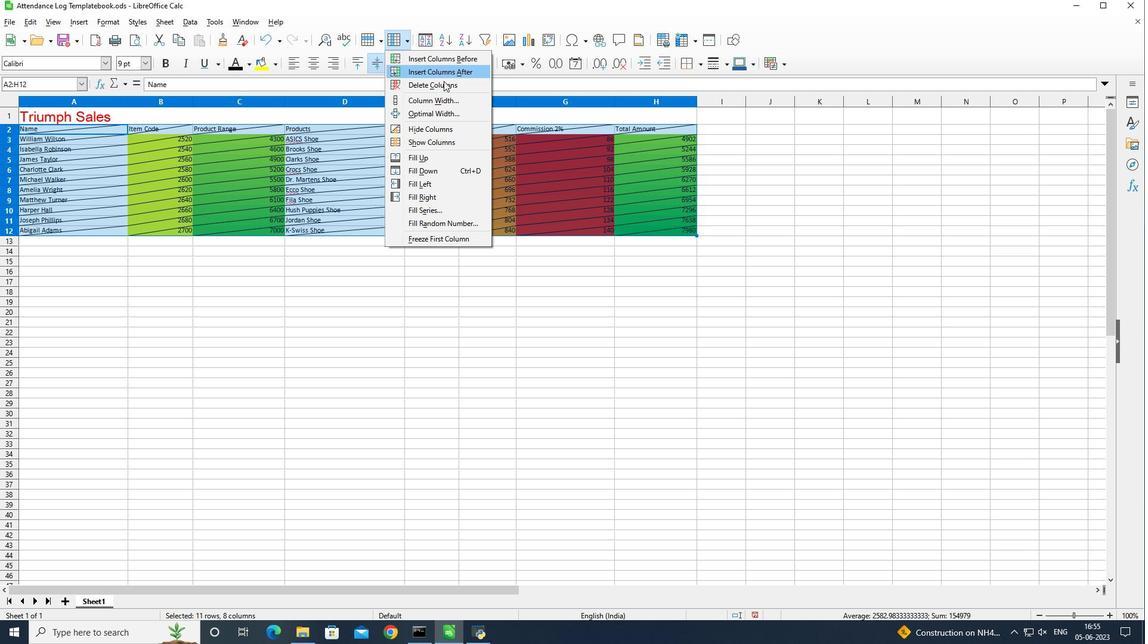 
Action: Mouse pressed left at (447, 103)
Screenshot: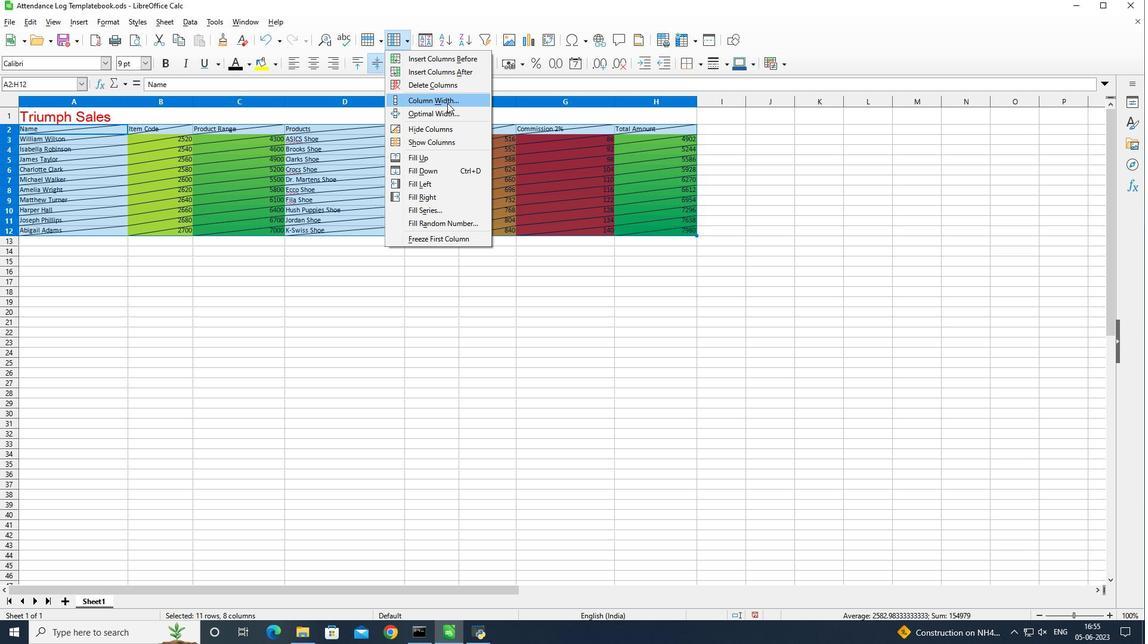 
Action: Mouse moved to (580, 296)
Screenshot: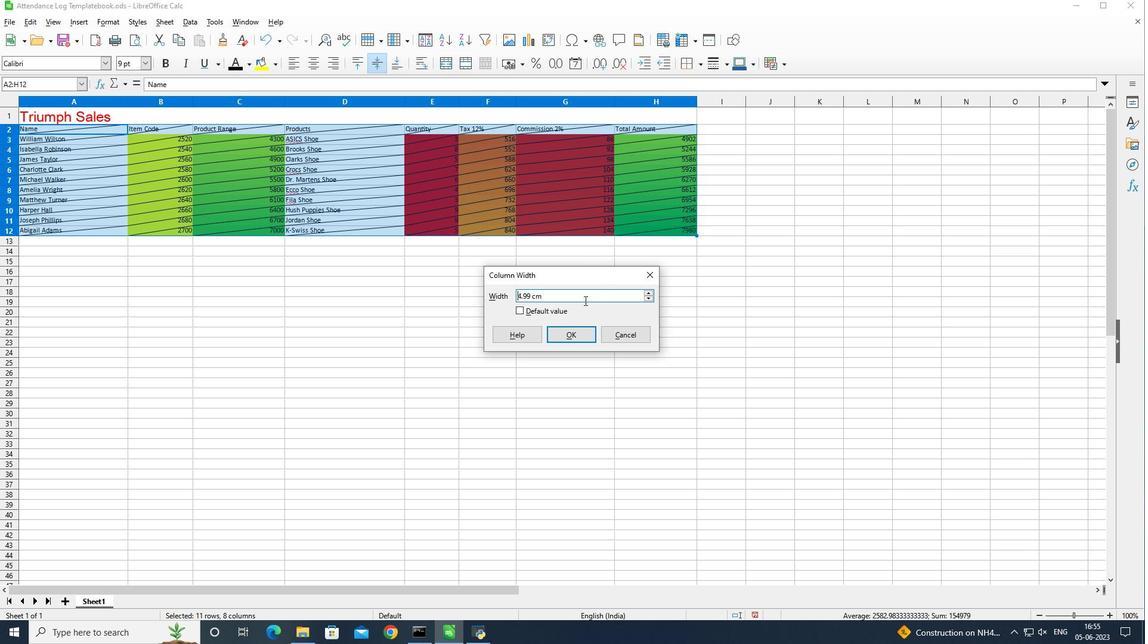 
Action: Mouse pressed left at (580, 296)
Screenshot: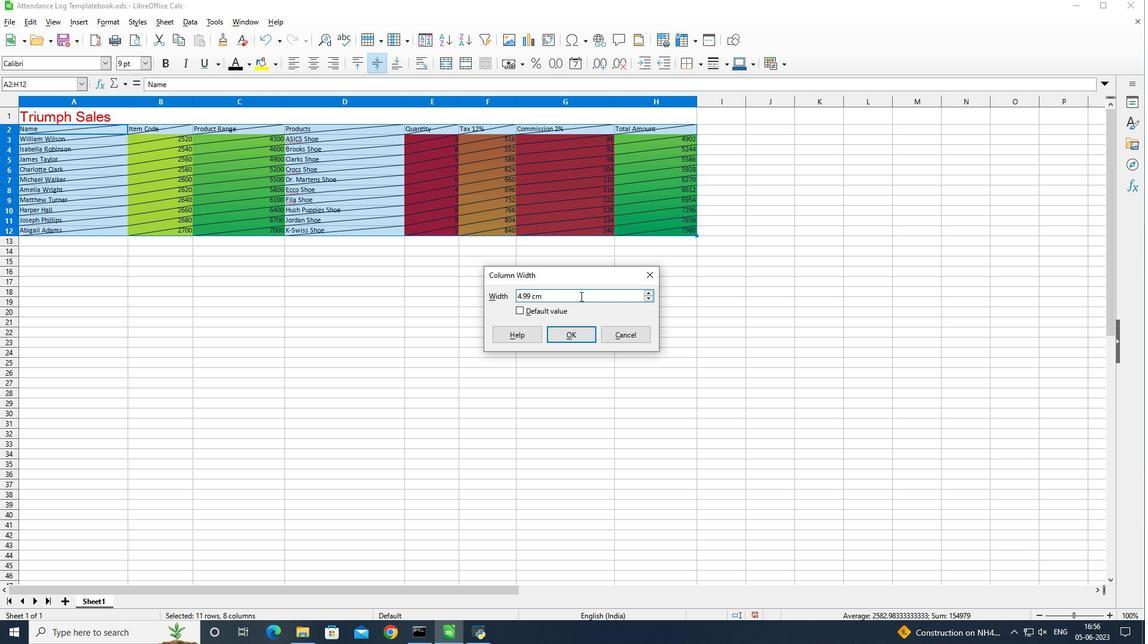 
Action: Key pressed <Key.backspace><Key.backspace><Key.backspace><Key.backspace><Key.backspace><Key.backspace><Key.backspace><Key.backspace><Key.backspace><Key.backspace><Key.backspace>13<Key.enter>
Screenshot: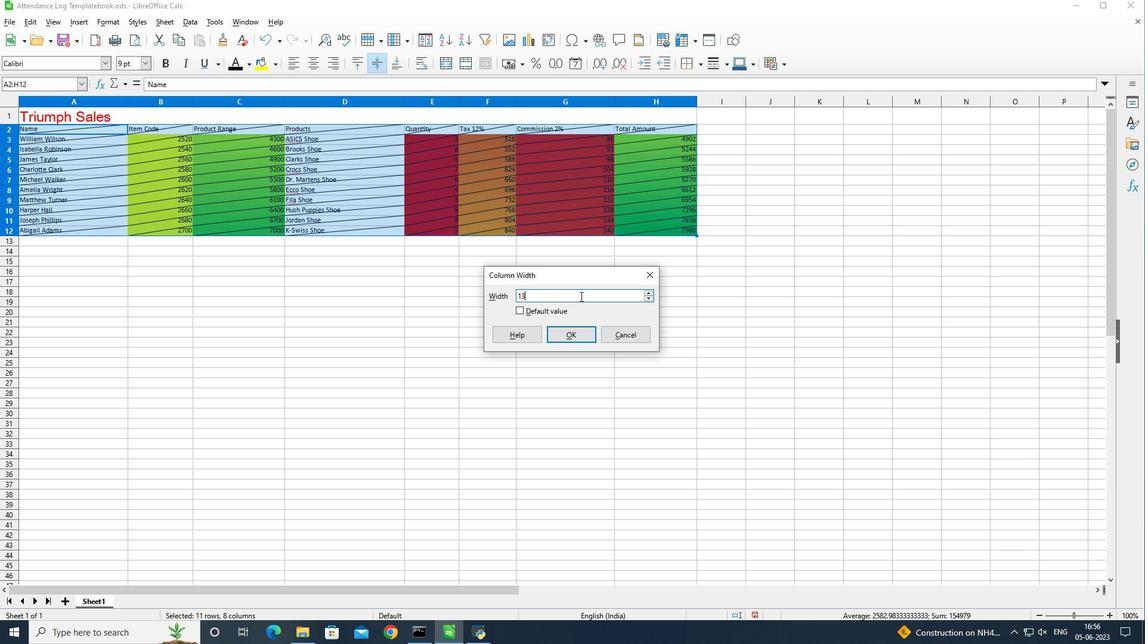 
Action: Mouse moved to (403, 39)
Screenshot: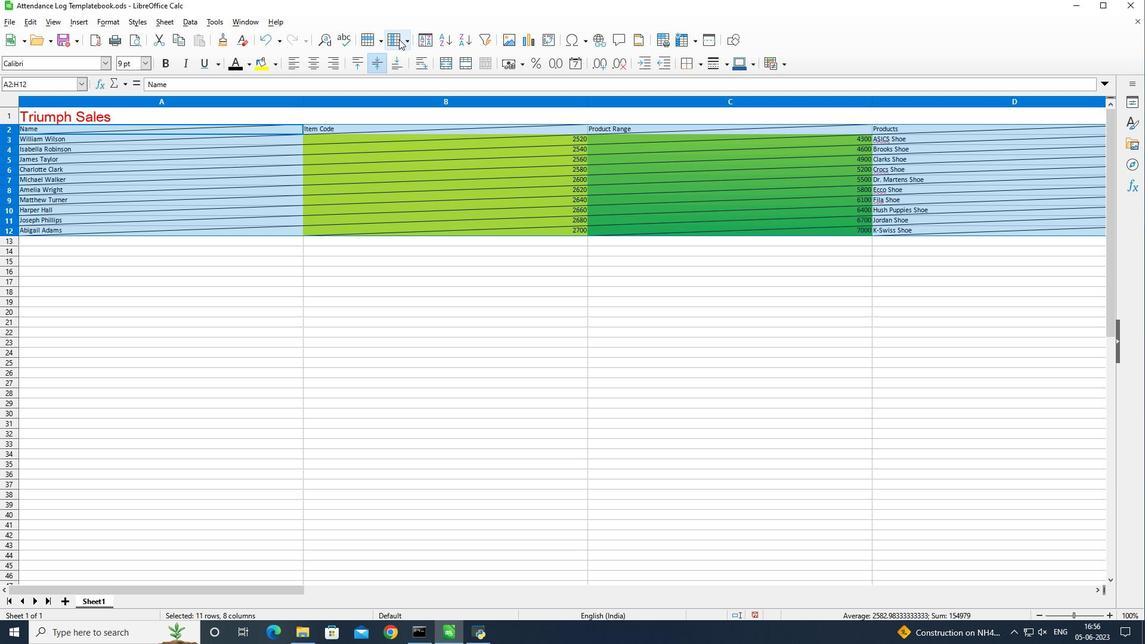 
Action: Mouse pressed left at (403, 39)
Screenshot: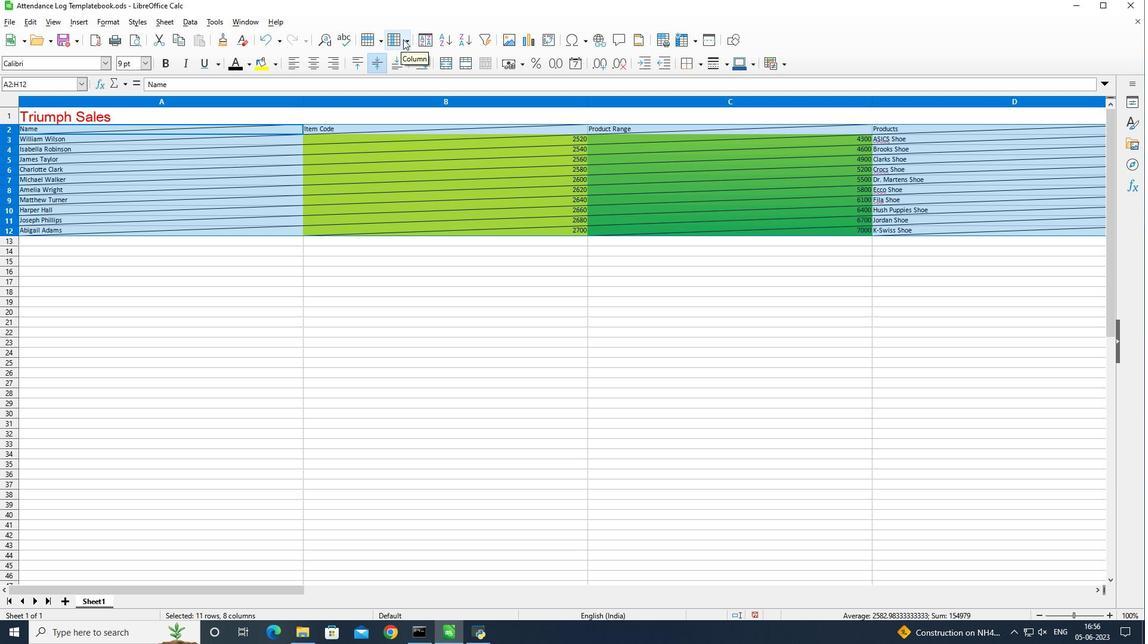 
Action: Mouse moved to (428, 102)
Screenshot: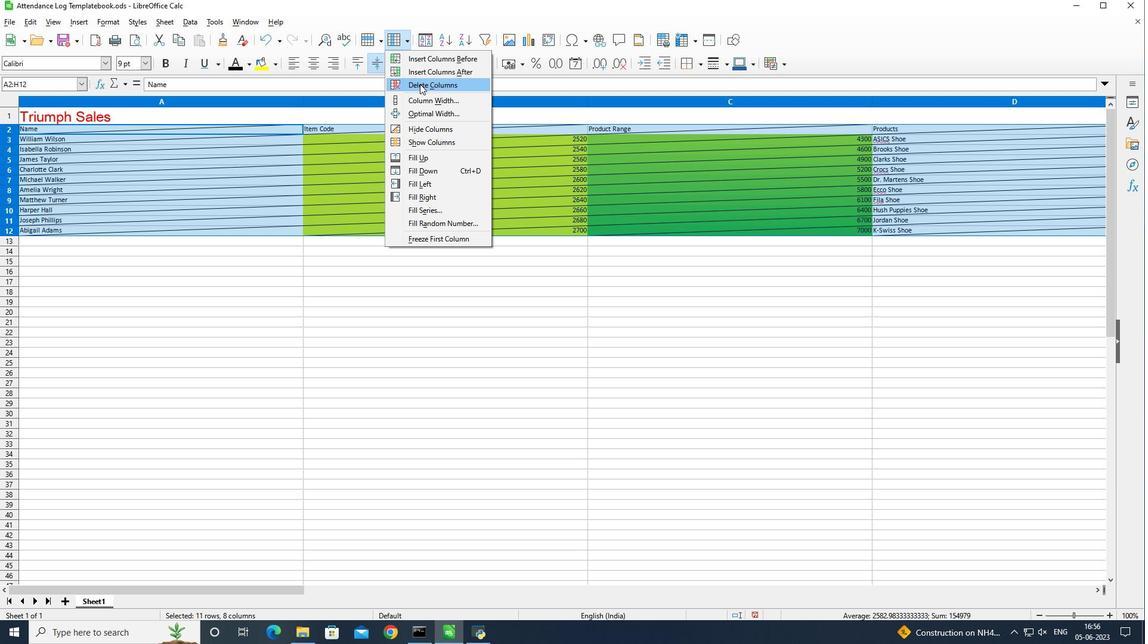 
Action: Mouse pressed left at (428, 102)
Screenshot: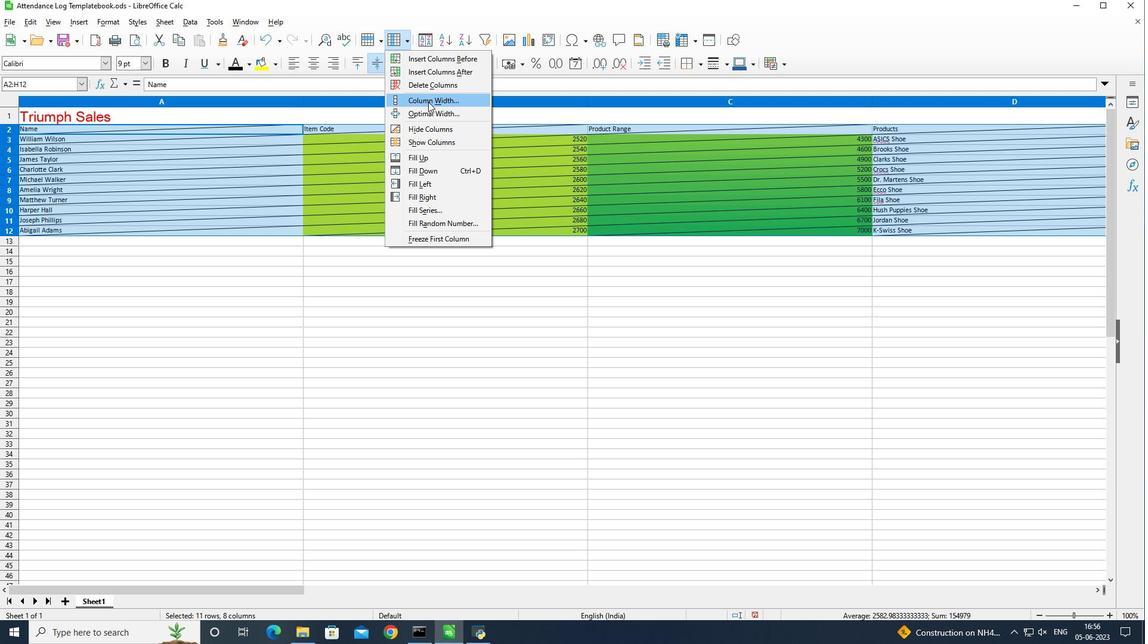 
Action: Mouse moved to (586, 297)
Screenshot: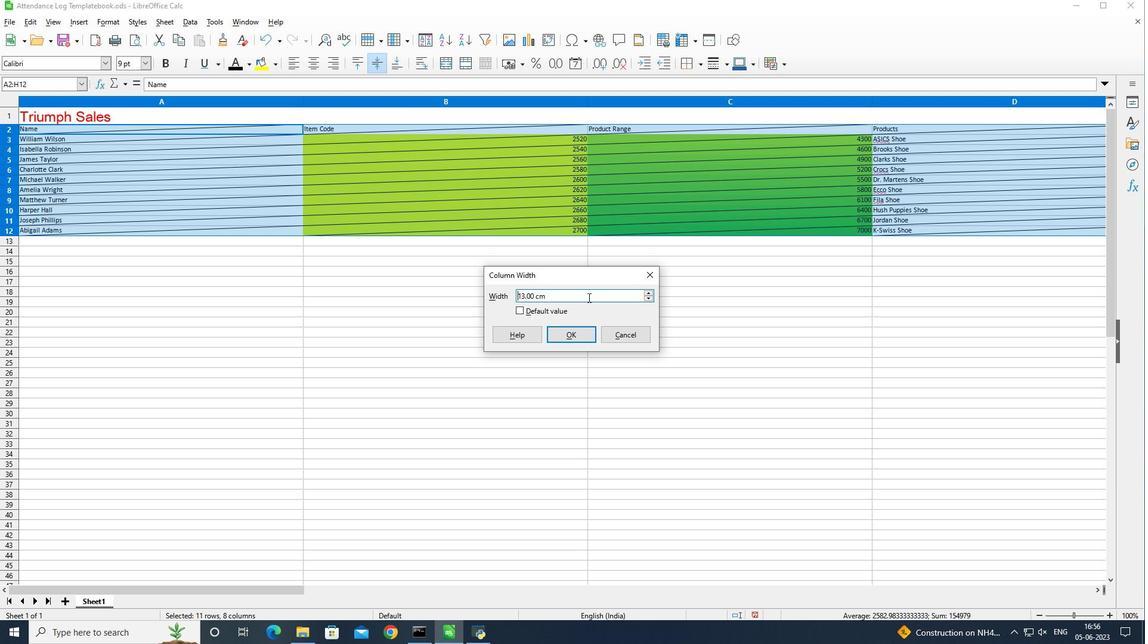 
Action: Mouse pressed left at (586, 297)
Screenshot: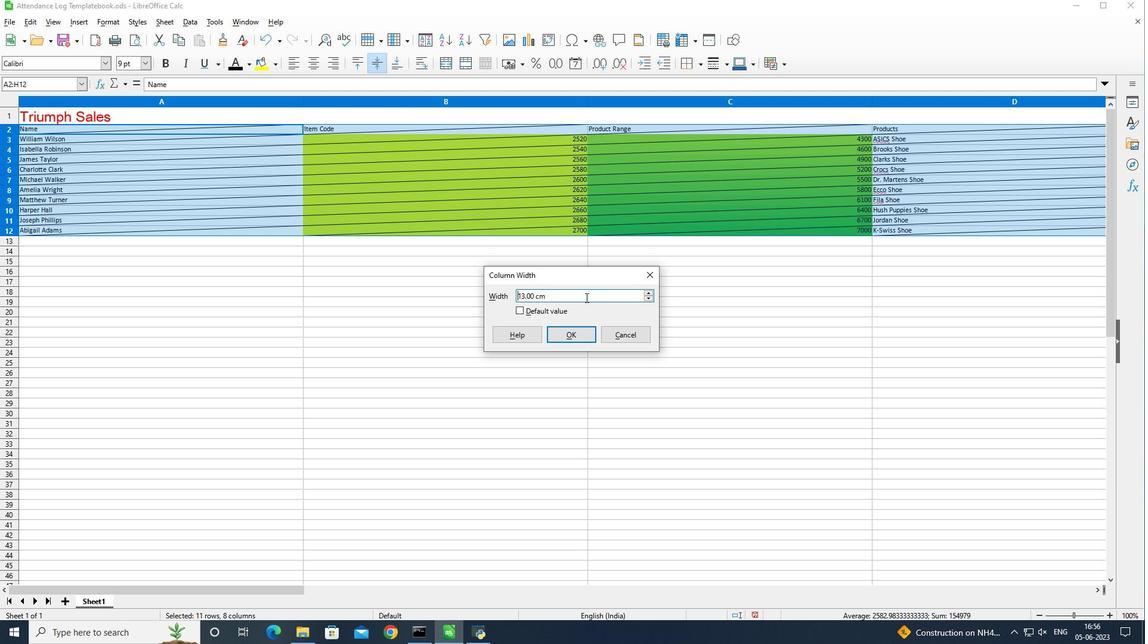 
Action: Key pressed <Key.backspace><Key.backspace>inc<Key.enter>
Screenshot: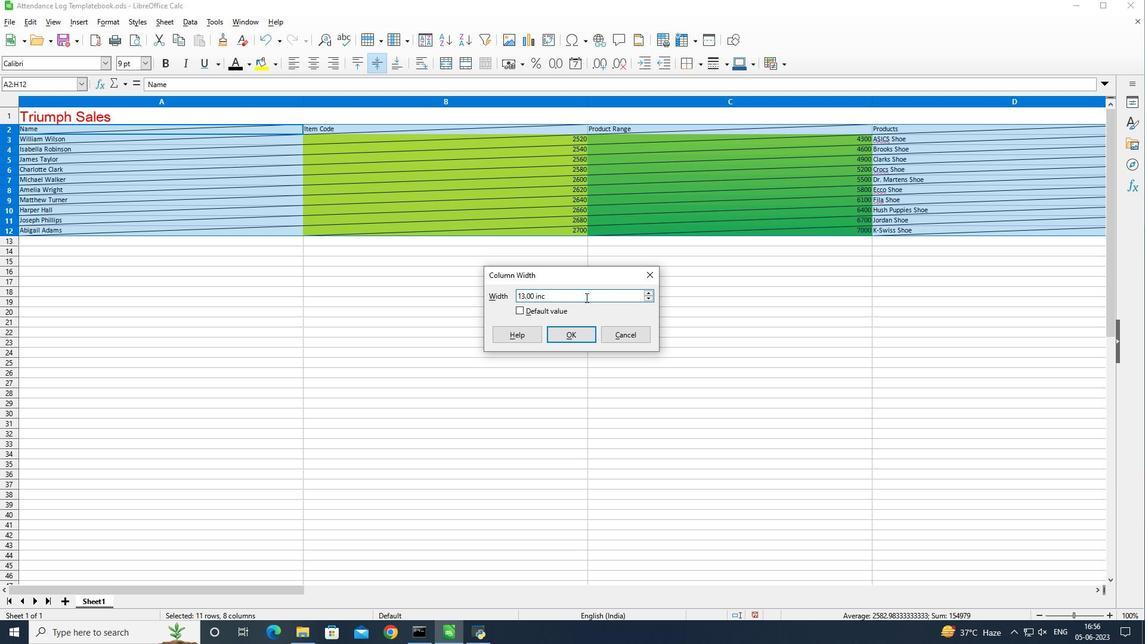 
Action: Mouse moved to (968, 232)
Screenshot: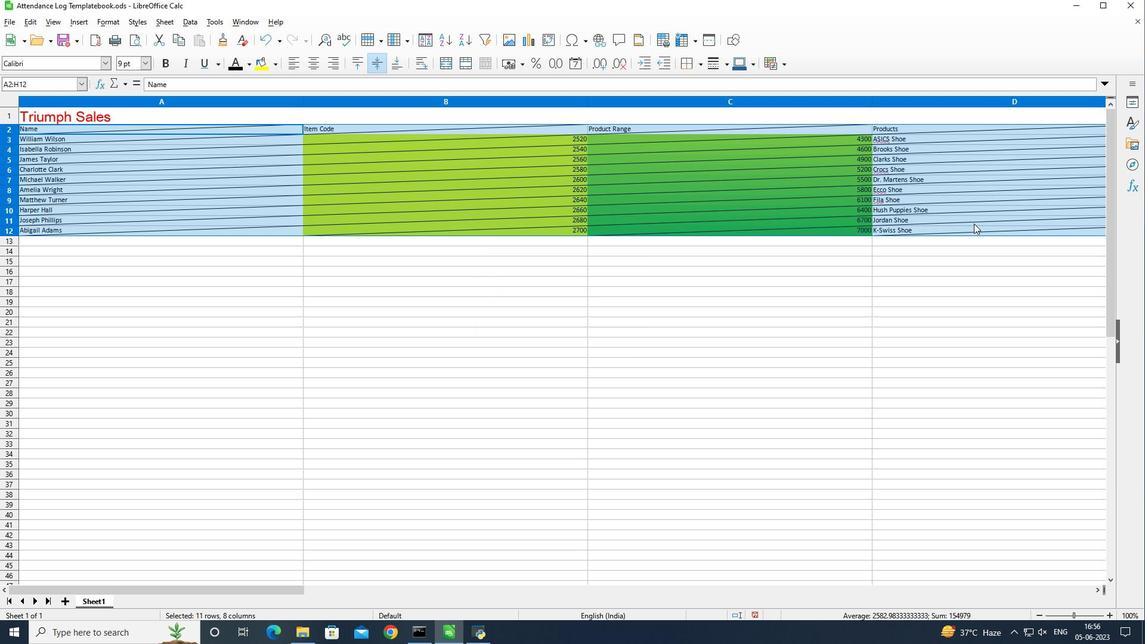 
